 Task: Open Card Product End-of-Life Execution in Board Customer Service Chatbot Implementation and Optimization to Workspace Audio Editing Software and add a team member Softage.2@softage.net, a label Purple, a checklist Early Childhood Education, an attachment from your onedrive, a color Purple and finally, add a card description 'Develop and launch new email marketing campaign for customer engagement' and a comment 'This task presents an opportunity to build strong relationships with our stakeholders and earn their trust.'. Add a start date 'Jan 06, 1900' with a due date 'Jan 13, 1900'
Action: Mouse moved to (106, 465)
Screenshot: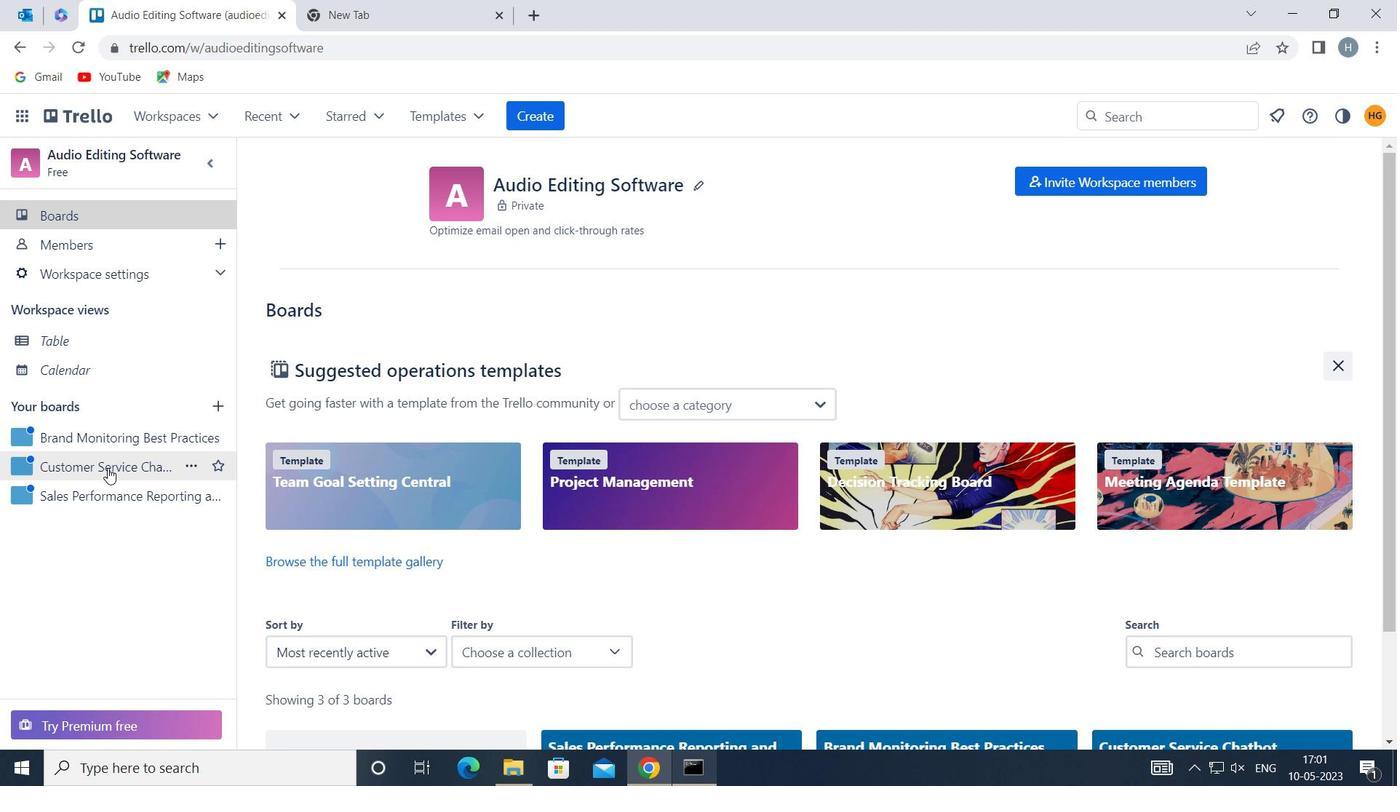 
Action: Mouse pressed left at (106, 465)
Screenshot: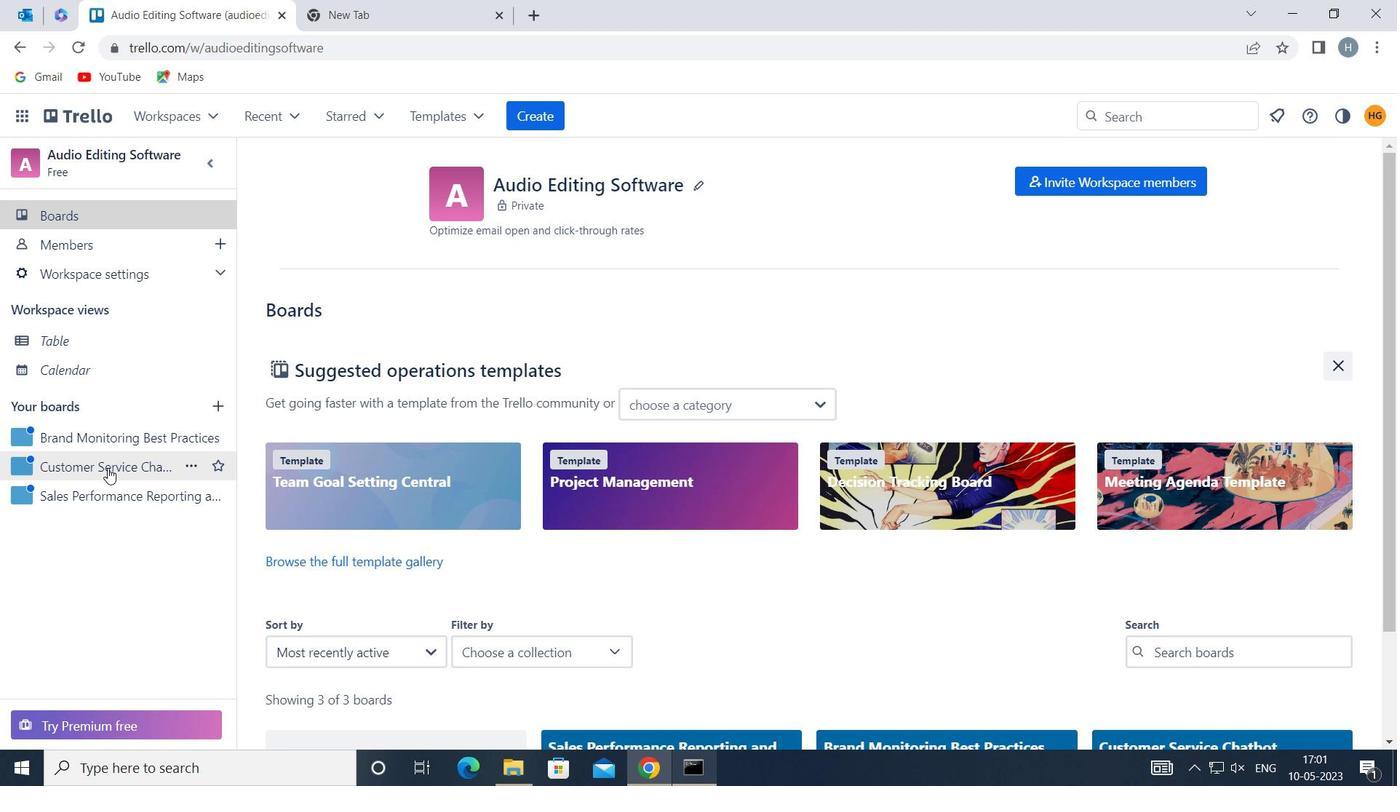 
Action: Mouse moved to (631, 257)
Screenshot: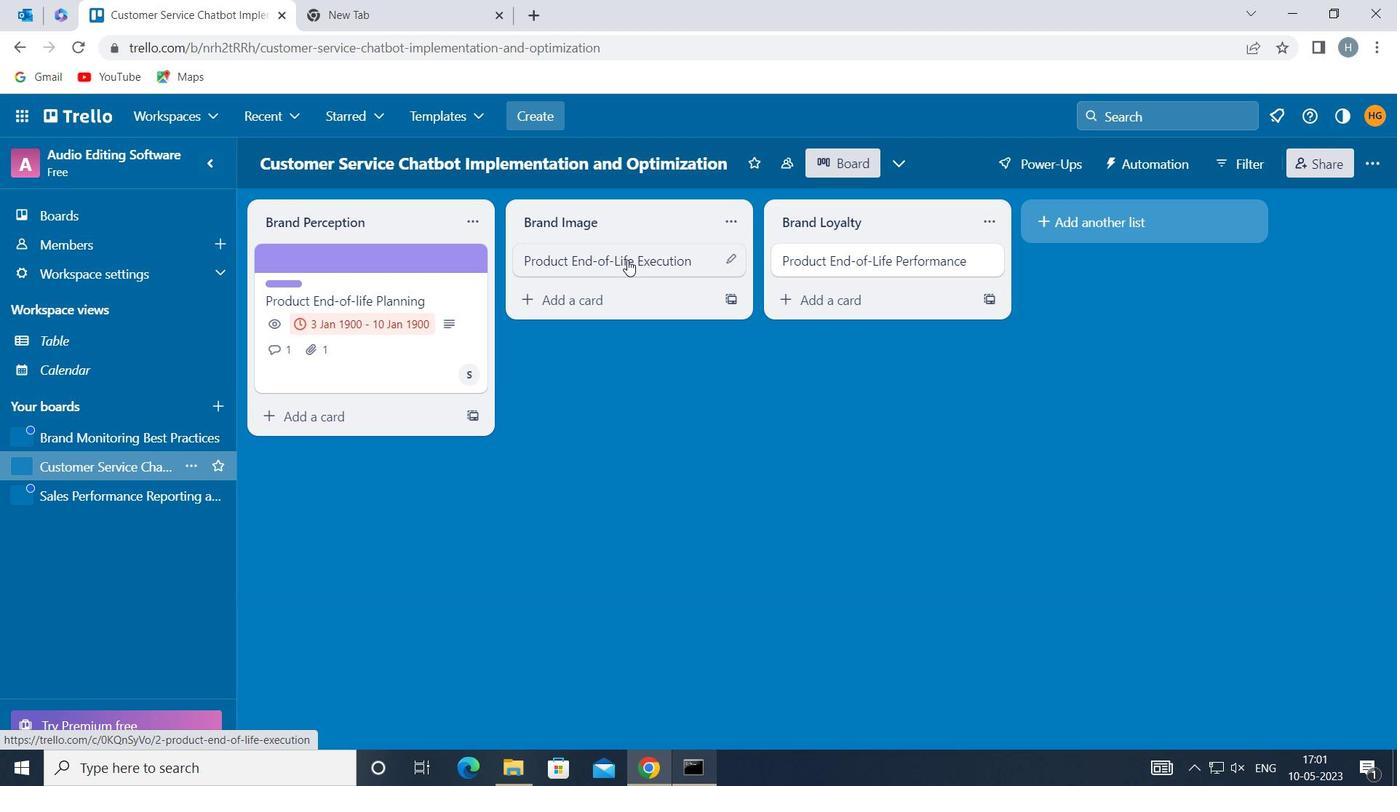 
Action: Mouse pressed left at (631, 257)
Screenshot: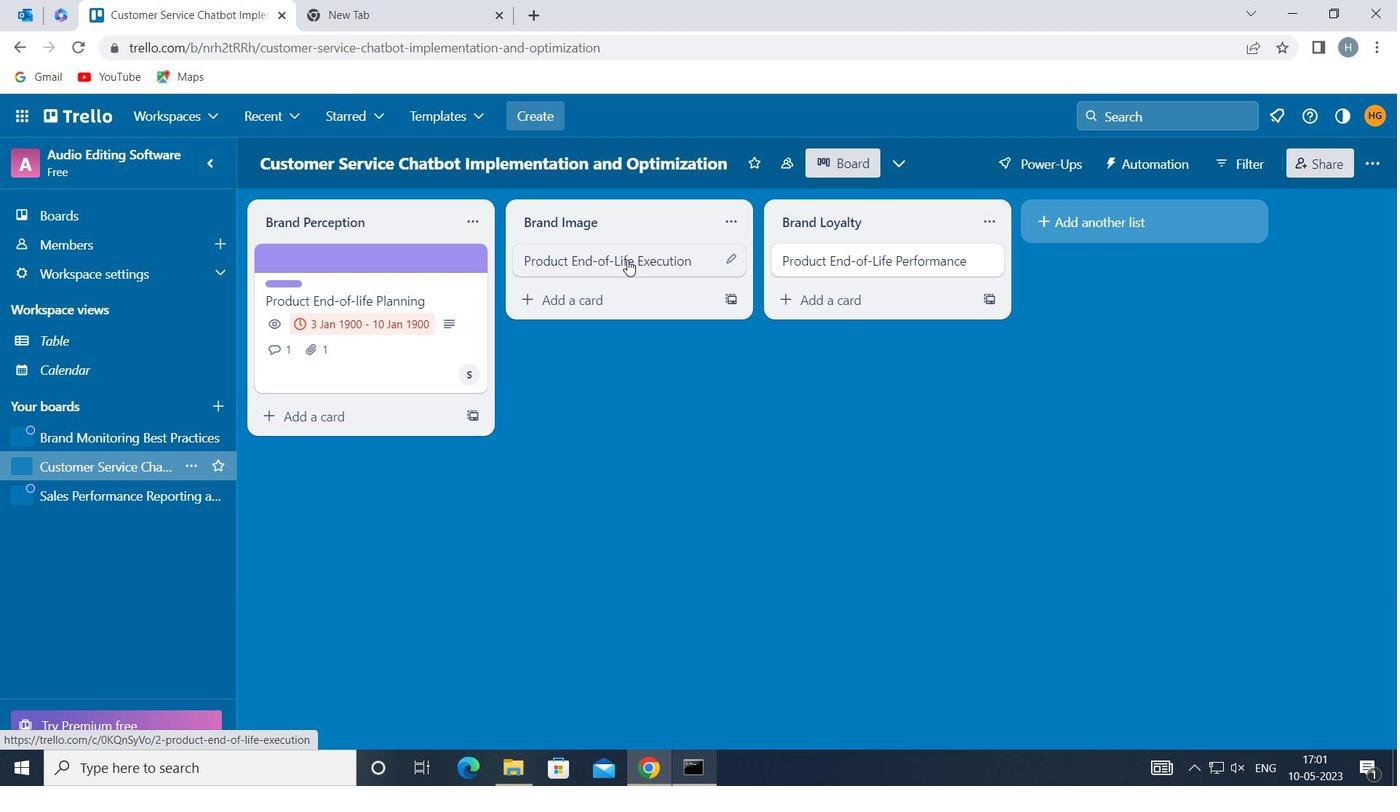 
Action: Mouse moved to (941, 323)
Screenshot: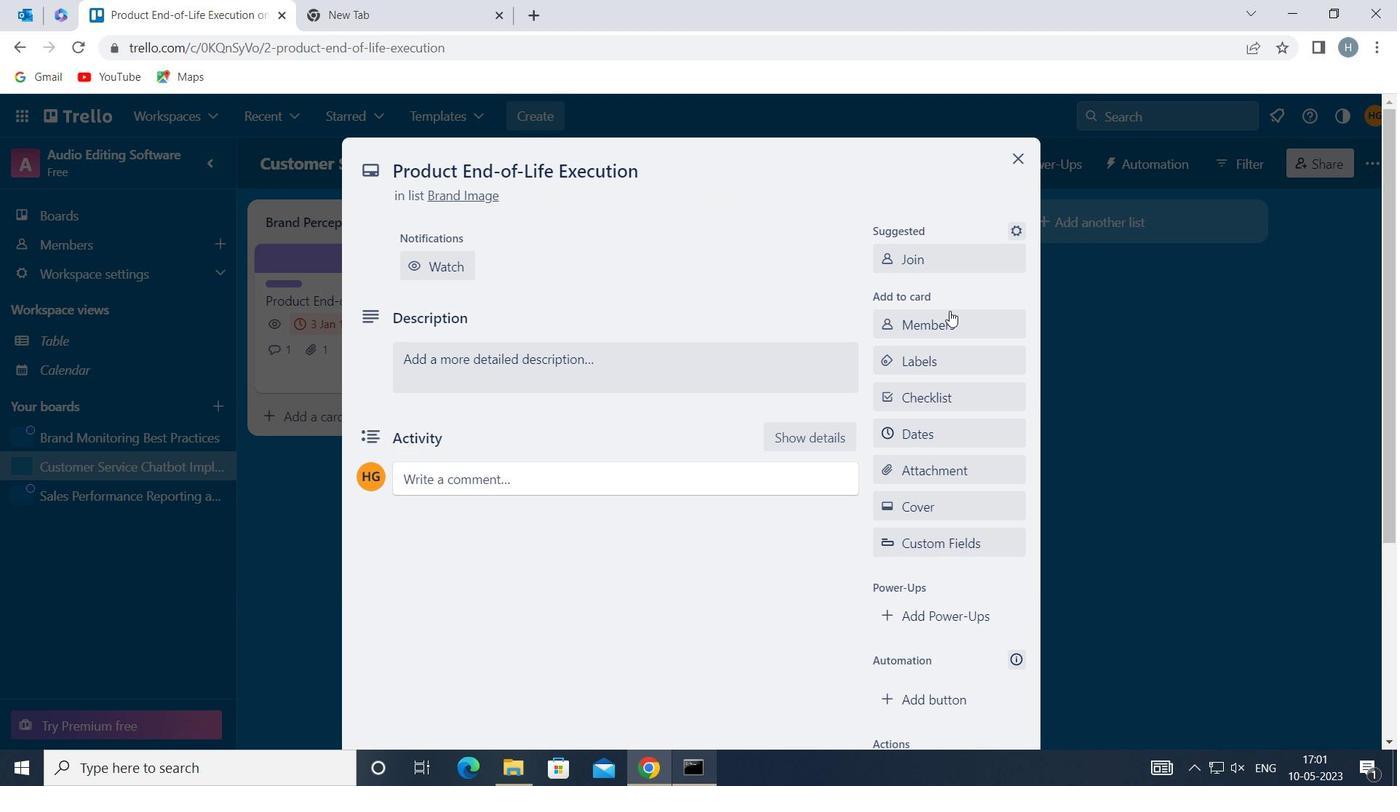 
Action: Mouse pressed left at (941, 323)
Screenshot: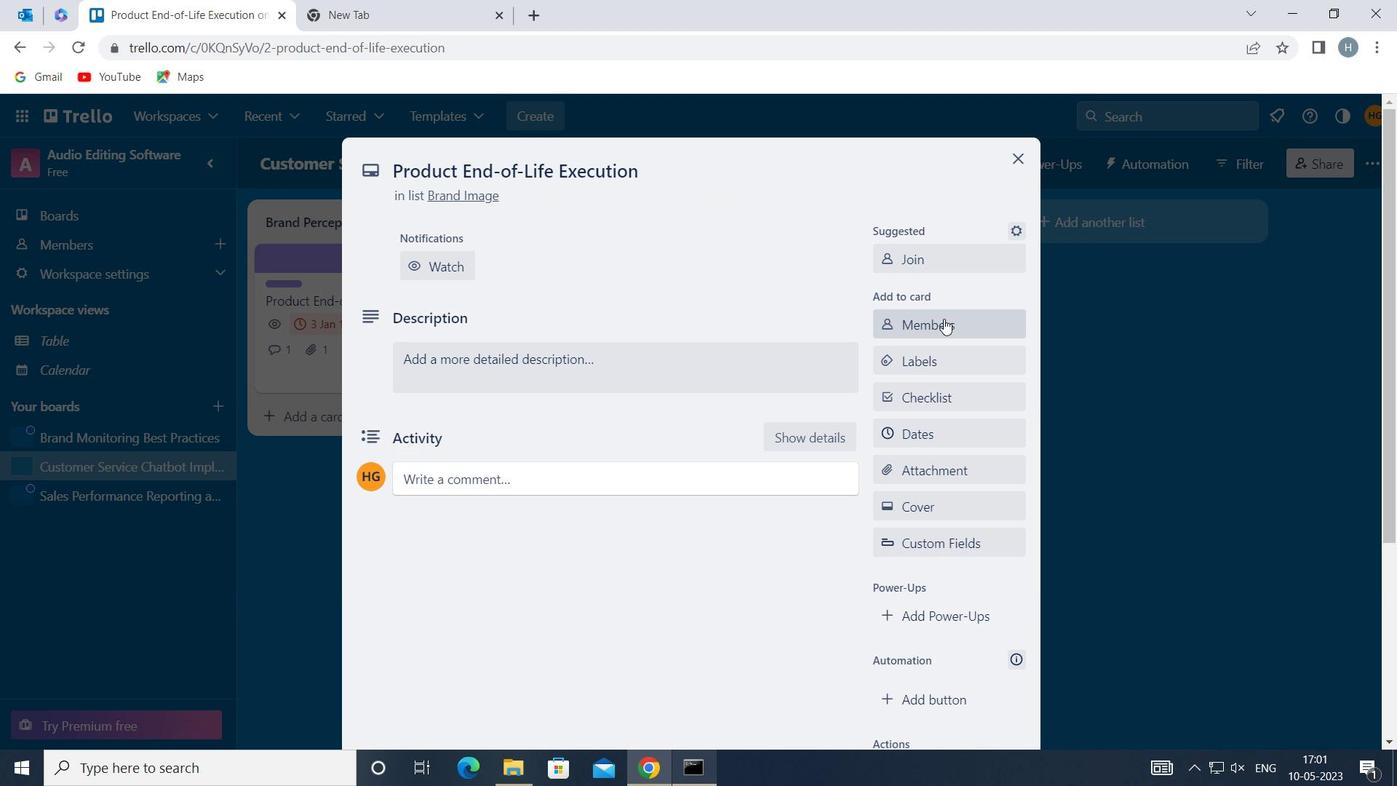 
Action: Key pressed sof
Screenshot: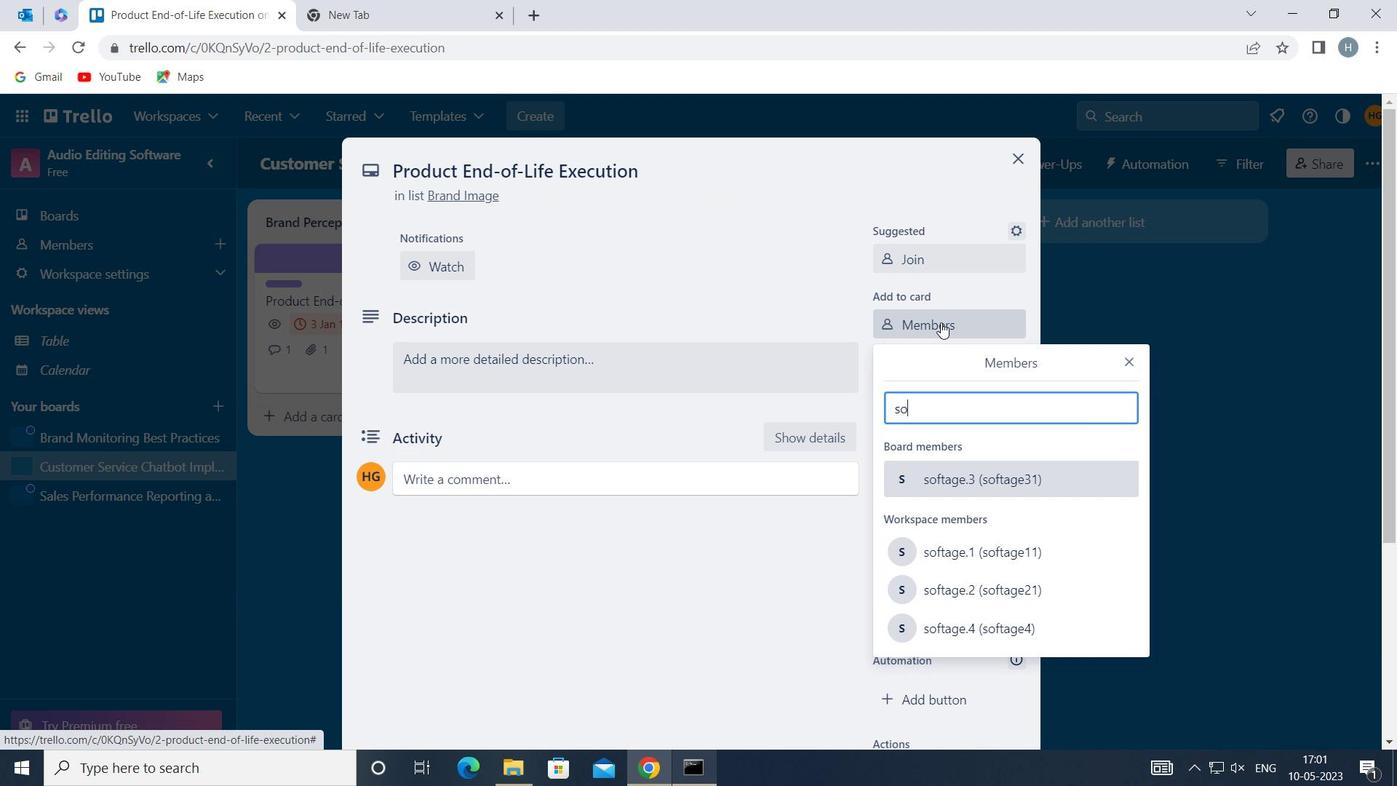 
Action: Mouse moved to (981, 585)
Screenshot: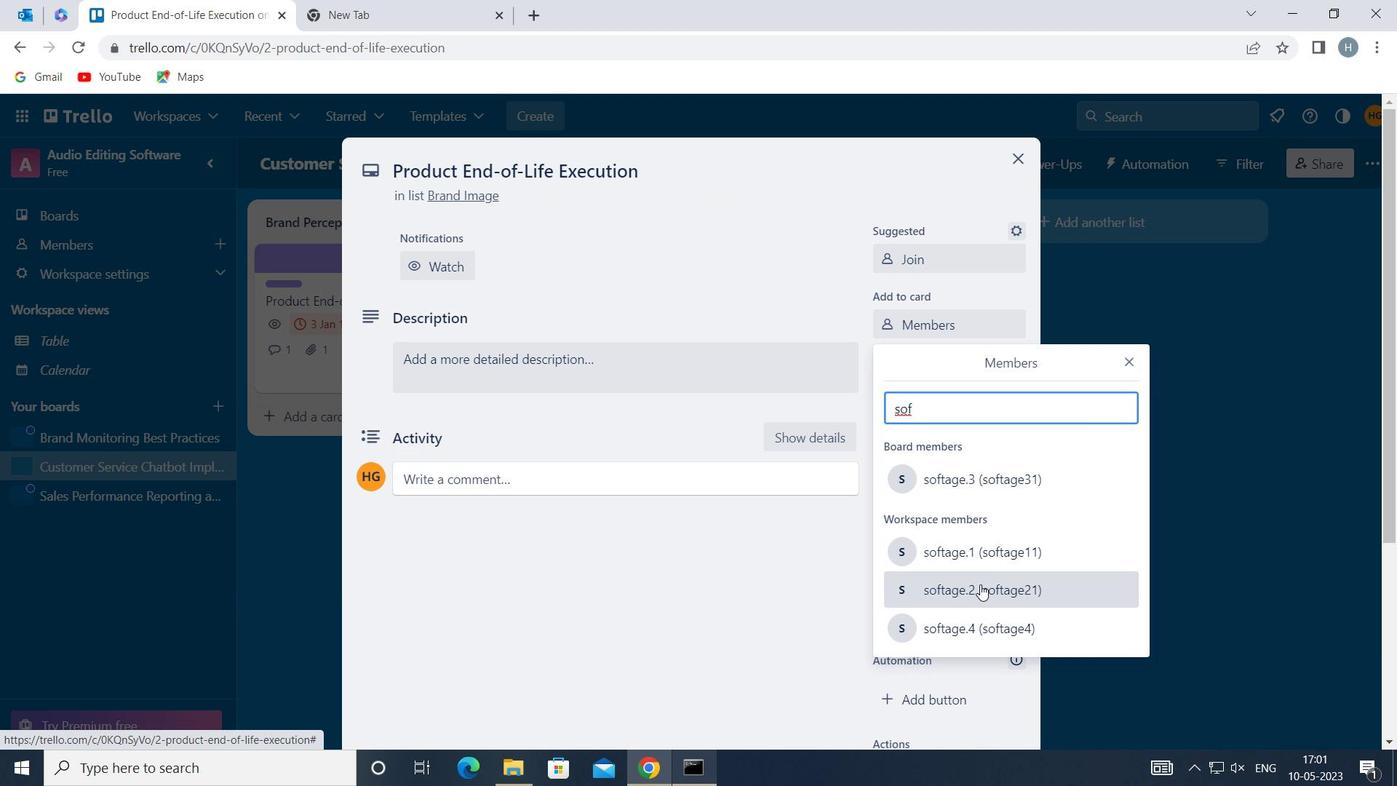 
Action: Mouse pressed left at (981, 585)
Screenshot: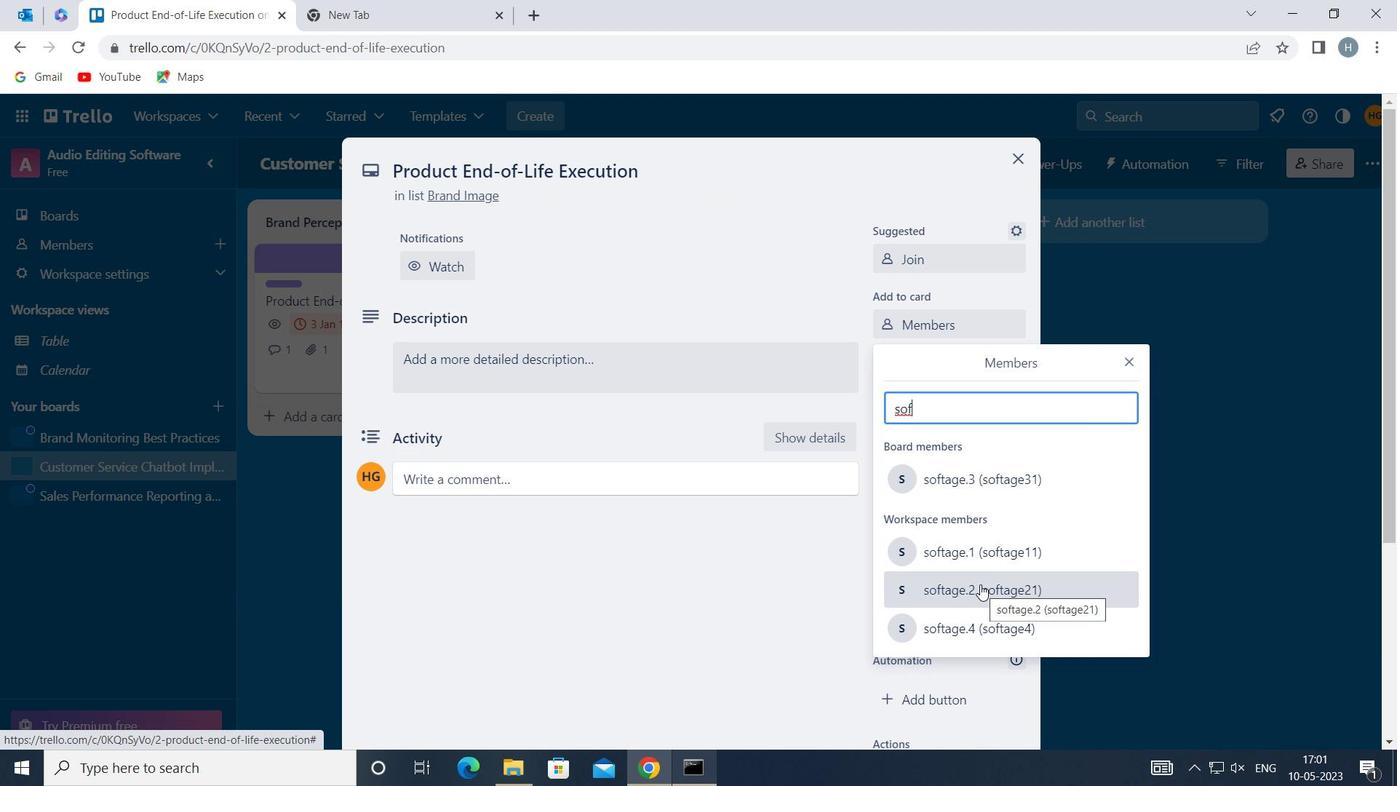 
Action: Mouse moved to (1131, 359)
Screenshot: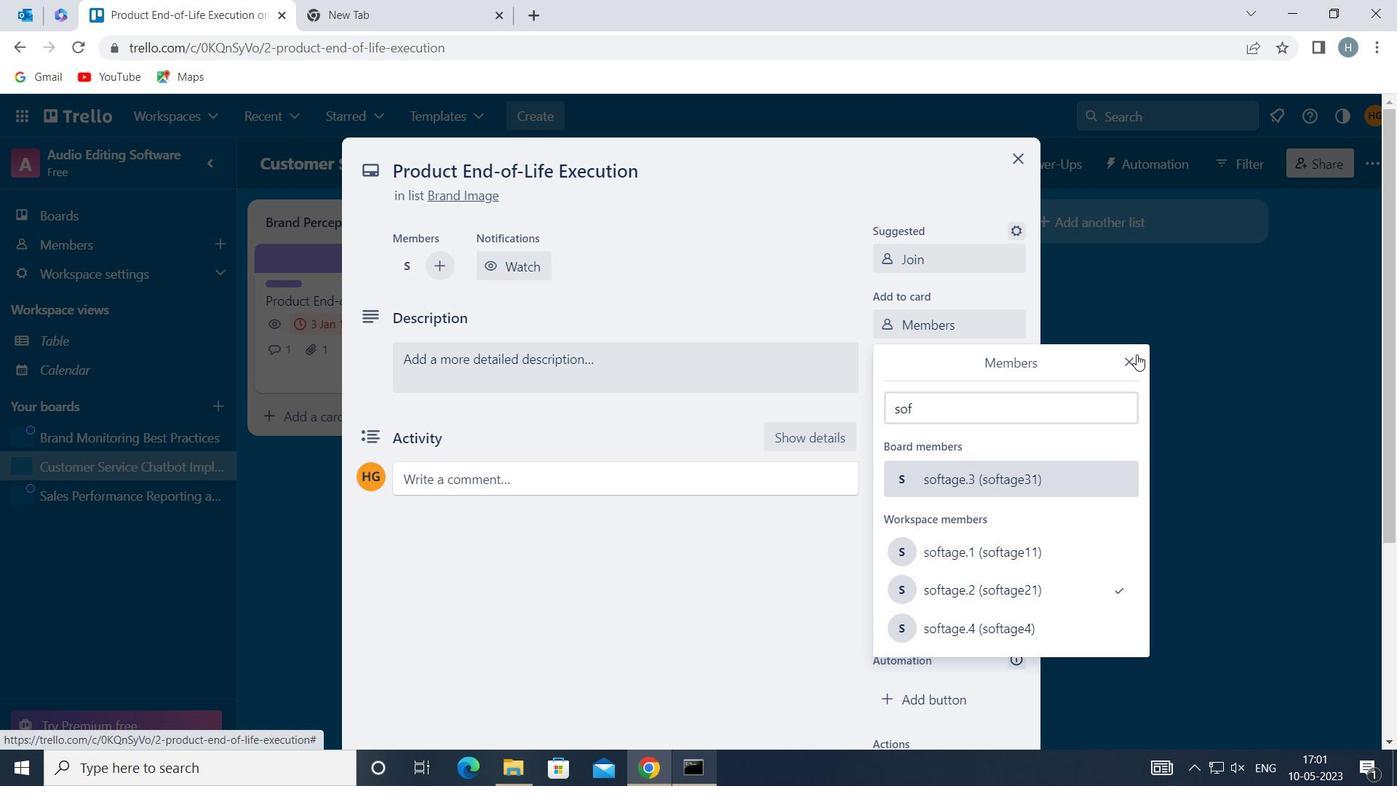 
Action: Mouse pressed left at (1131, 359)
Screenshot: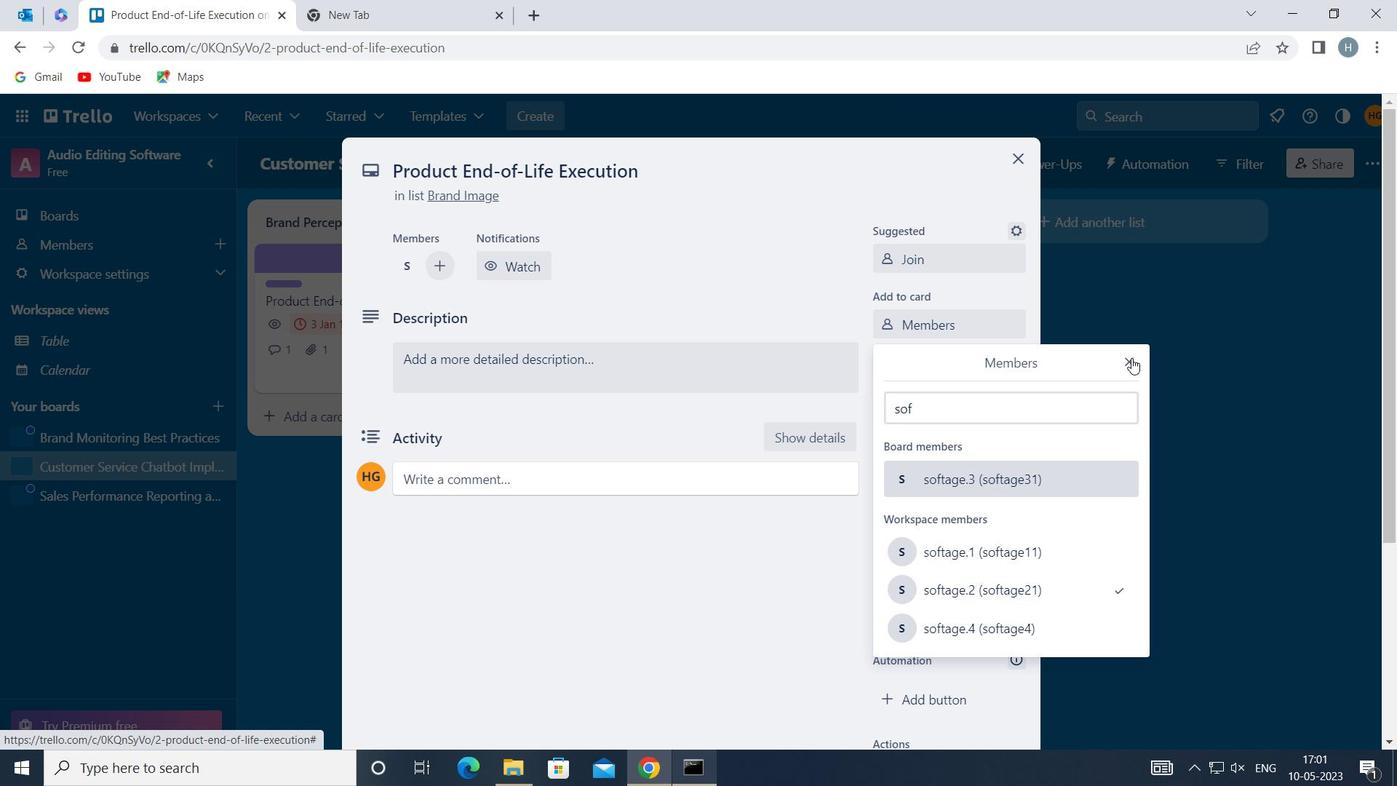
Action: Mouse moved to (982, 362)
Screenshot: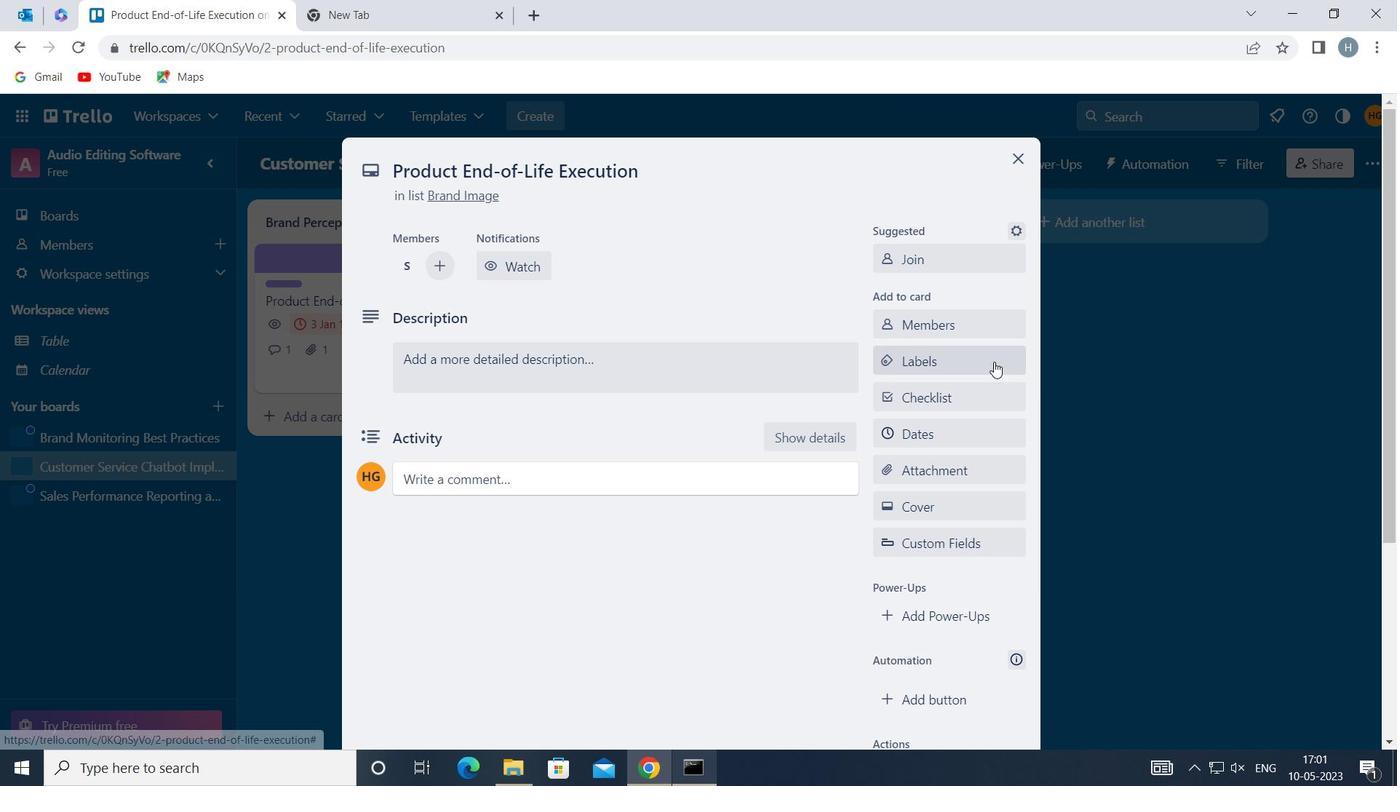 
Action: Mouse pressed left at (982, 362)
Screenshot: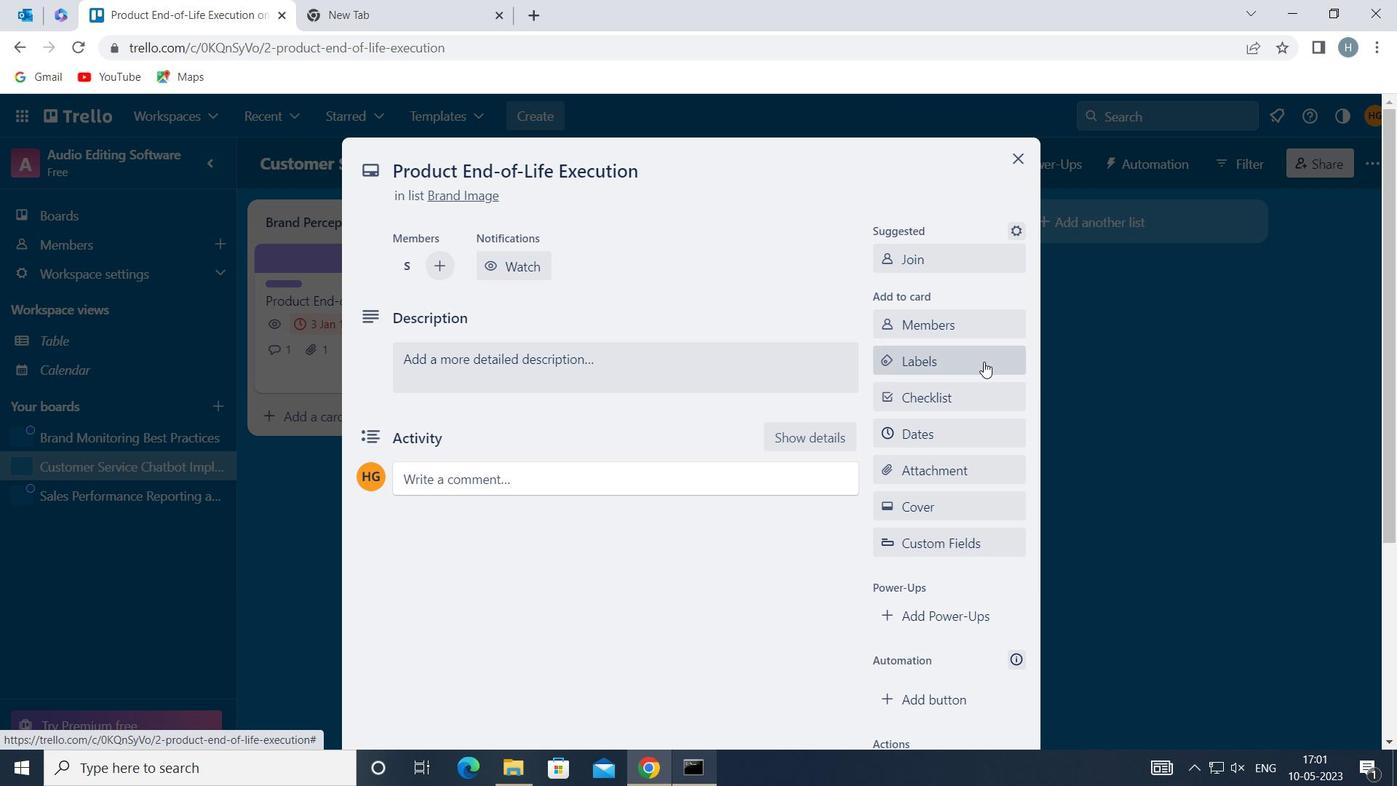 
Action: Mouse moved to (992, 389)
Screenshot: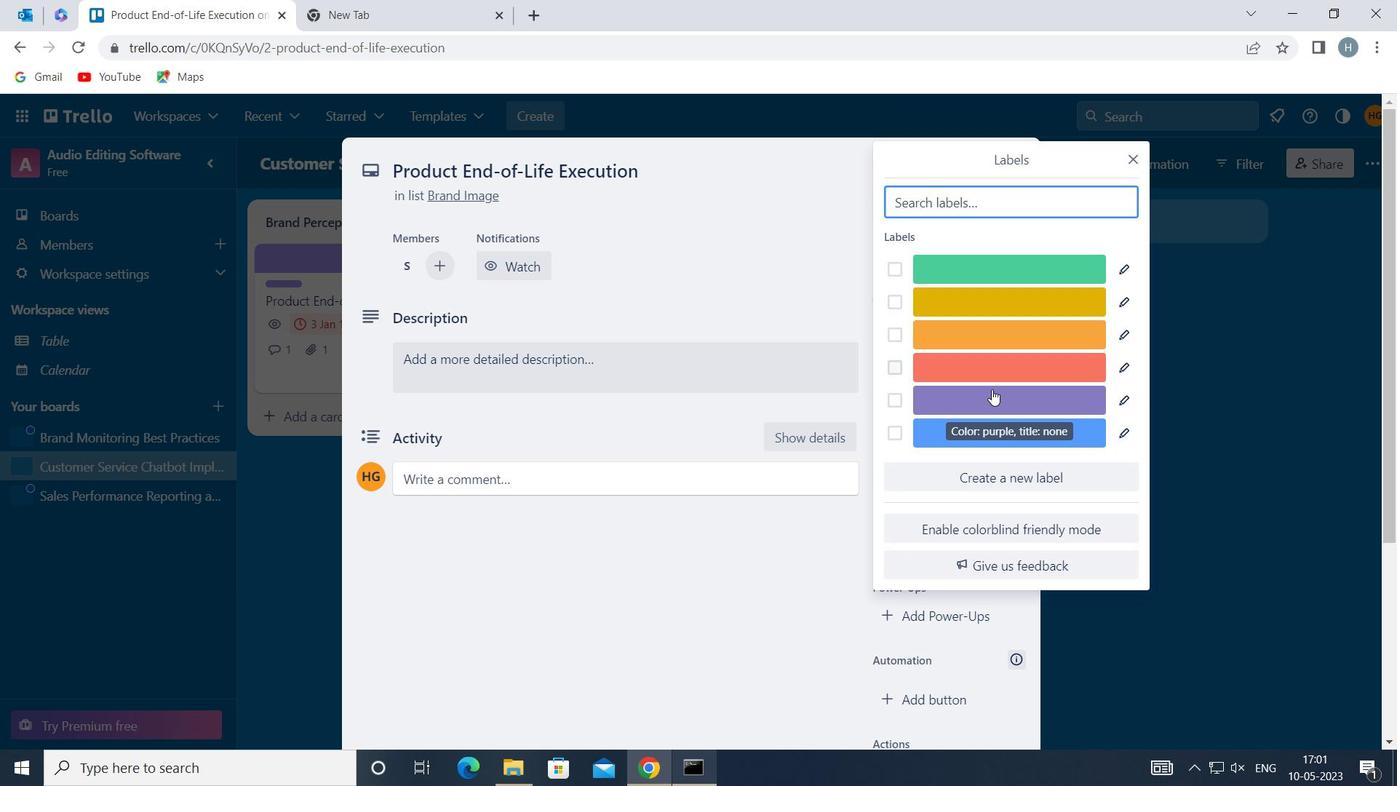 
Action: Mouse pressed left at (992, 389)
Screenshot: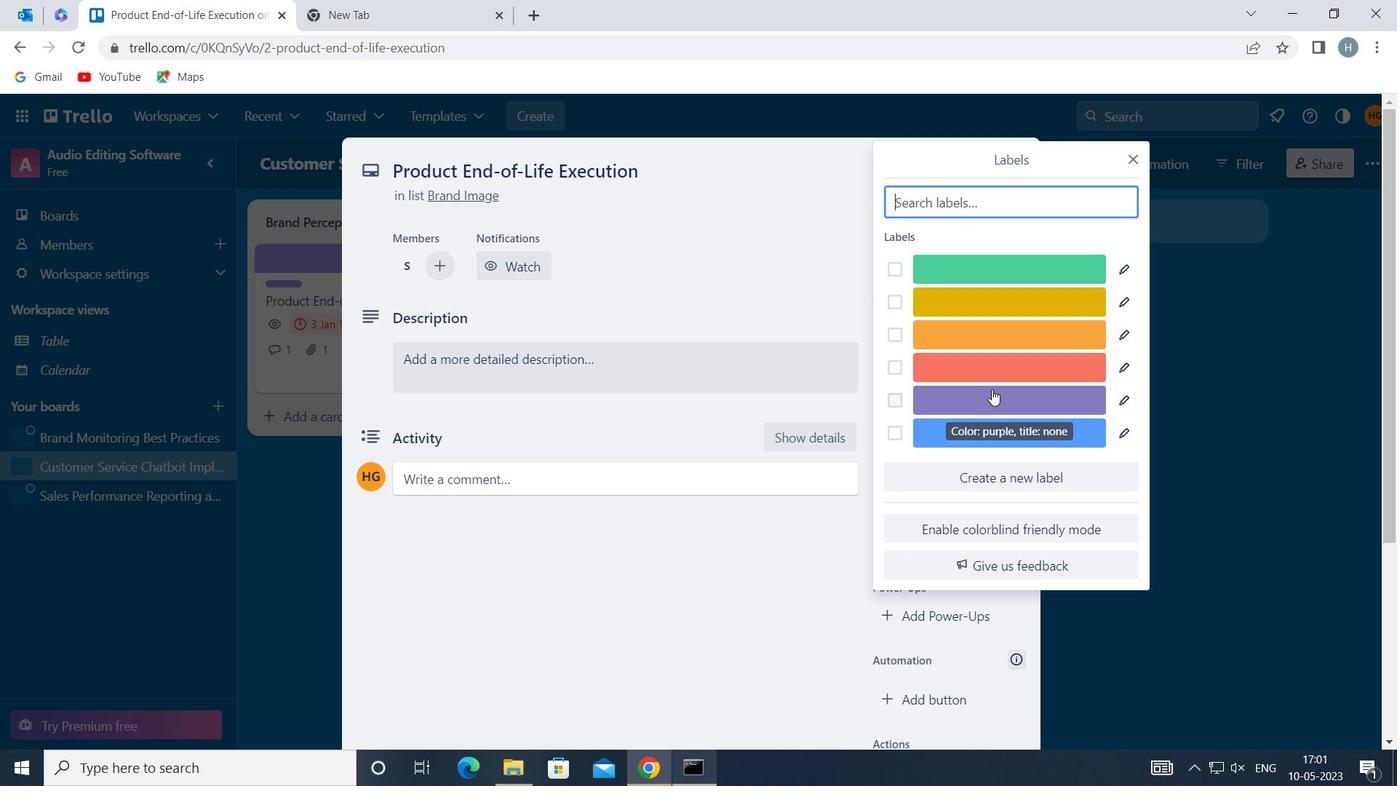 
Action: Mouse moved to (1135, 152)
Screenshot: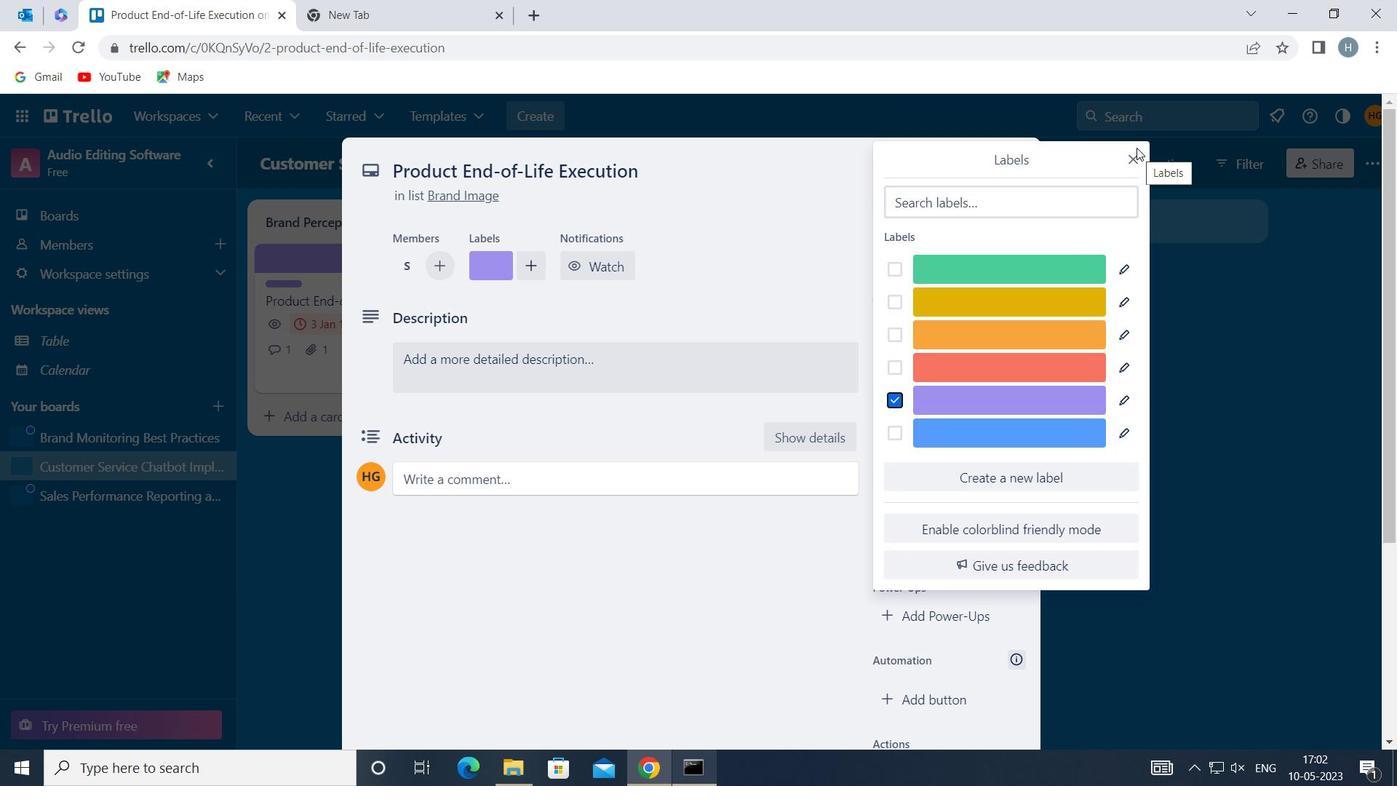 
Action: Mouse pressed left at (1135, 152)
Screenshot: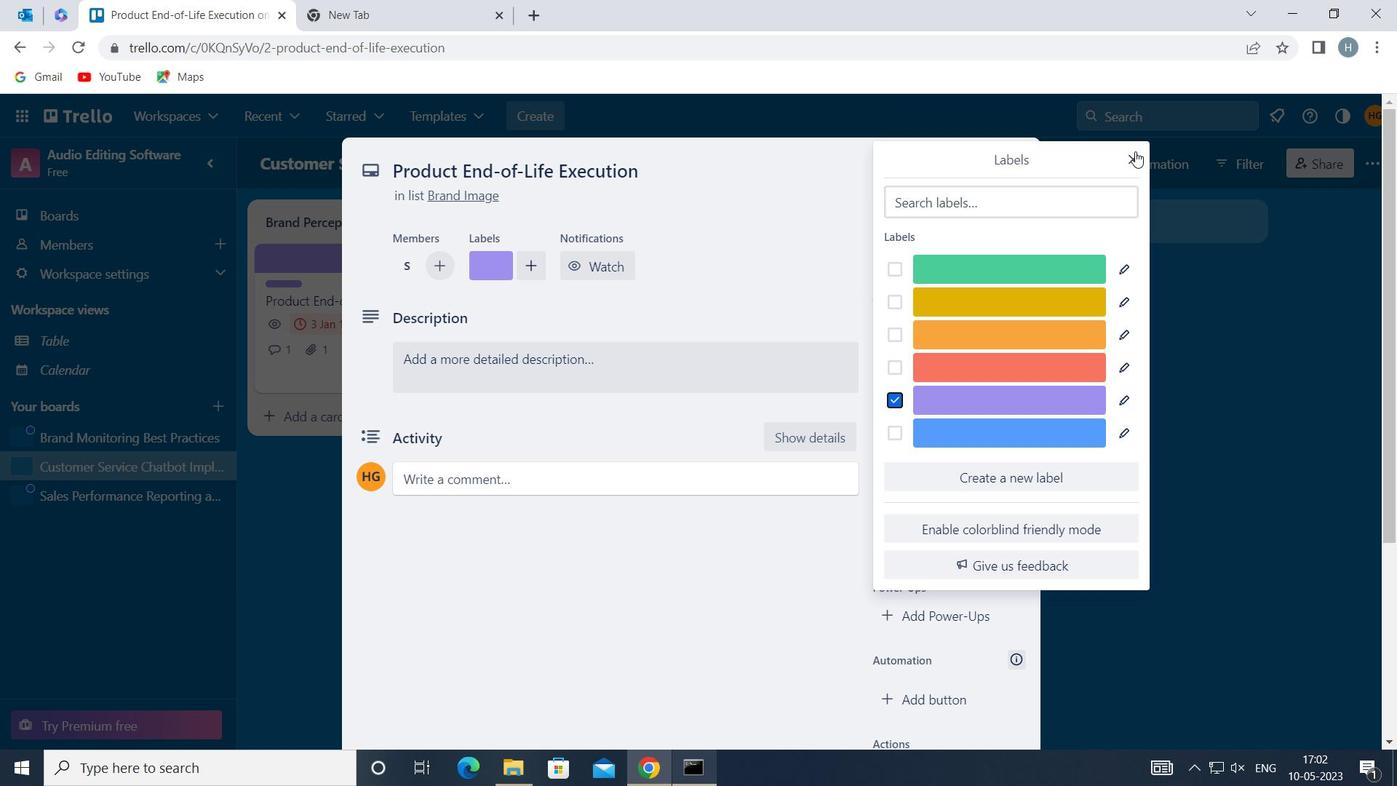 
Action: Mouse moved to (963, 386)
Screenshot: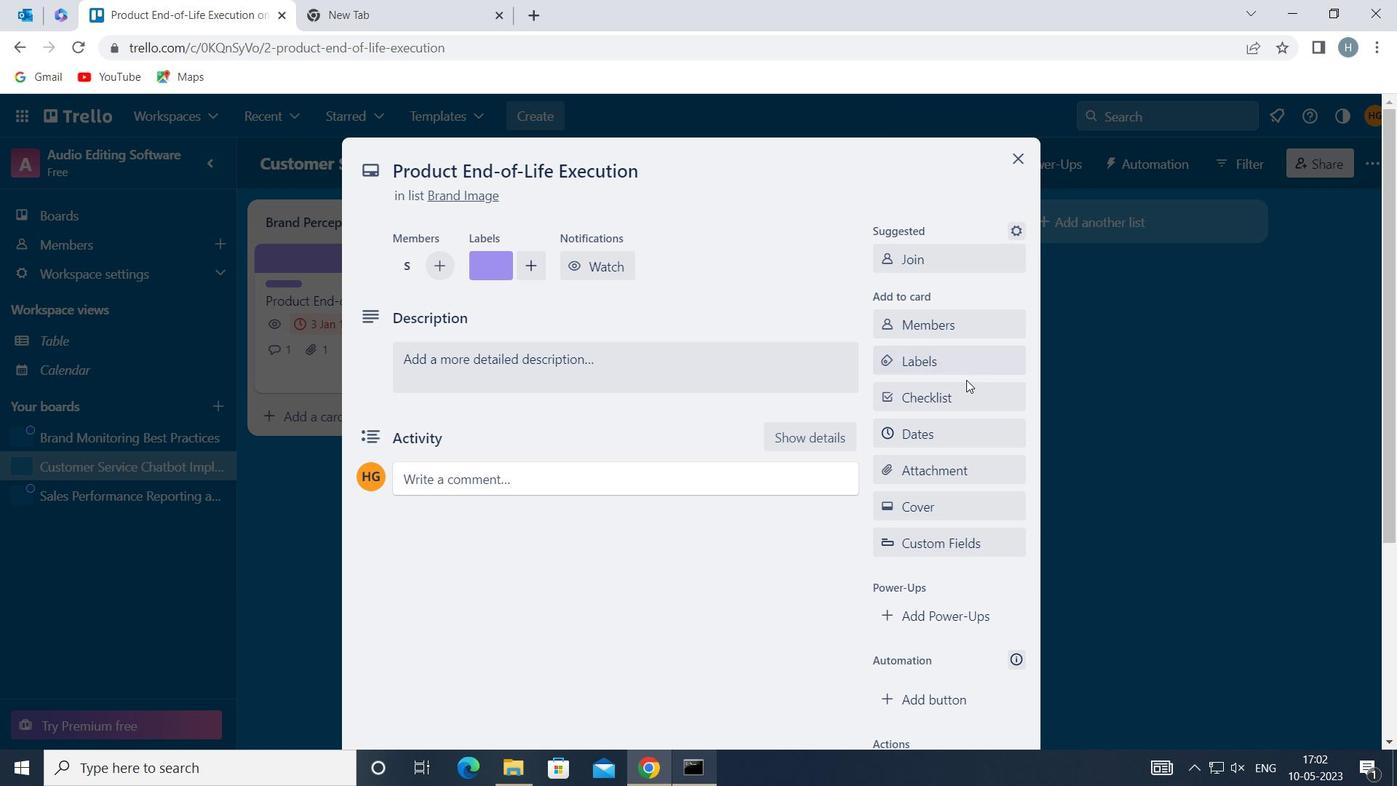 
Action: Mouse pressed left at (963, 386)
Screenshot: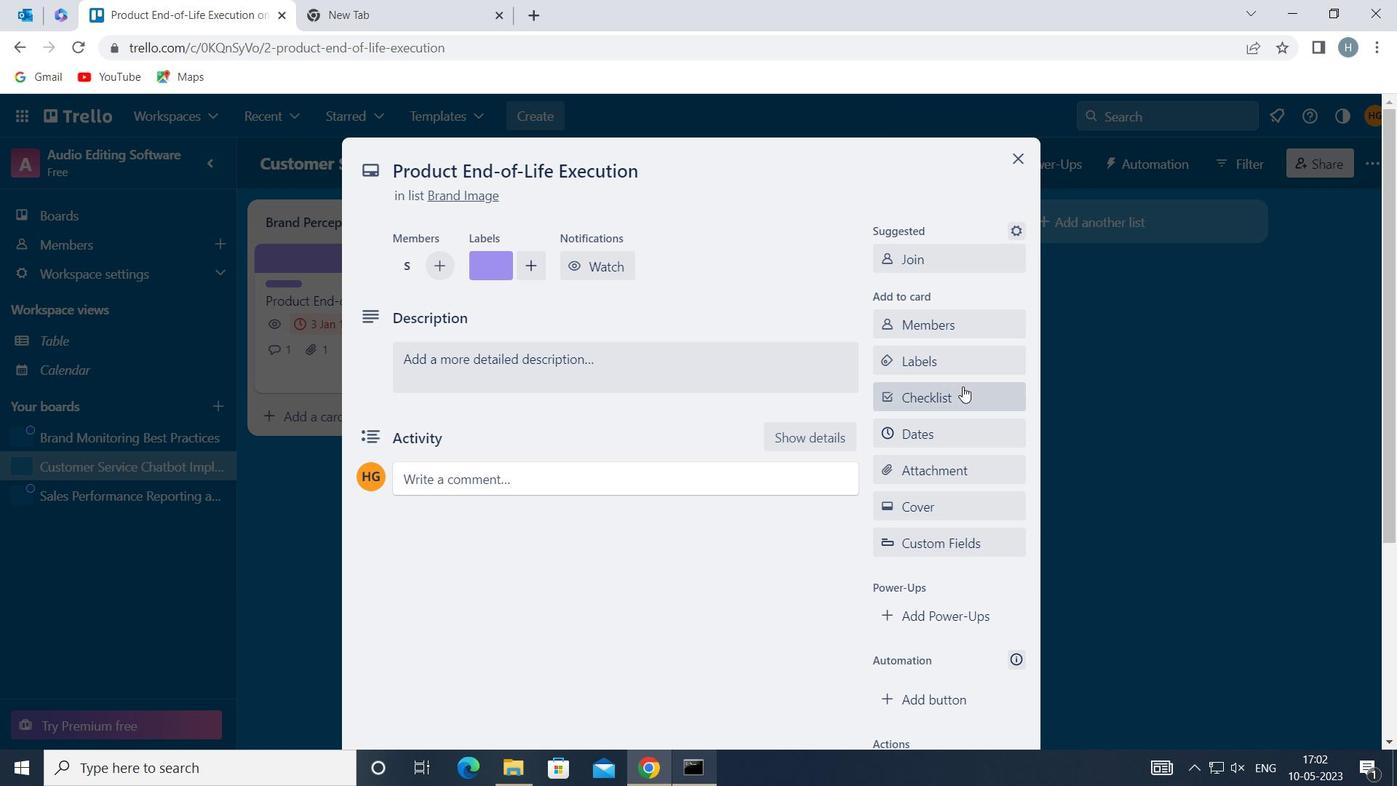 
Action: Key pressed <Key.shift>EAR
Screenshot: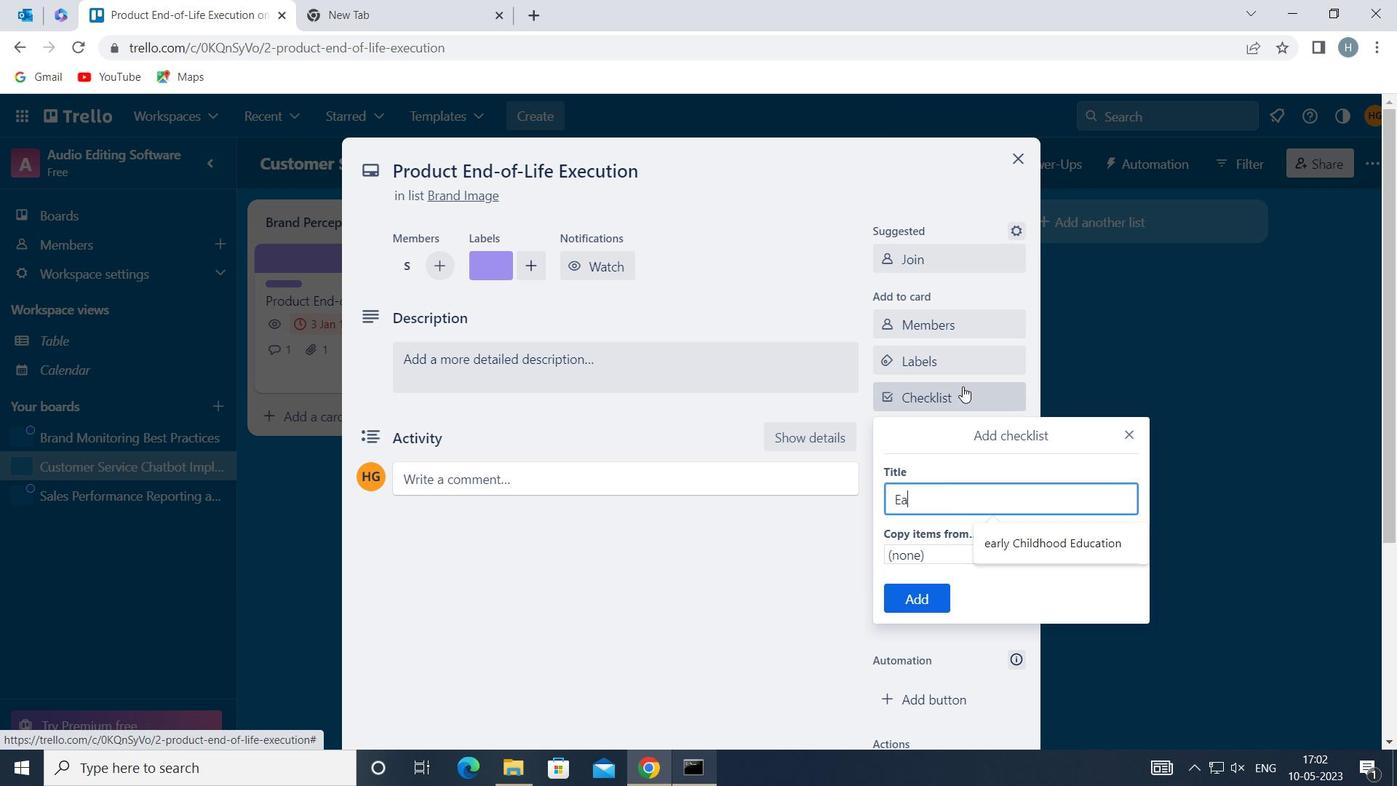 
Action: Mouse moved to (1024, 531)
Screenshot: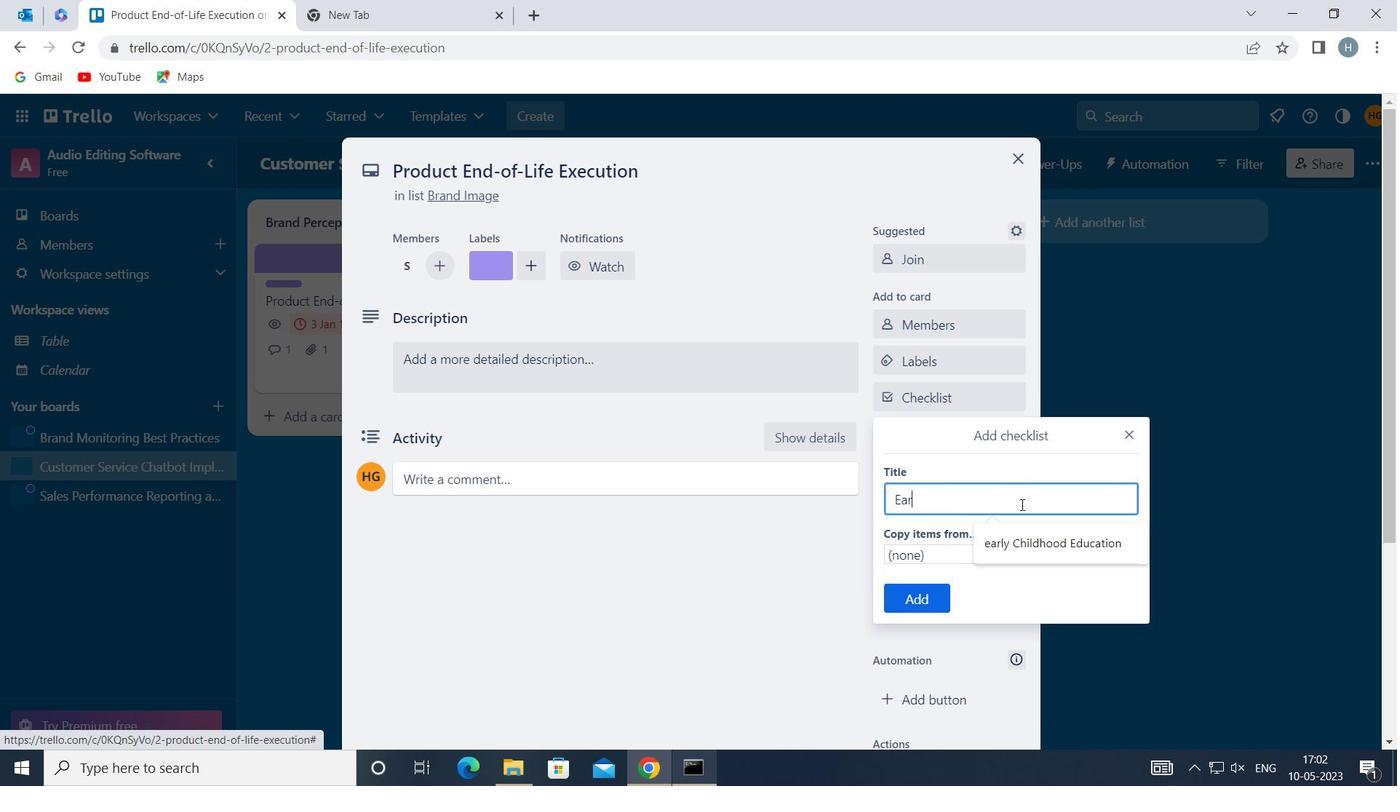 
Action: Mouse pressed left at (1024, 531)
Screenshot: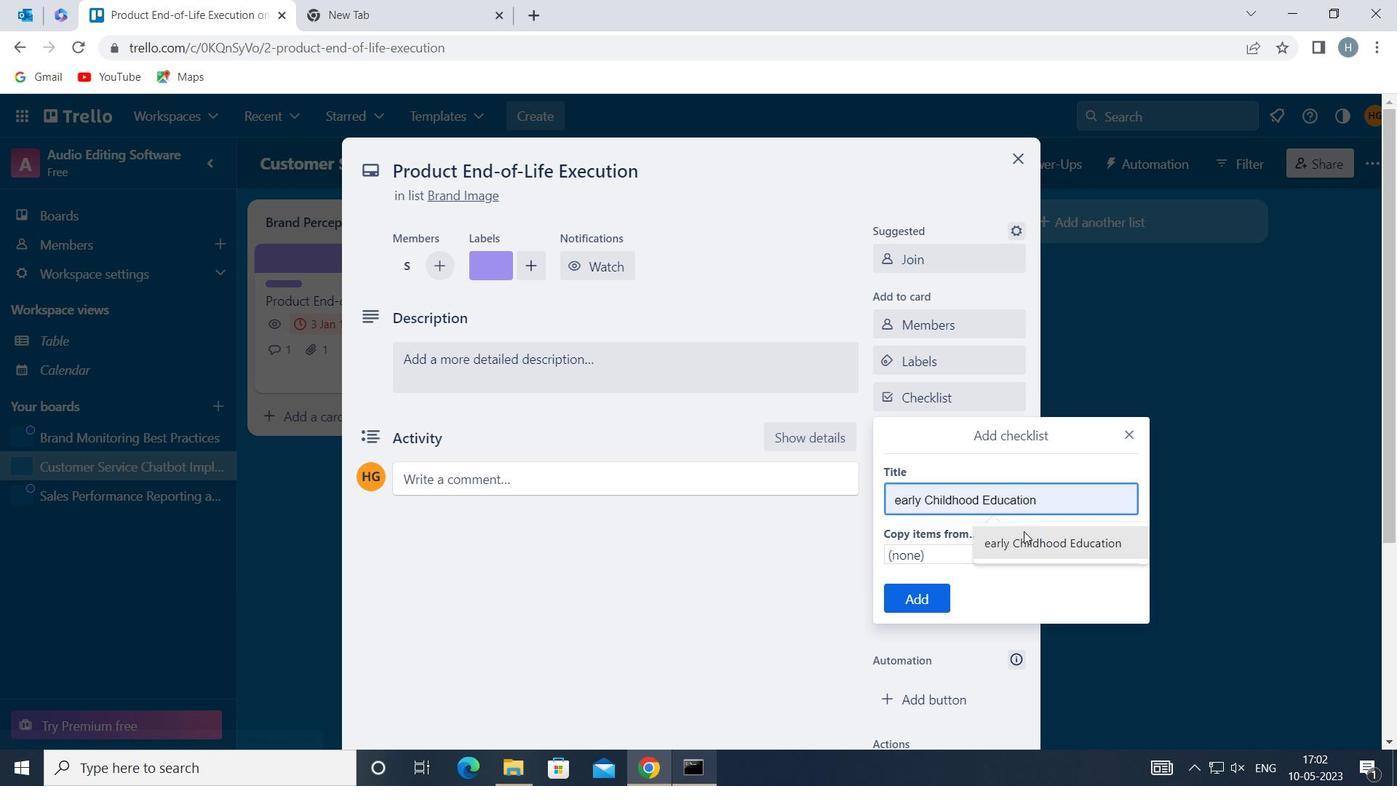 
Action: Mouse moved to (928, 596)
Screenshot: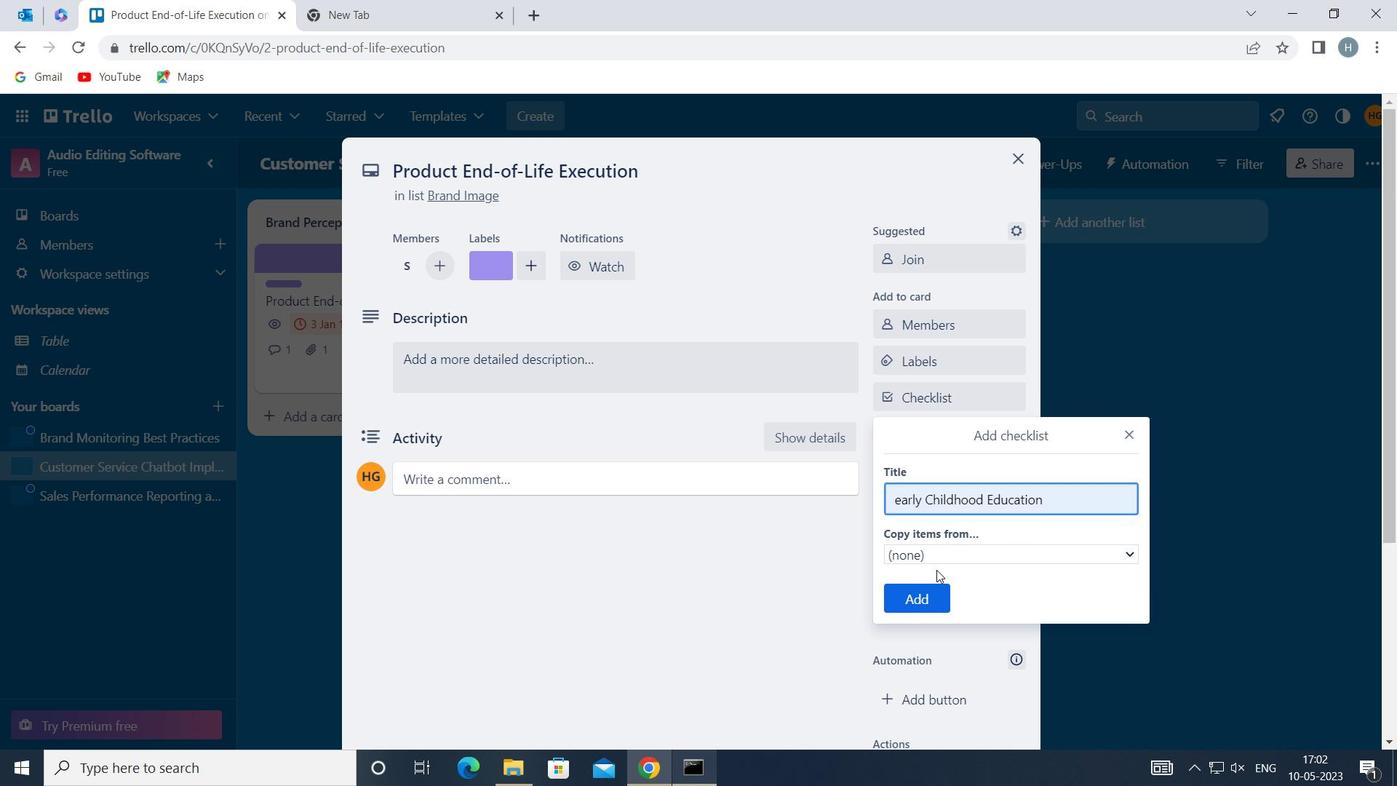 
Action: Mouse pressed left at (928, 596)
Screenshot: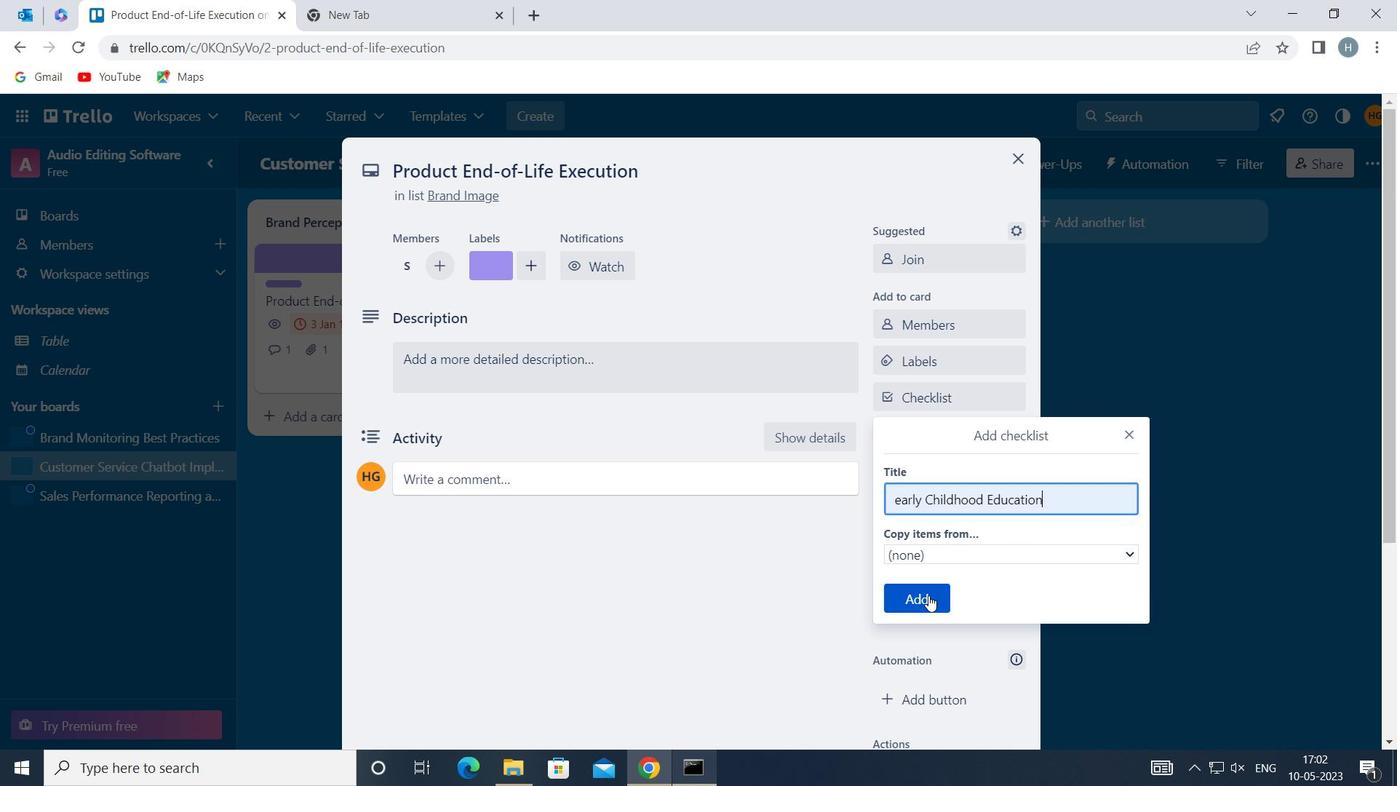 
Action: Mouse moved to (943, 462)
Screenshot: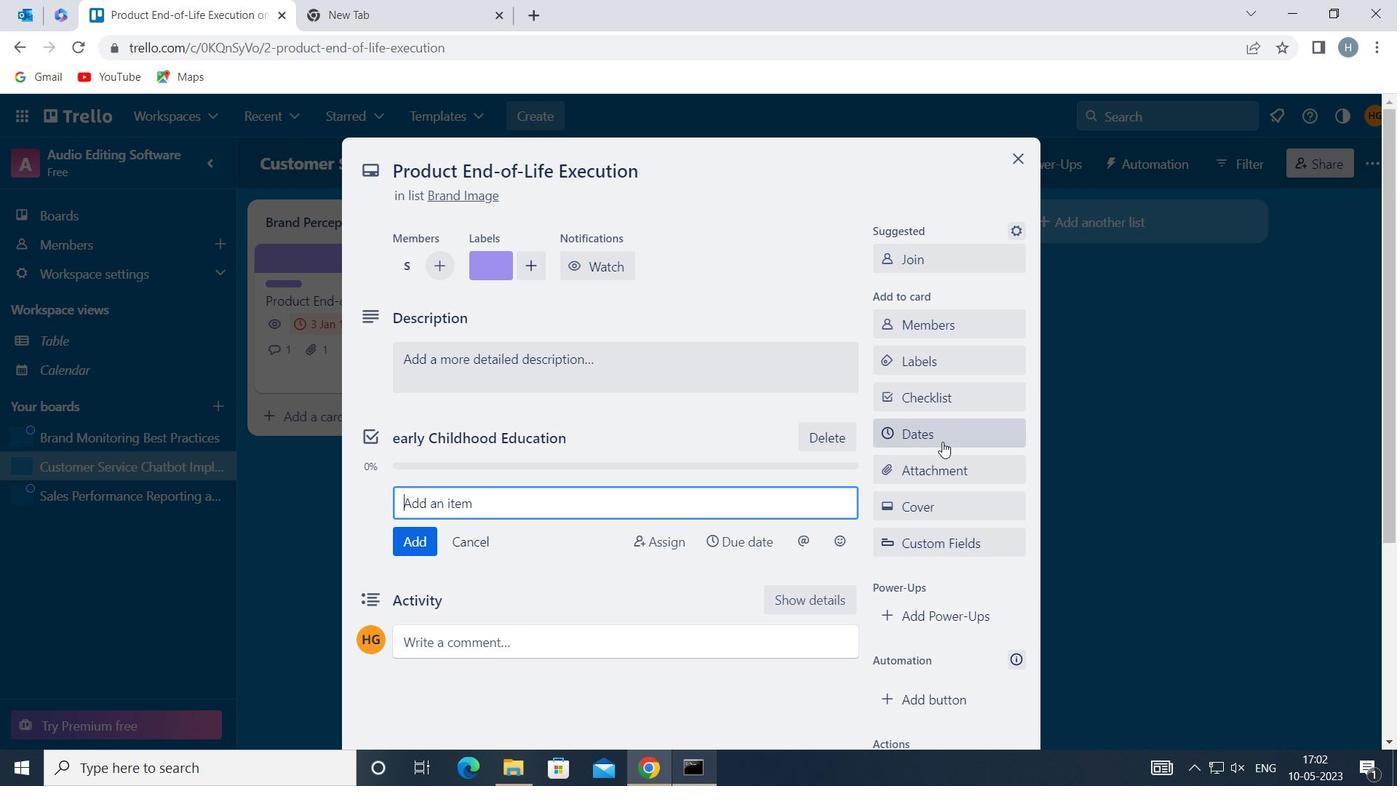 
Action: Mouse pressed left at (943, 462)
Screenshot: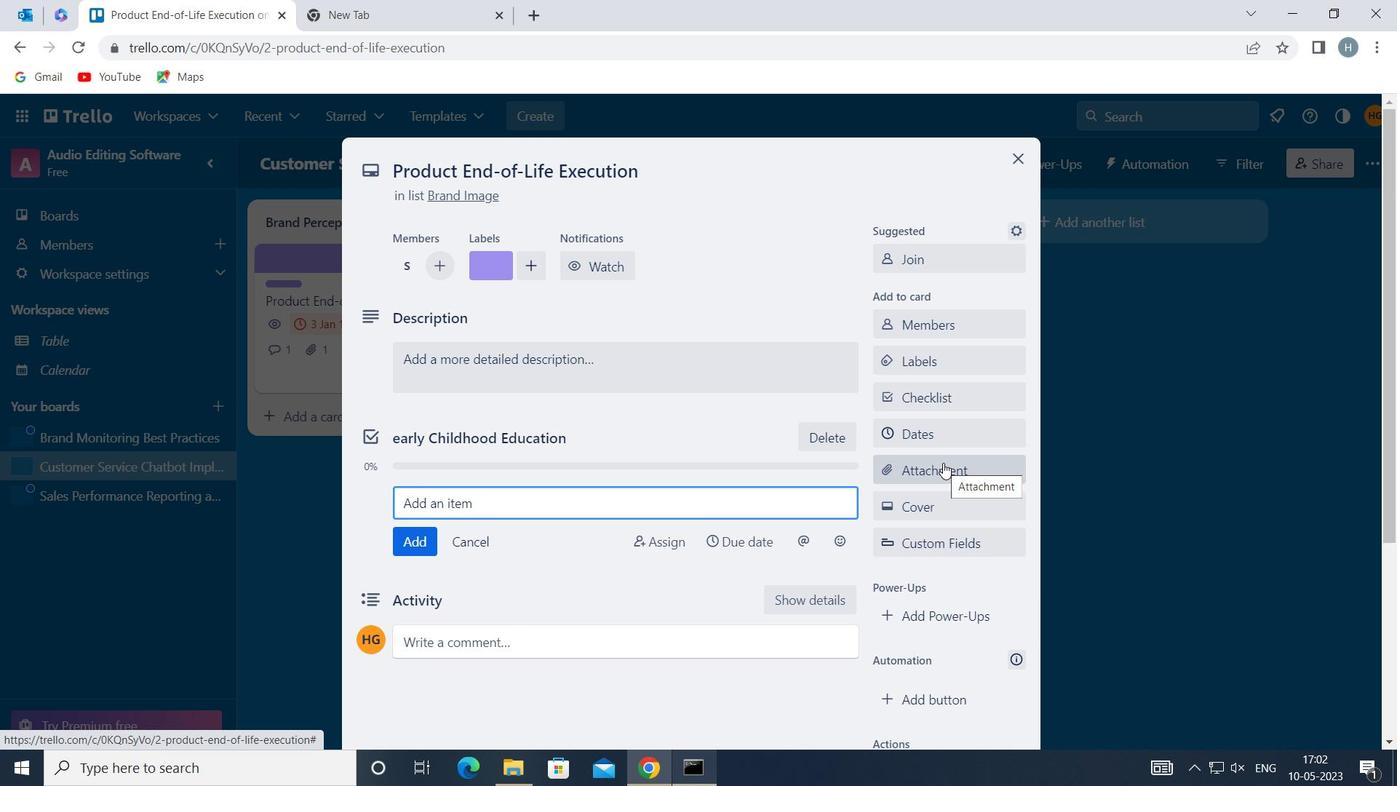 
Action: Mouse moved to (964, 338)
Screenshot: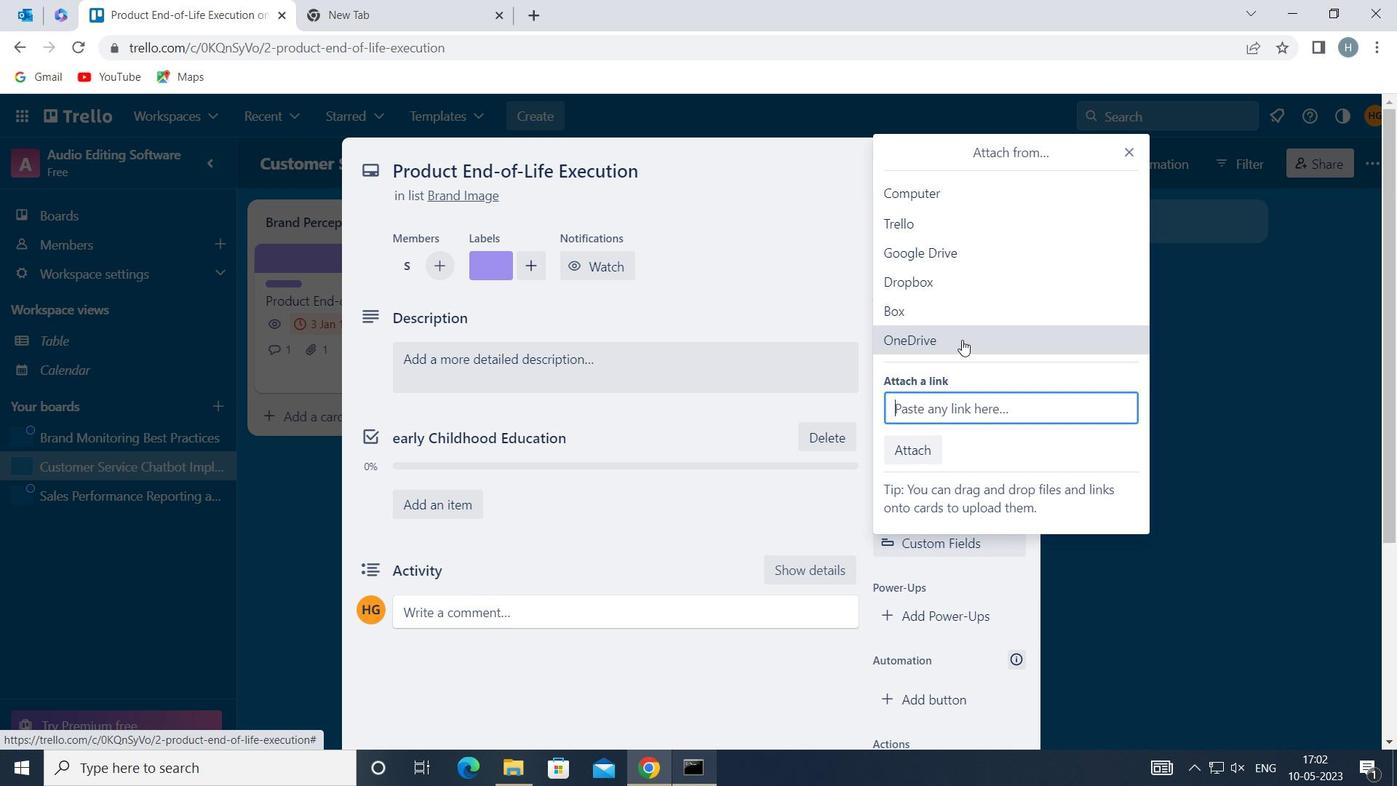 
Action: Mouse pressed left at (964, 338)
Screenshot: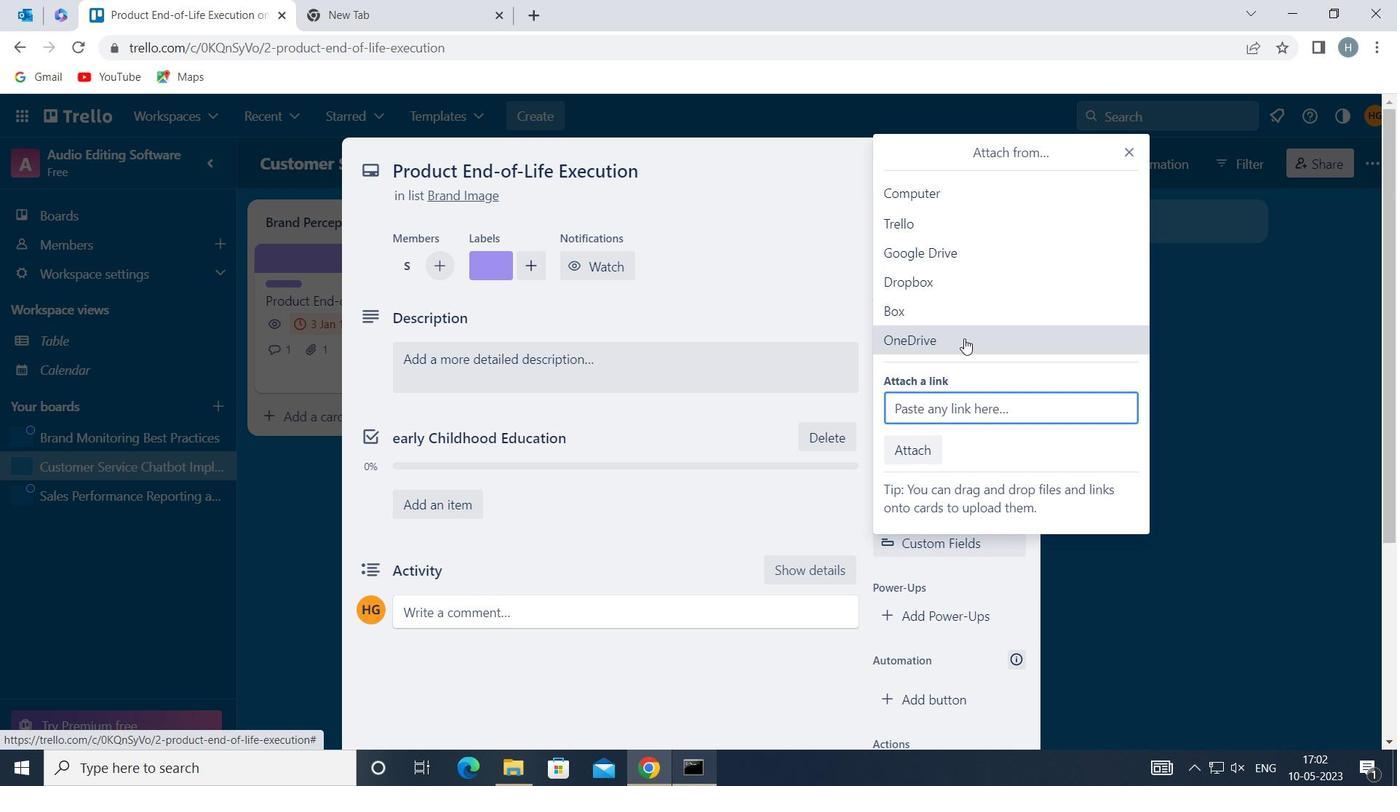 
Action: Mouse moved to (813, 259)
Screenshot: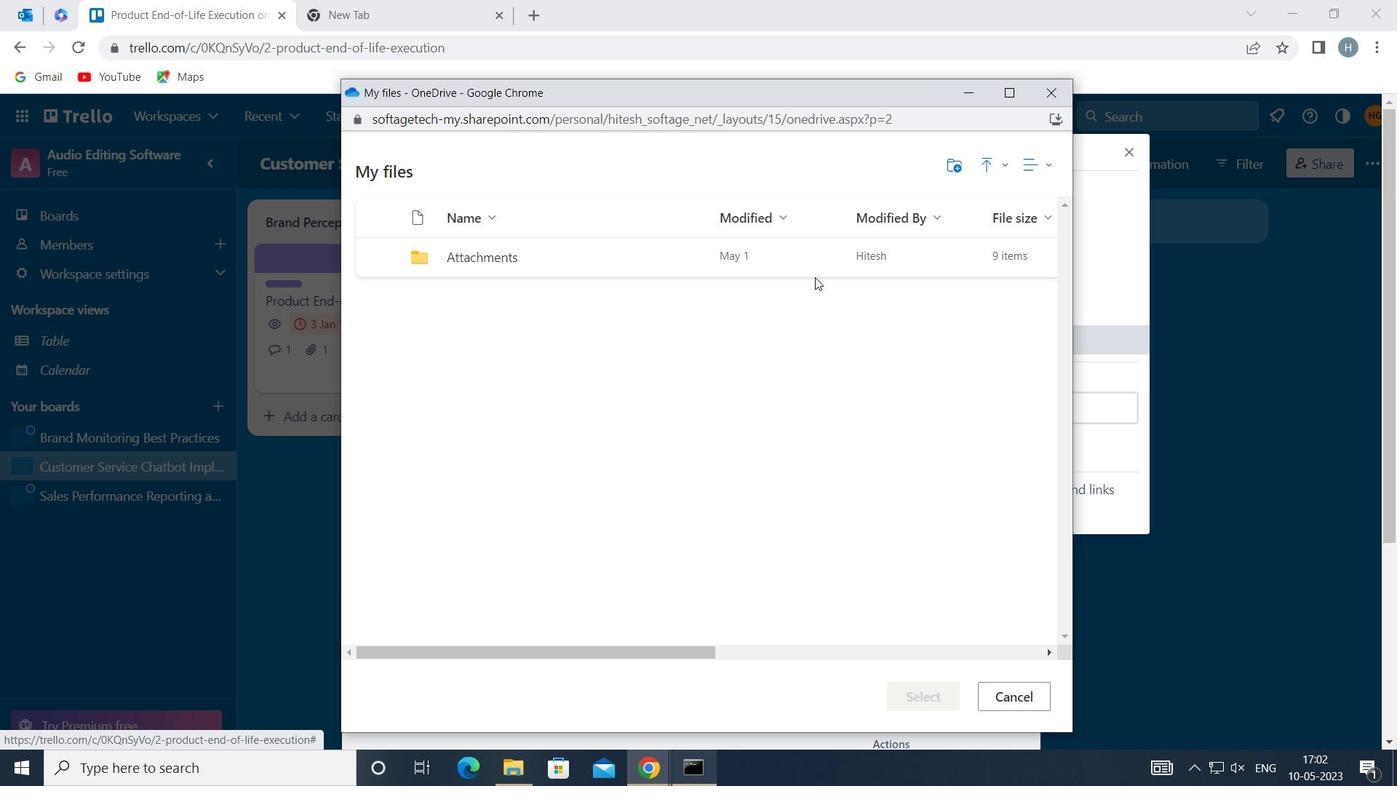 
Action: Mouse pressed left at (813, 259)
Screenshot: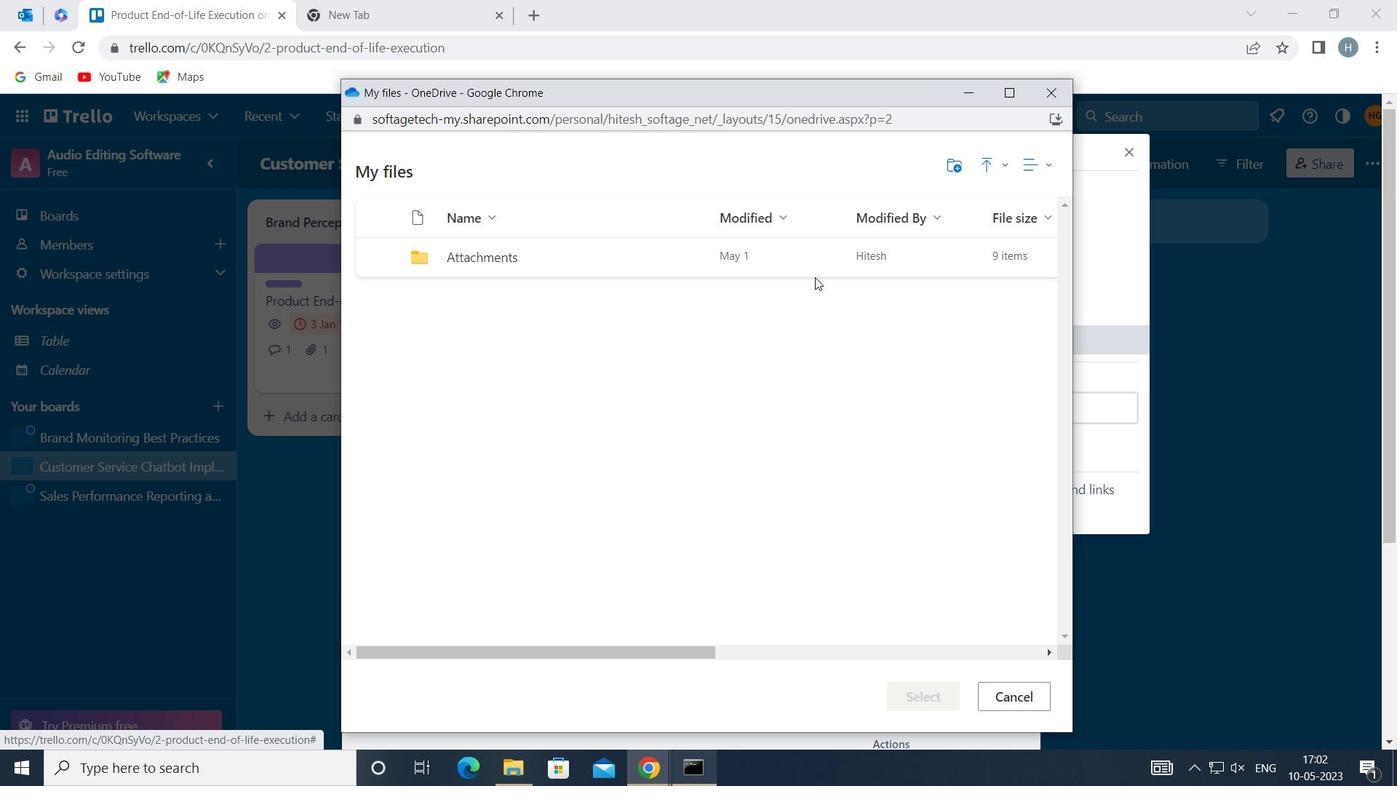 
Action: Mouse pressed left at (813, 259)
Screenshot: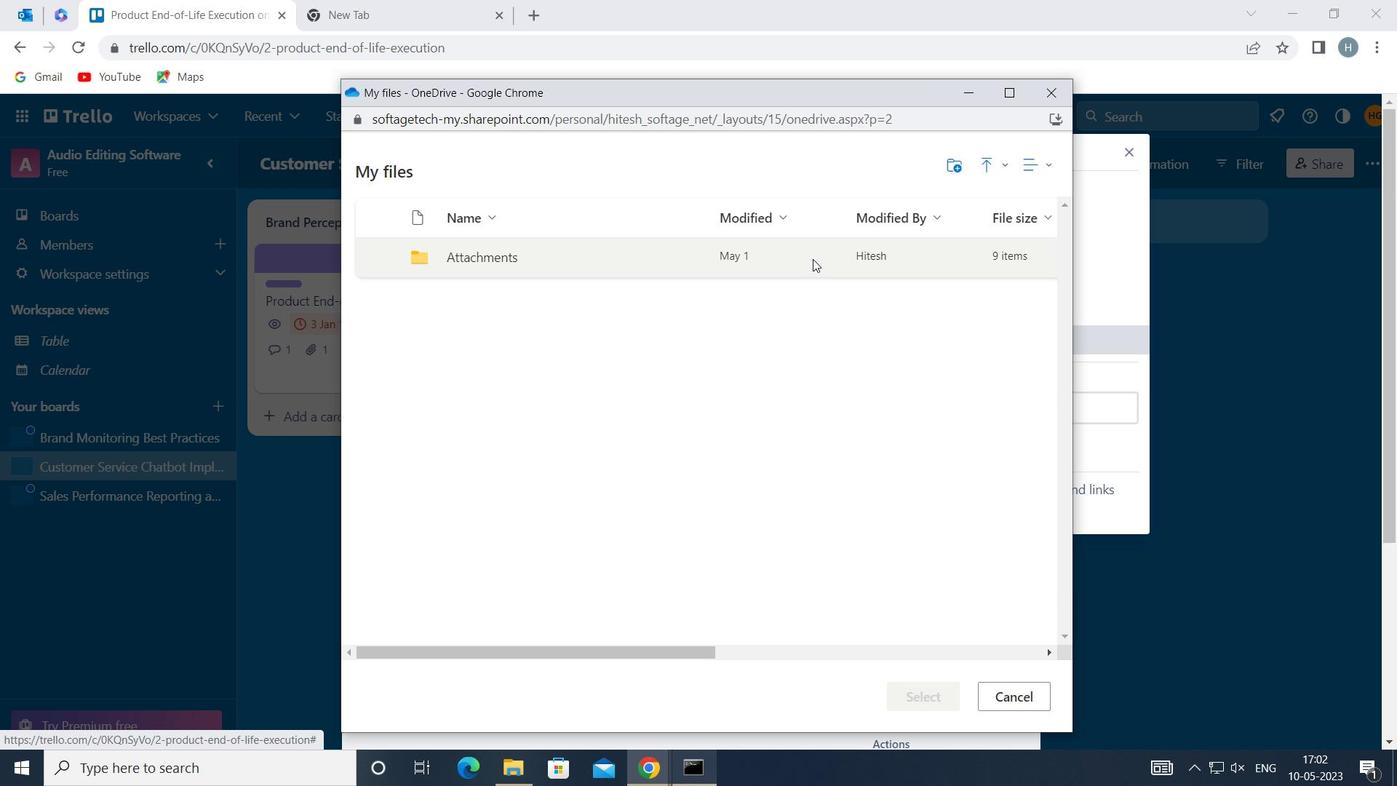 
Action: Mouse moved to (808, 288)
Screenshot: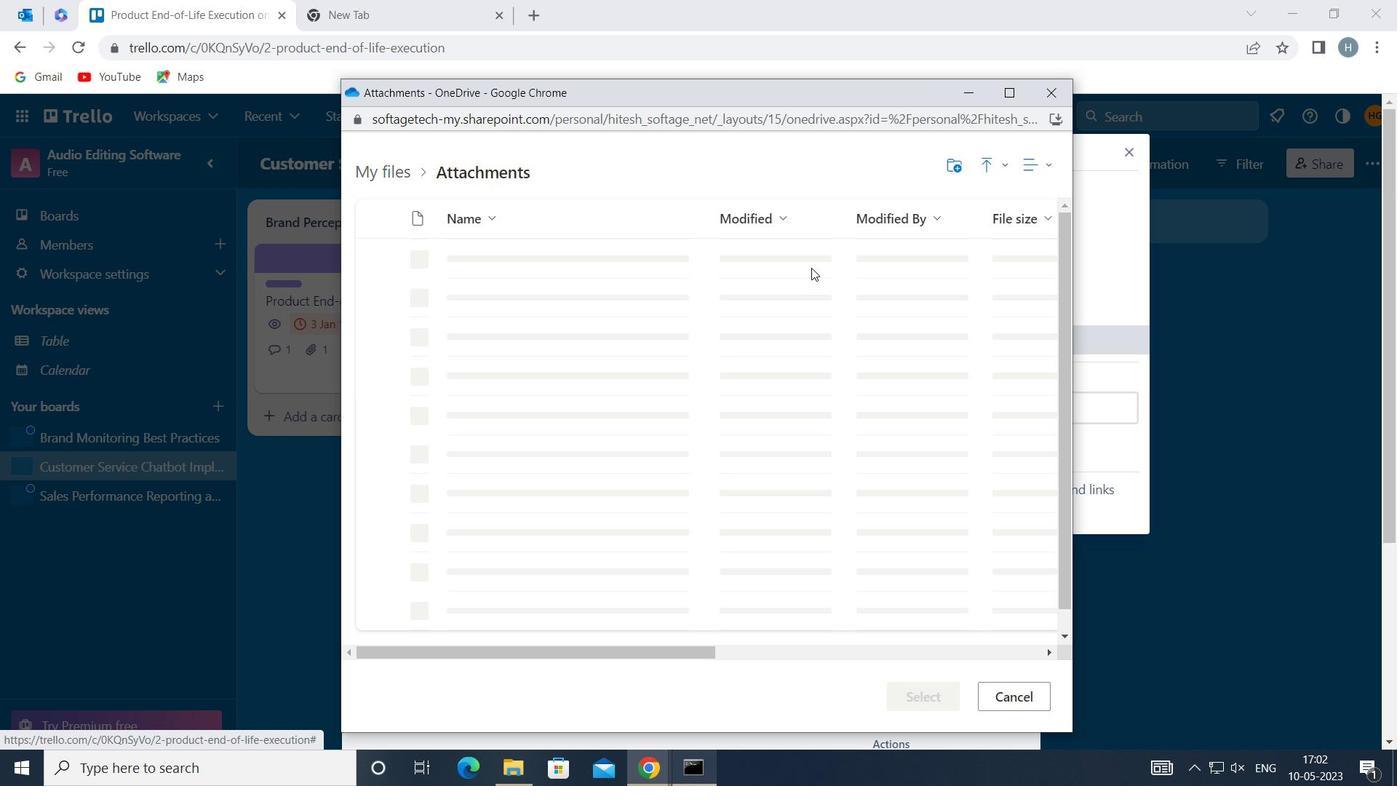
Action: Mouse pressed left at (808, 288)
Screenshot: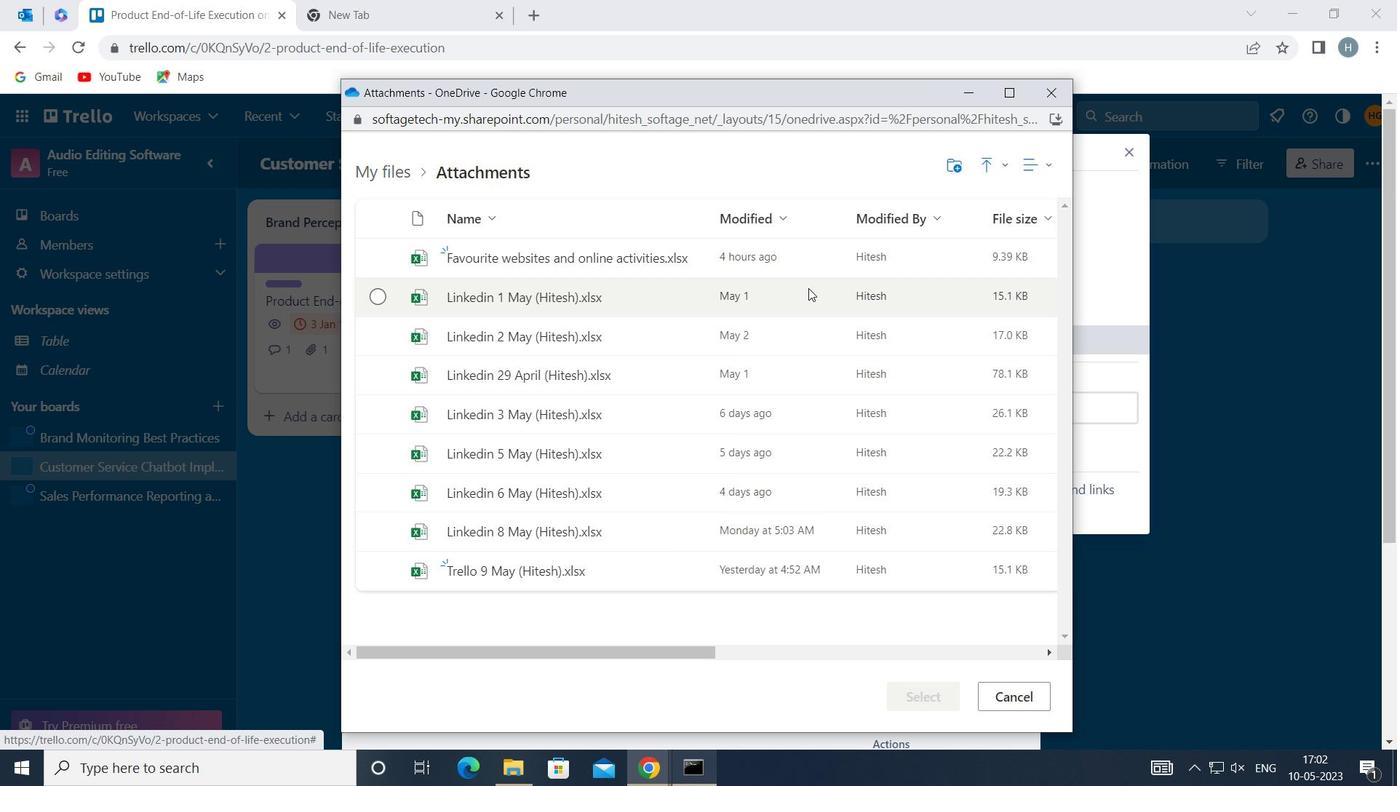 
Action: Mouse moved to (923, 694)
Screenshot: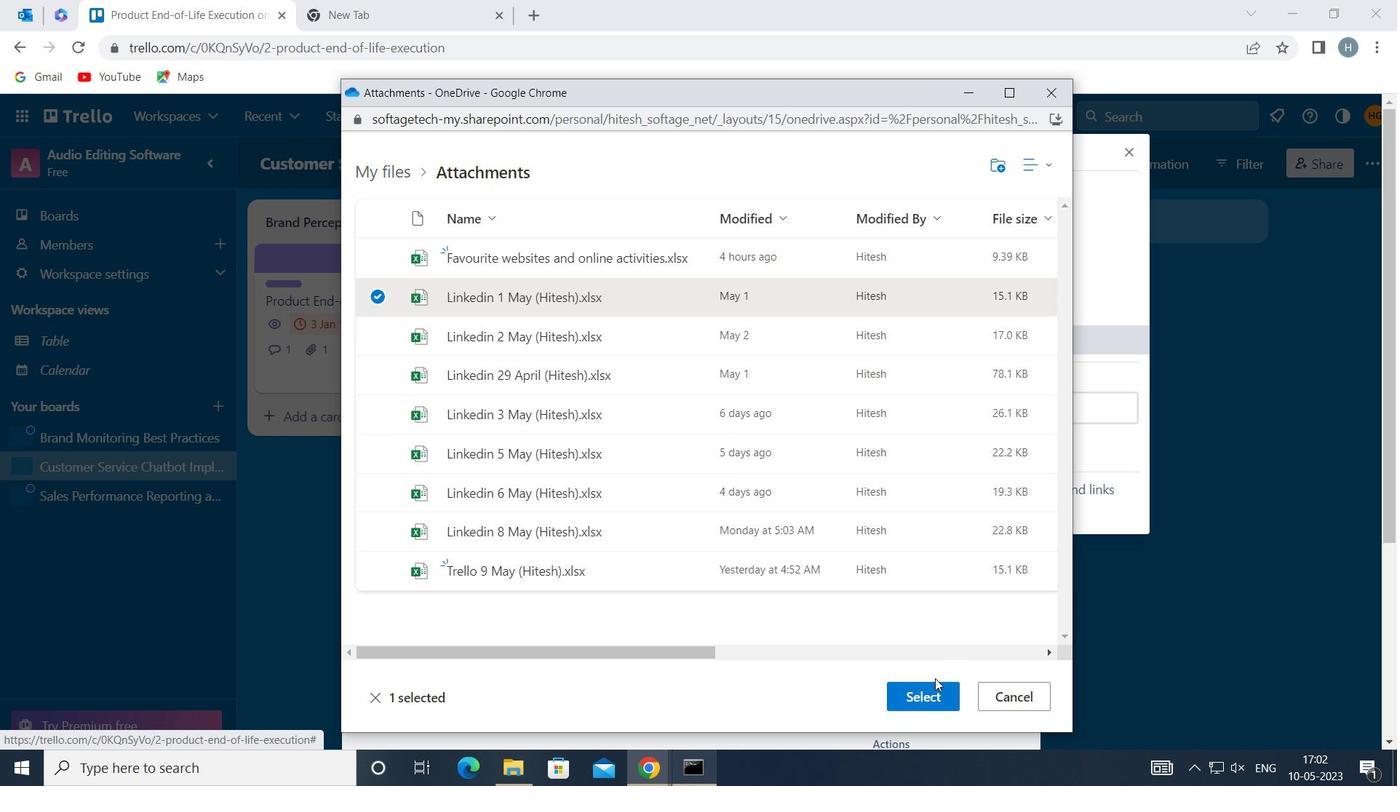 
Action: Mouse pressed left at (923, 694)
Screenshot: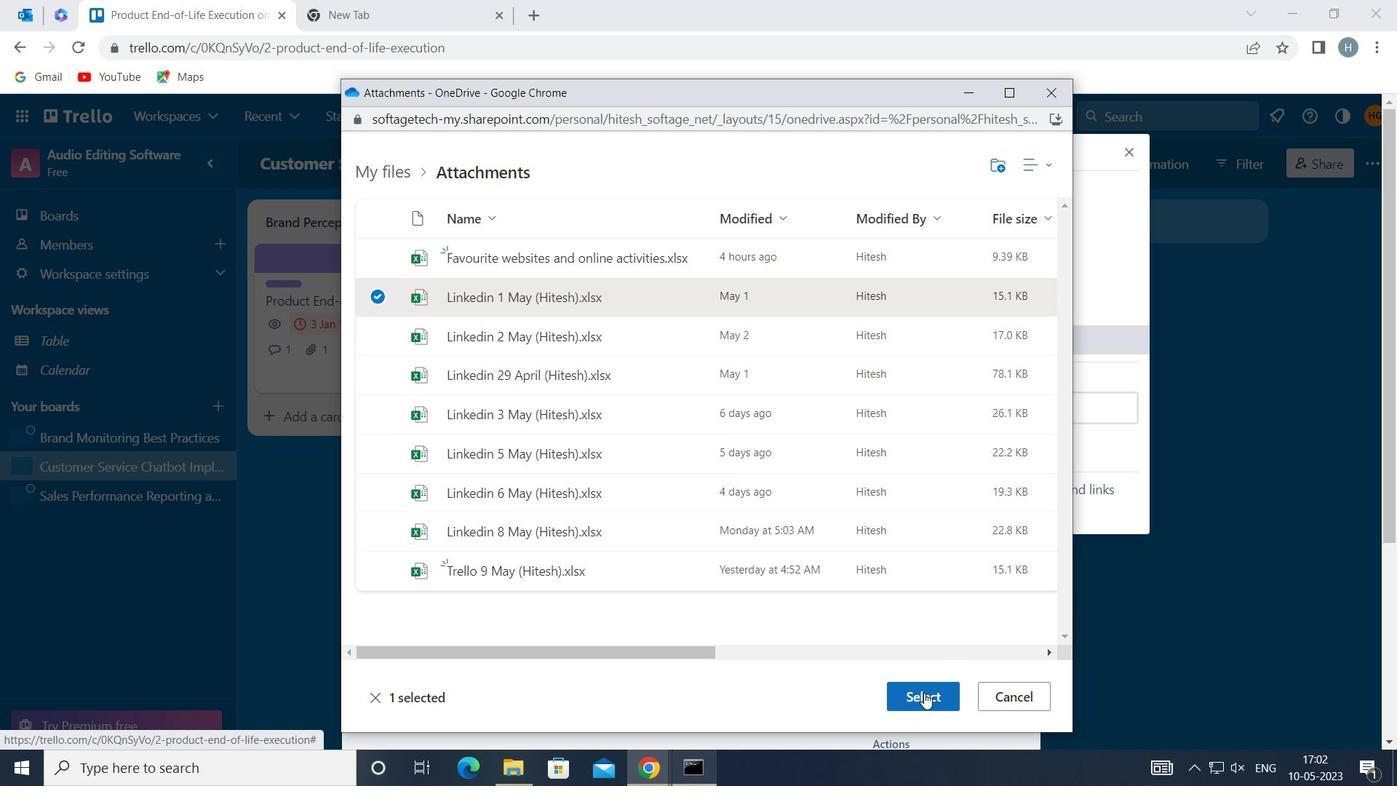 
Action: Mouse moved to (949, 497)
Screenshot: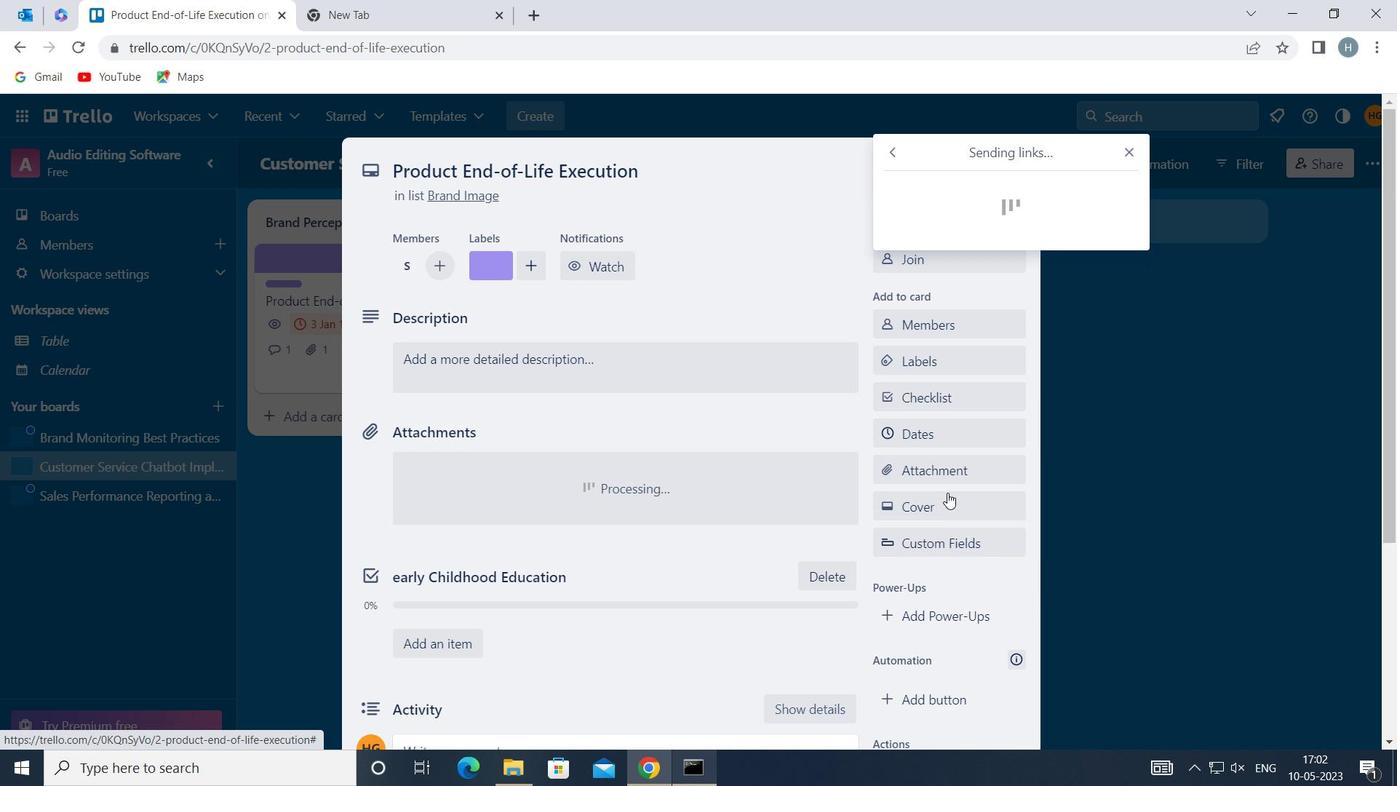 
Action: Mouse pressed left at (949, 497)
Screenshot: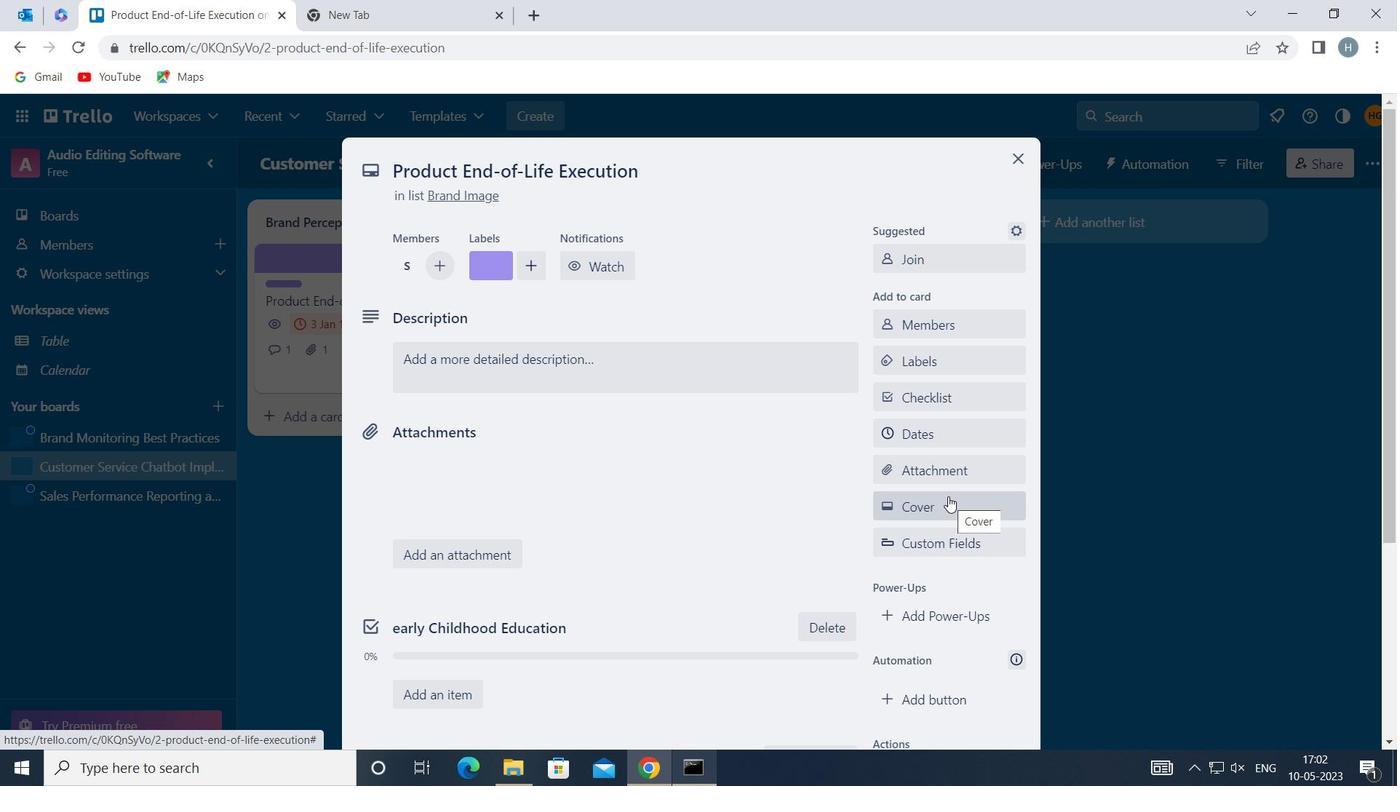 
Action: Mouse moved to (1123, 389)
Screenshot: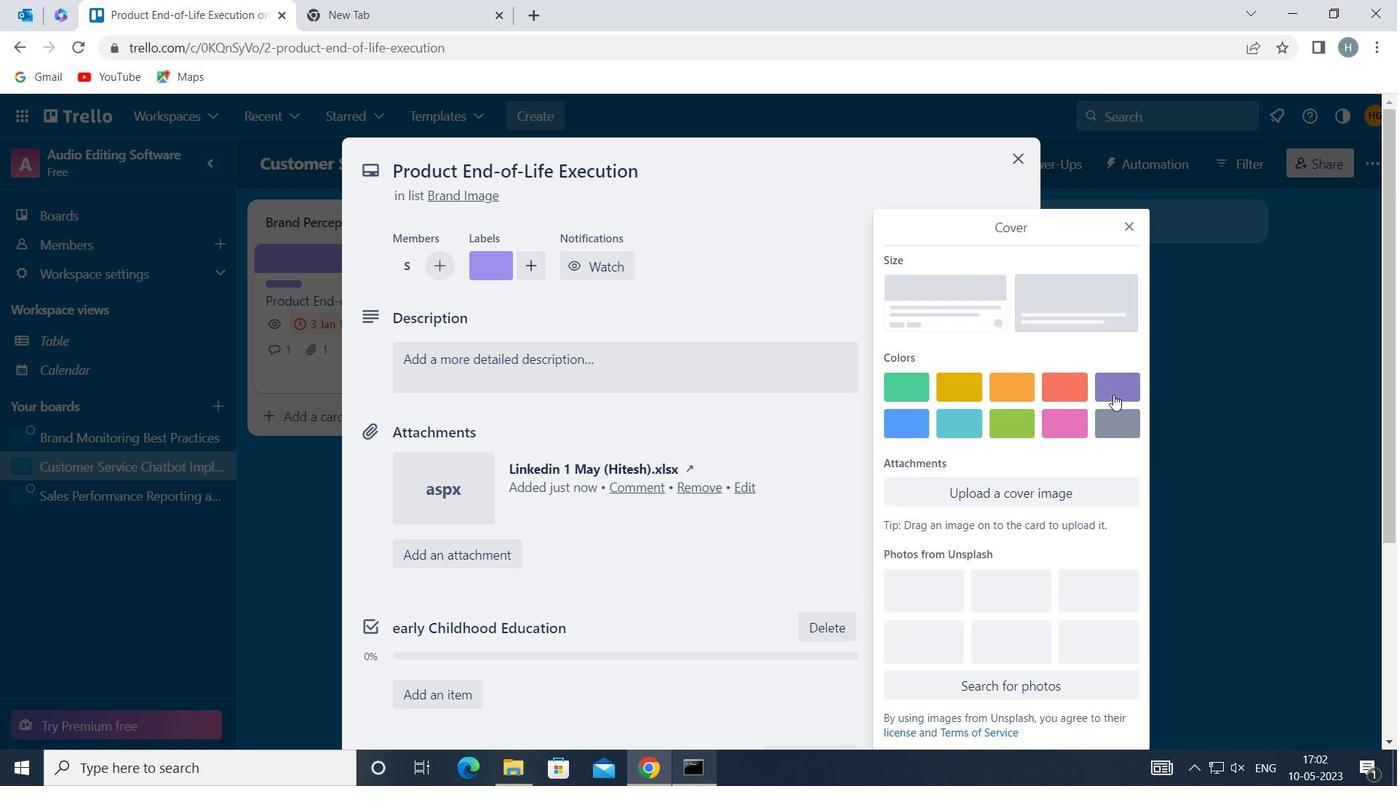 
Action: Mouse pressed left at (1123, 389)
Screenshot: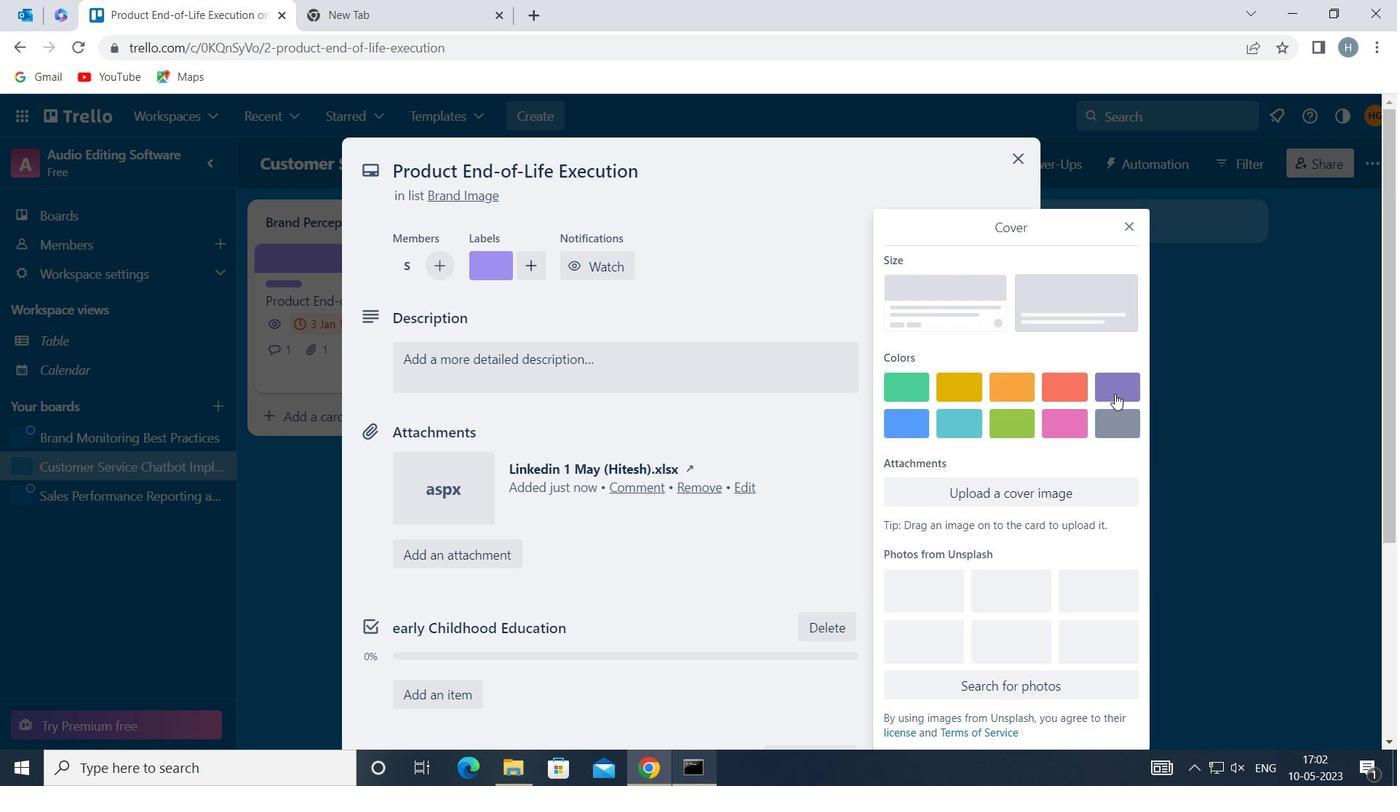 
Action: Mouse moved to (1135, 187)
Screenshot: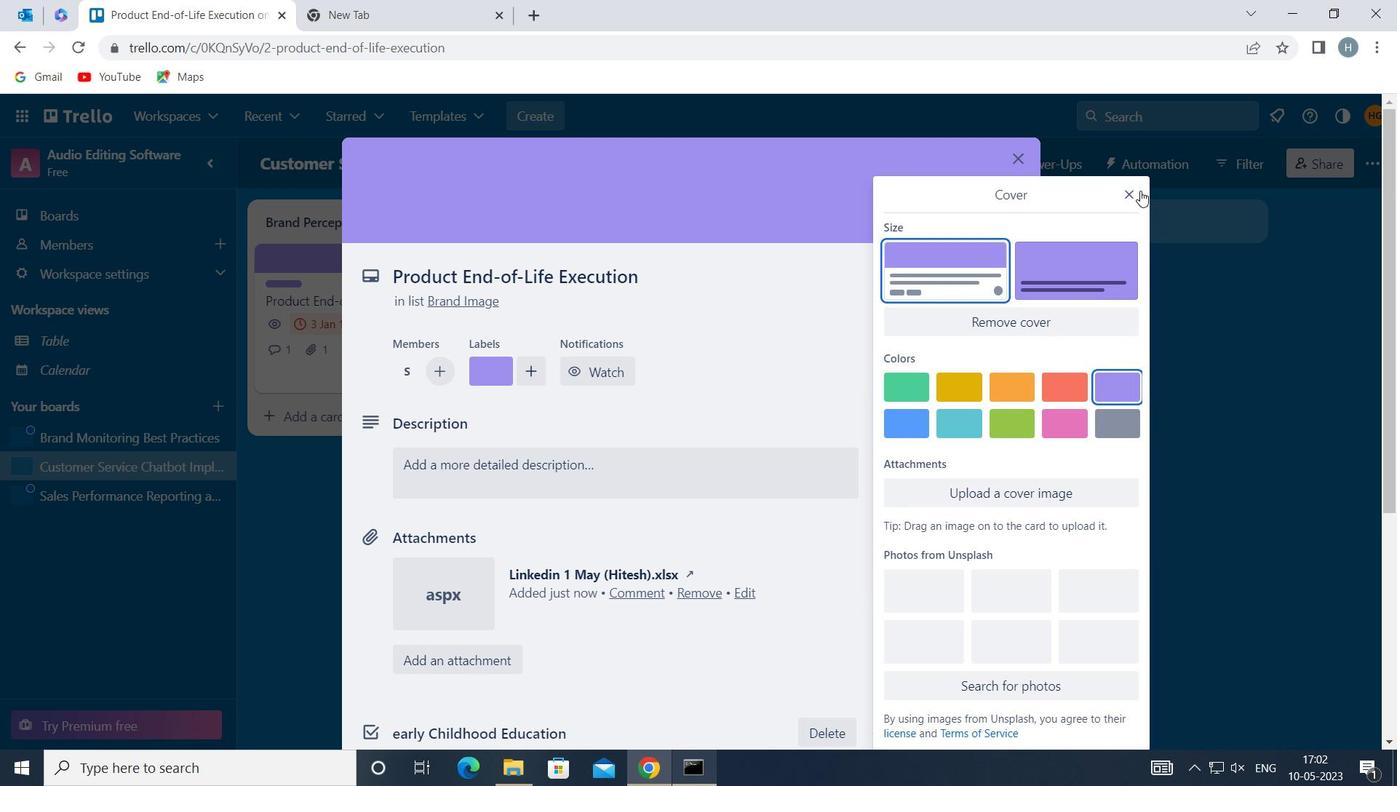 
Action: Mouse pressed left at (1135, 187)
Screenshot: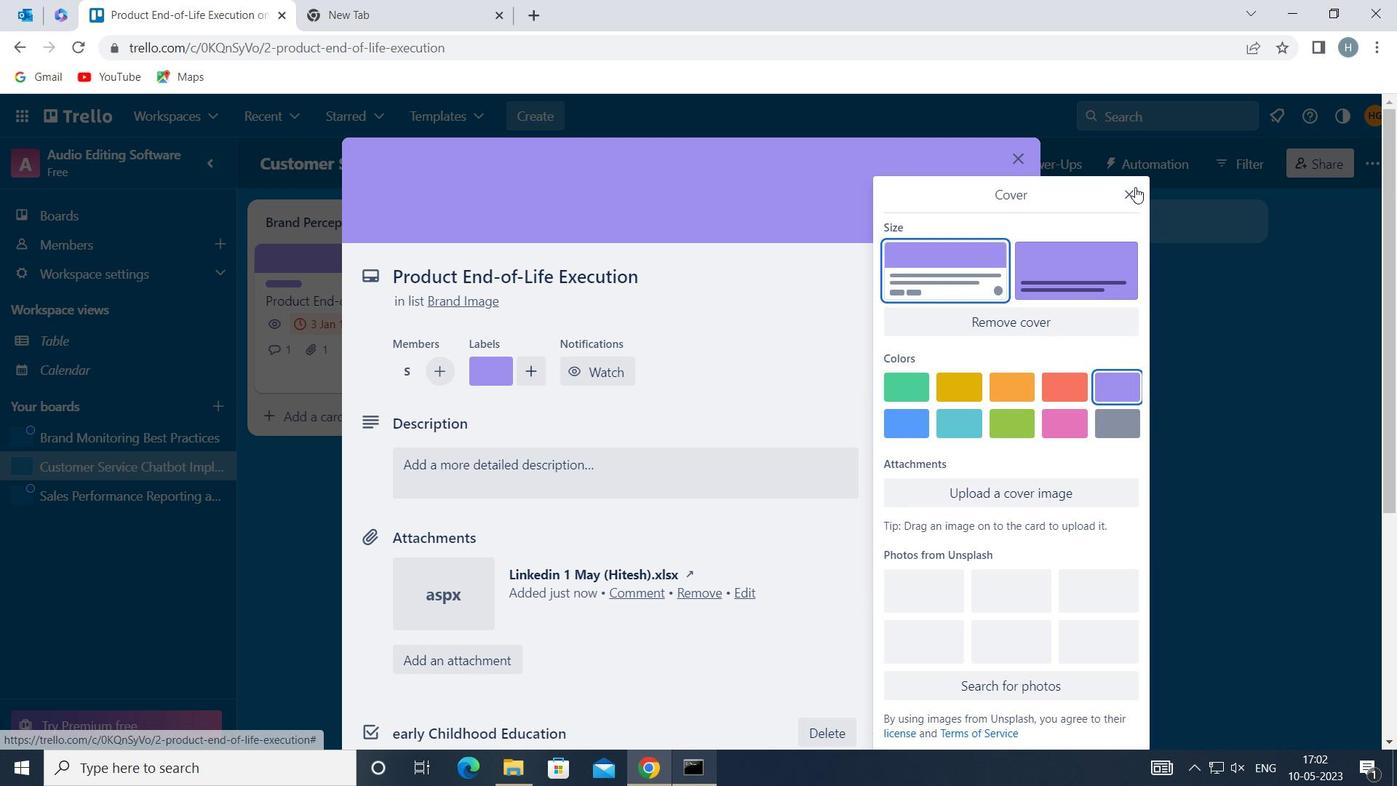 
Action: Mouse moved to (715, 474)
Screenshot: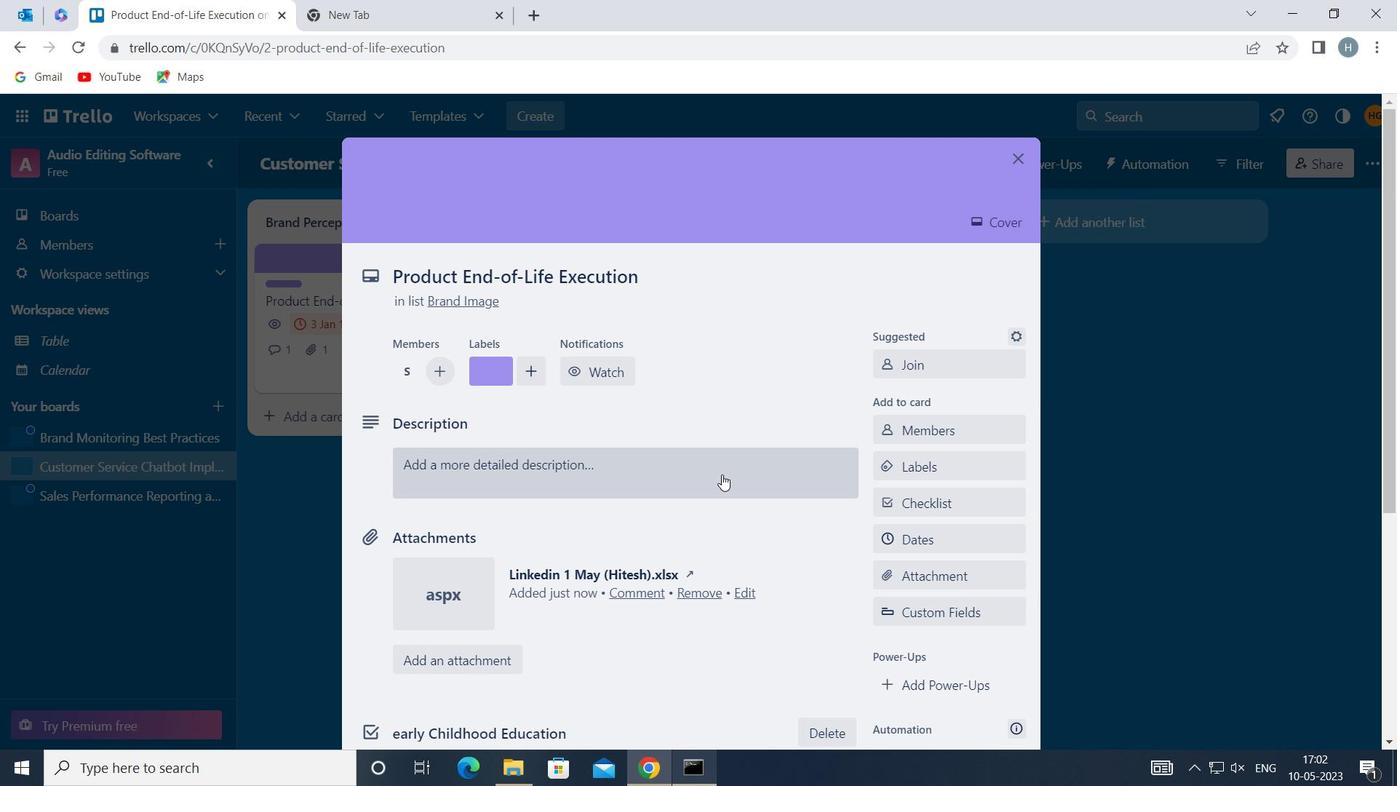 
Action: Mouse pressed left at (715, 474)
Screenshot: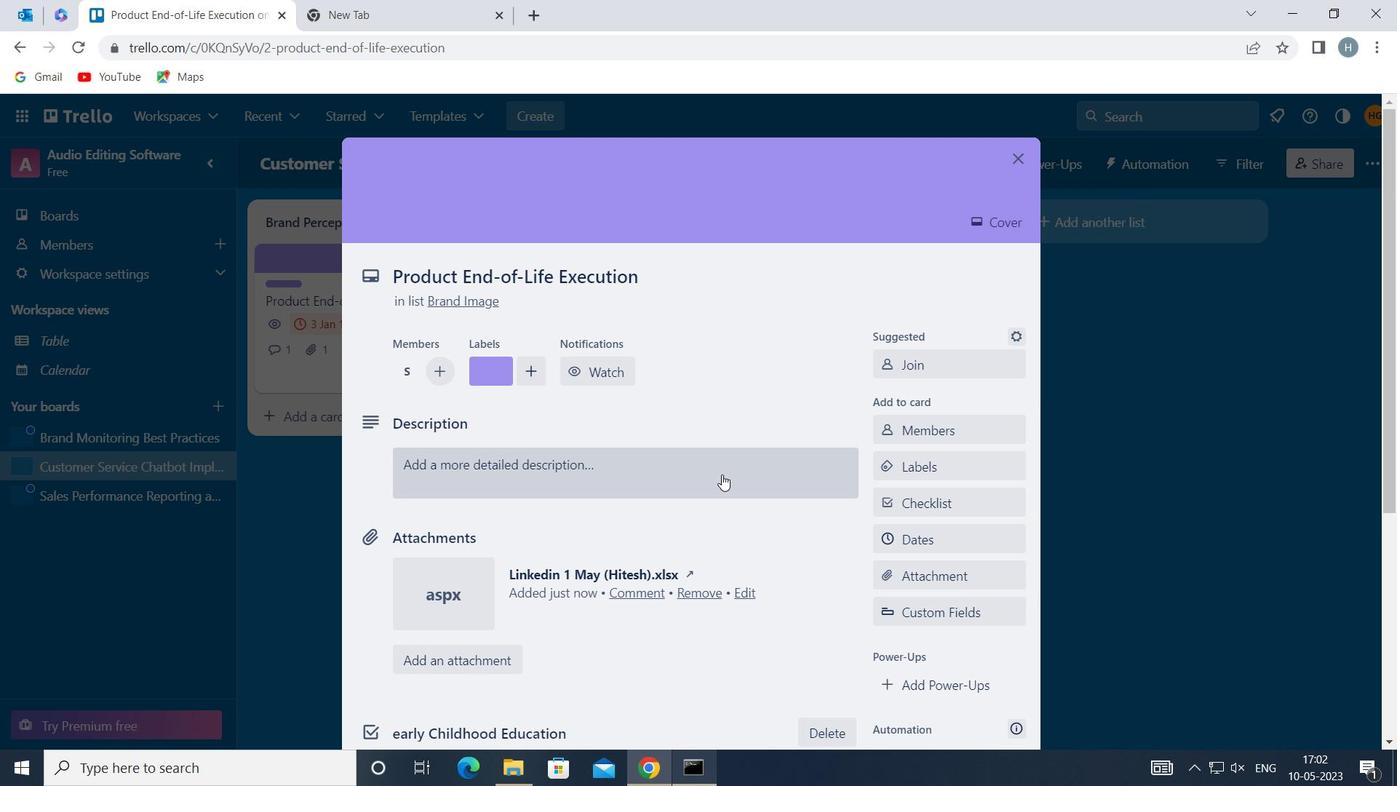 
Action: Mouse moved to (561, 528)
Screenshot: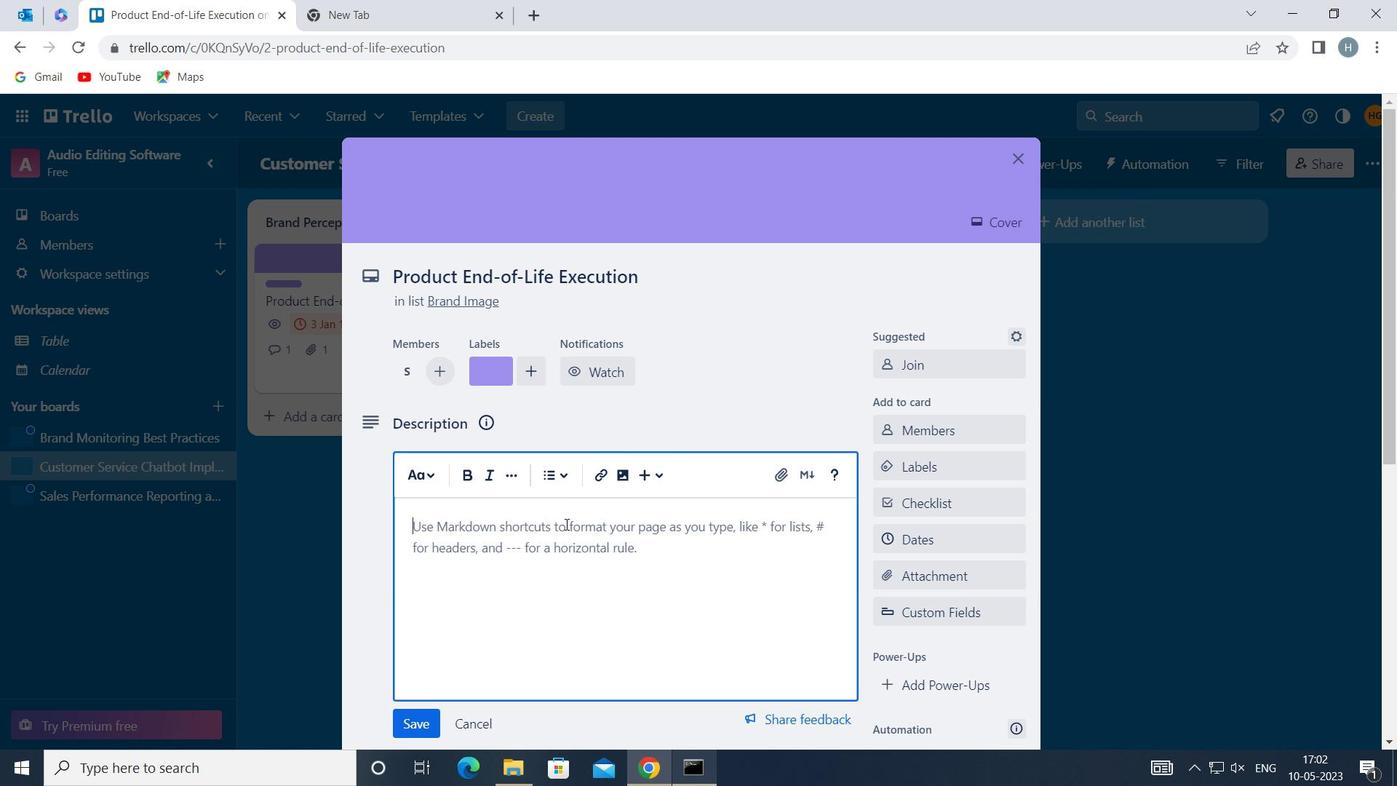 
Action: Mouse pressed left at (561, 528)
Screenshot: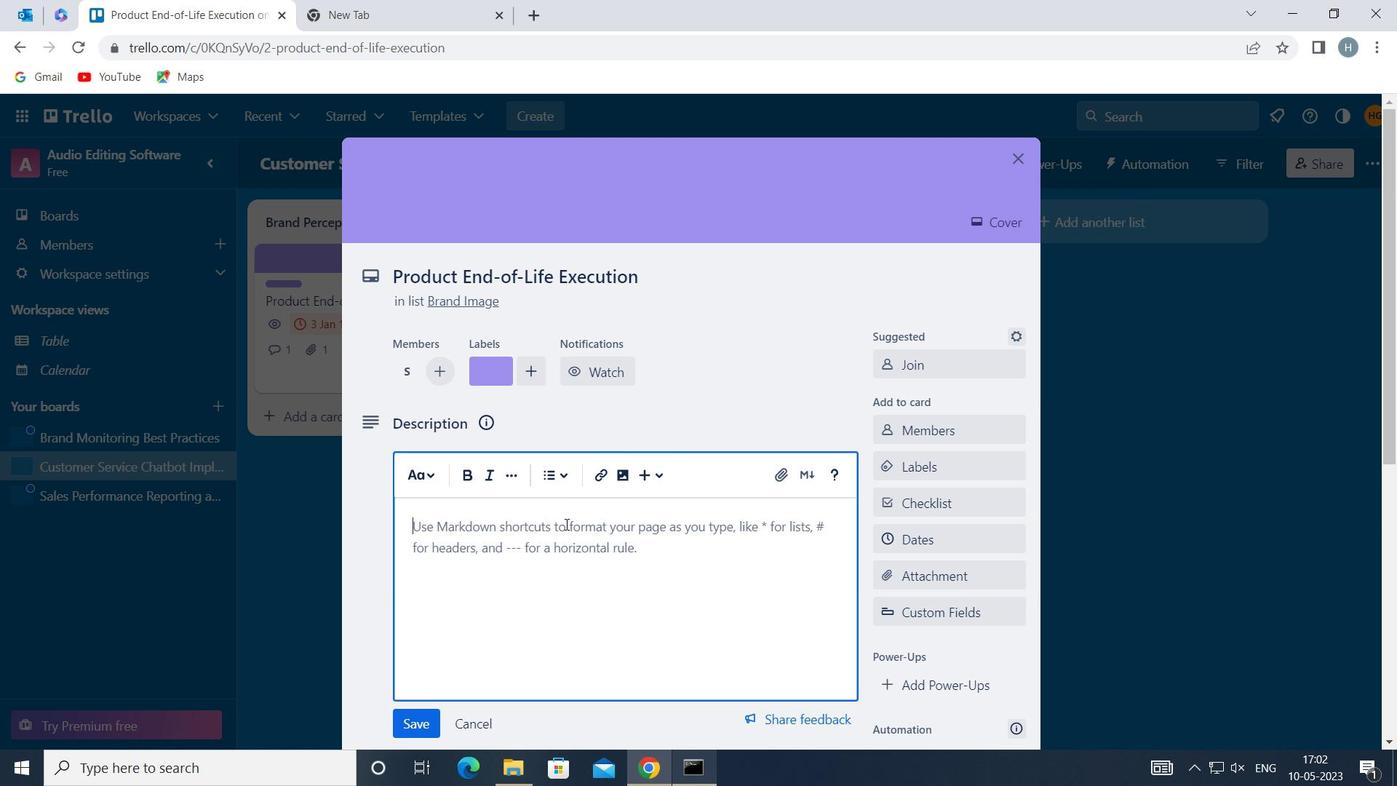 
Action: Mouse moved to (516, 512)
Screenshot: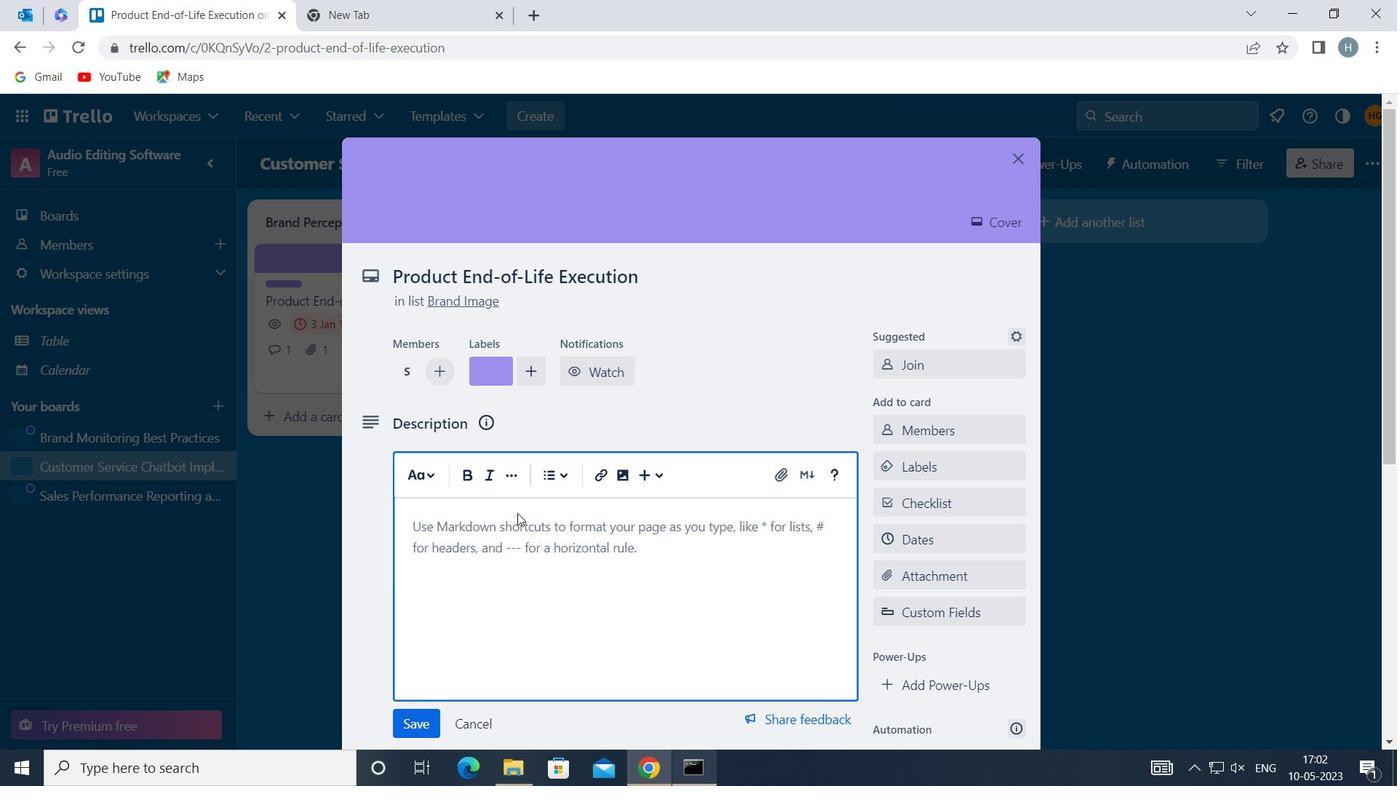 
Action: Mouse pressed left at (516, 512)
Screenshot: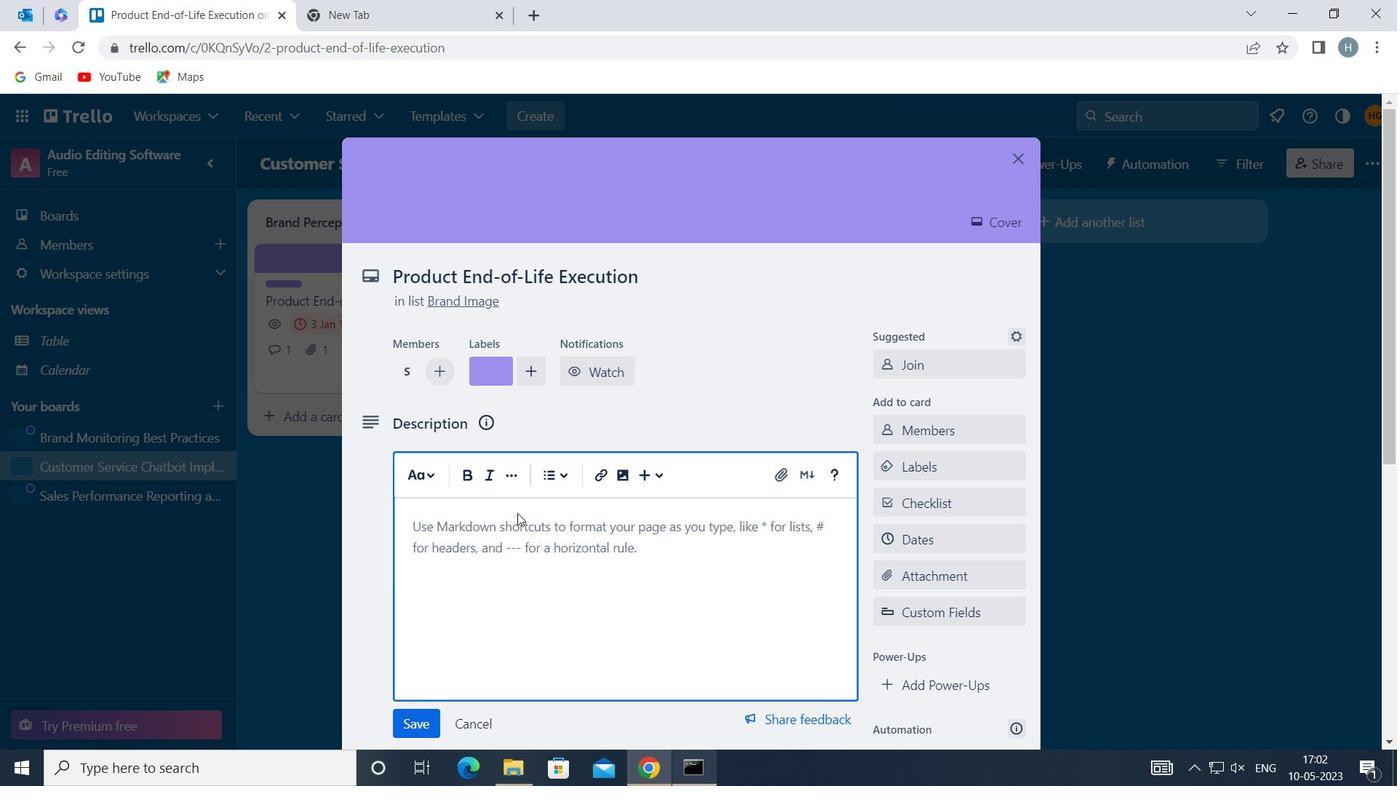 
Action: Mouse moved to (429, 519)
Screenshot: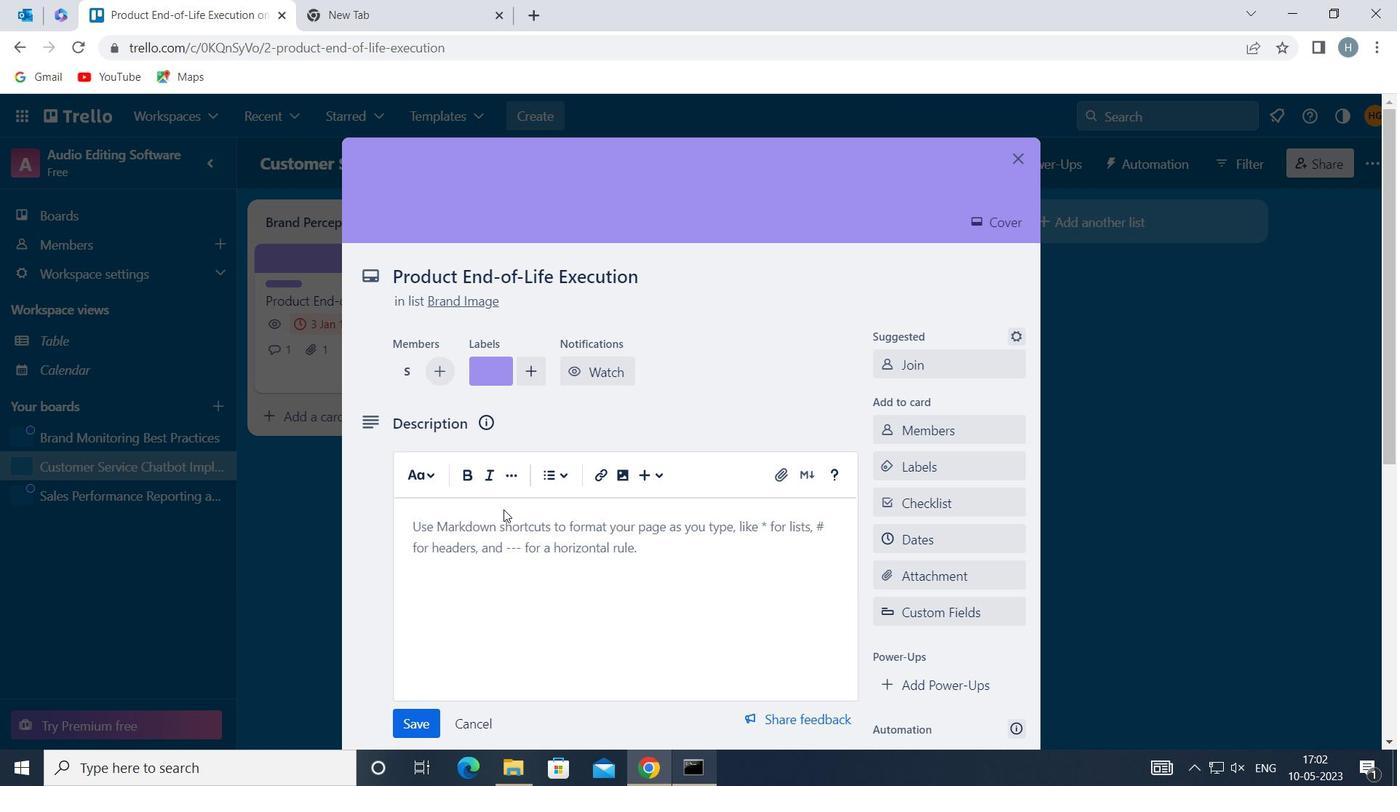 
Action: Key pressed <Key.shift><Key.shift><Key.shift><Key.shift><Key.shift>DEVELOP<Key.space>AND<Key.space>LAUNCH<Key.space>NEW<Key.space>EMAIL<Key.space>MARKETING<Key.space>COMPAIGN<Key.space>FOR<Key.space>CUSTOMER<Key.space>ENGAGEMENT<Key.space>
Screenshot: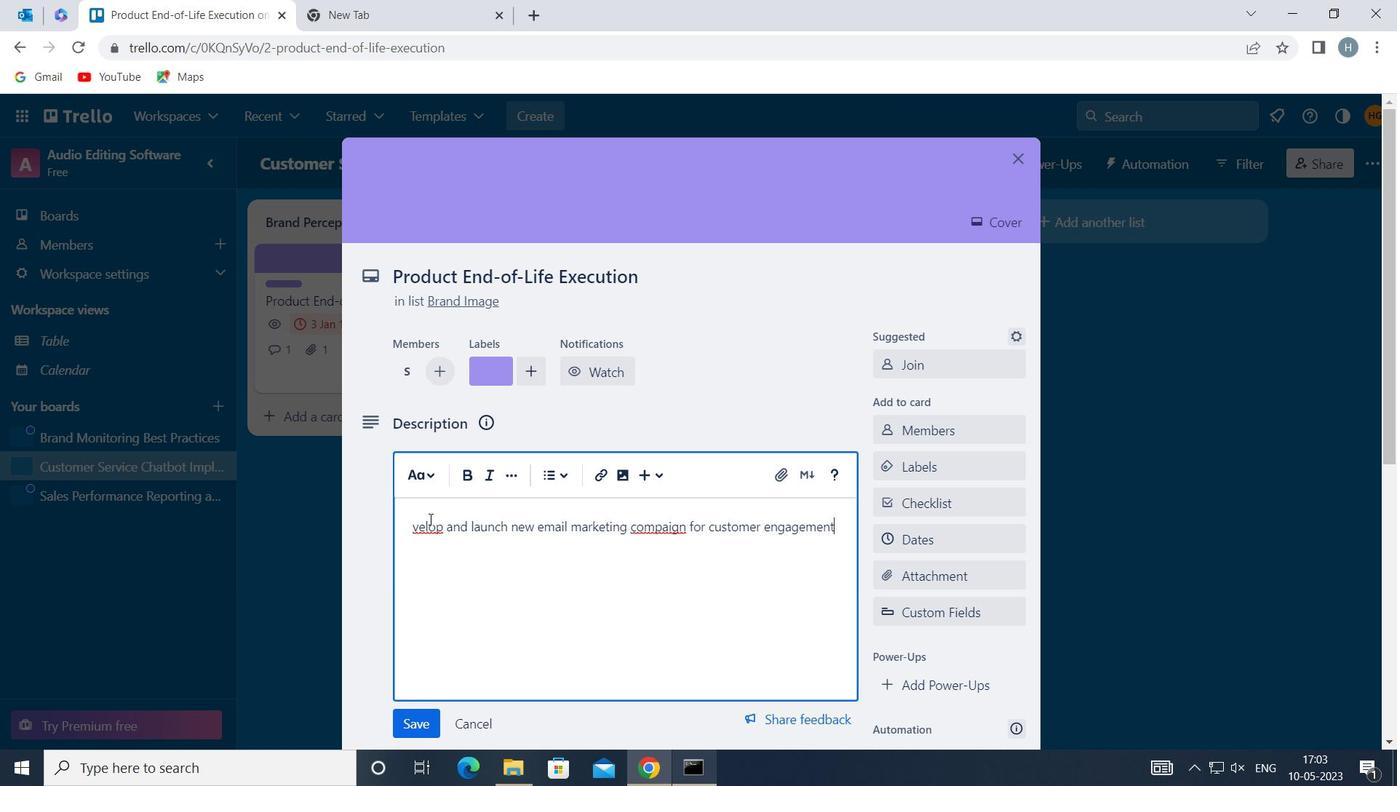 
Action: Mouse moved to (408, 525)
Screenshot: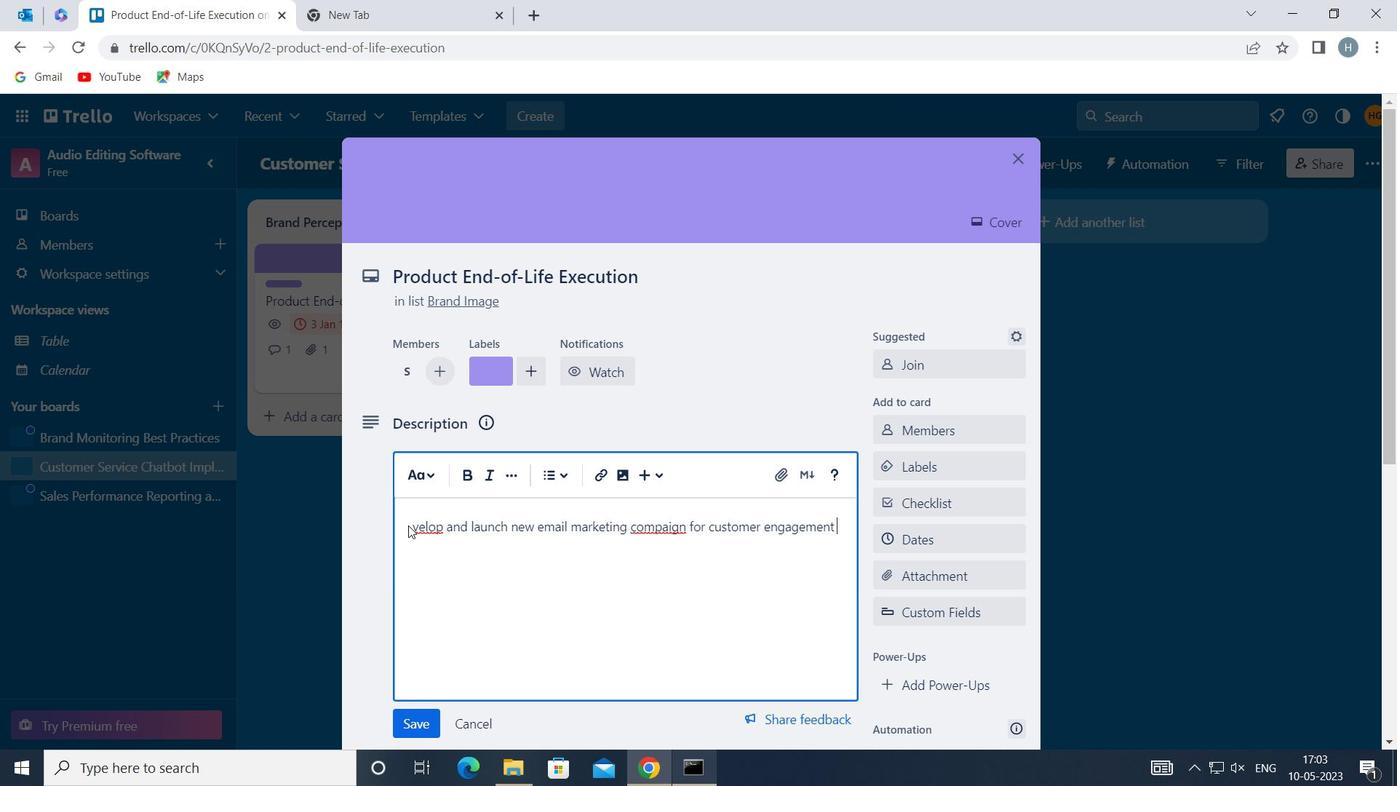 
Action: Mouse pressed left at (408, 525)
Screenshot: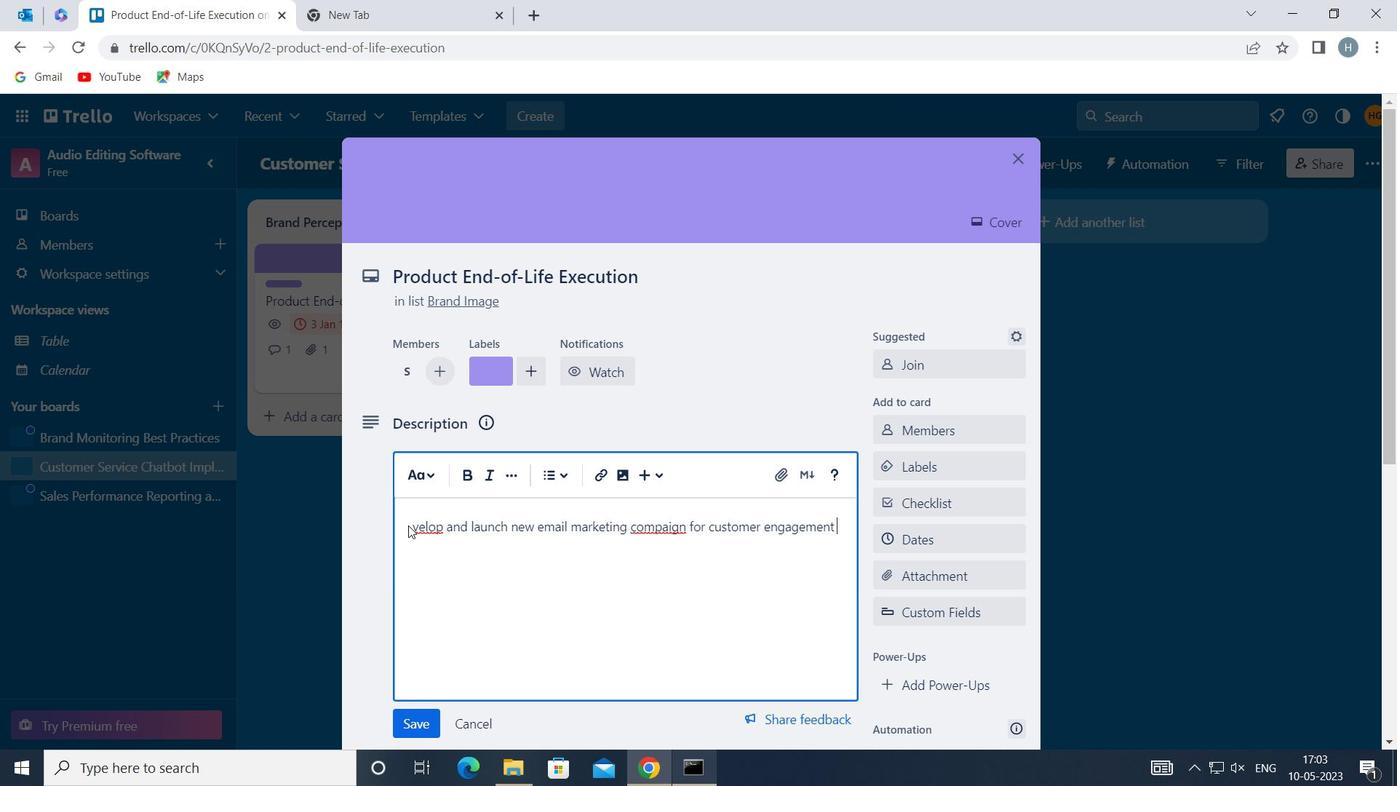
Action: Mouse moved to (422, 522)
Screenshot: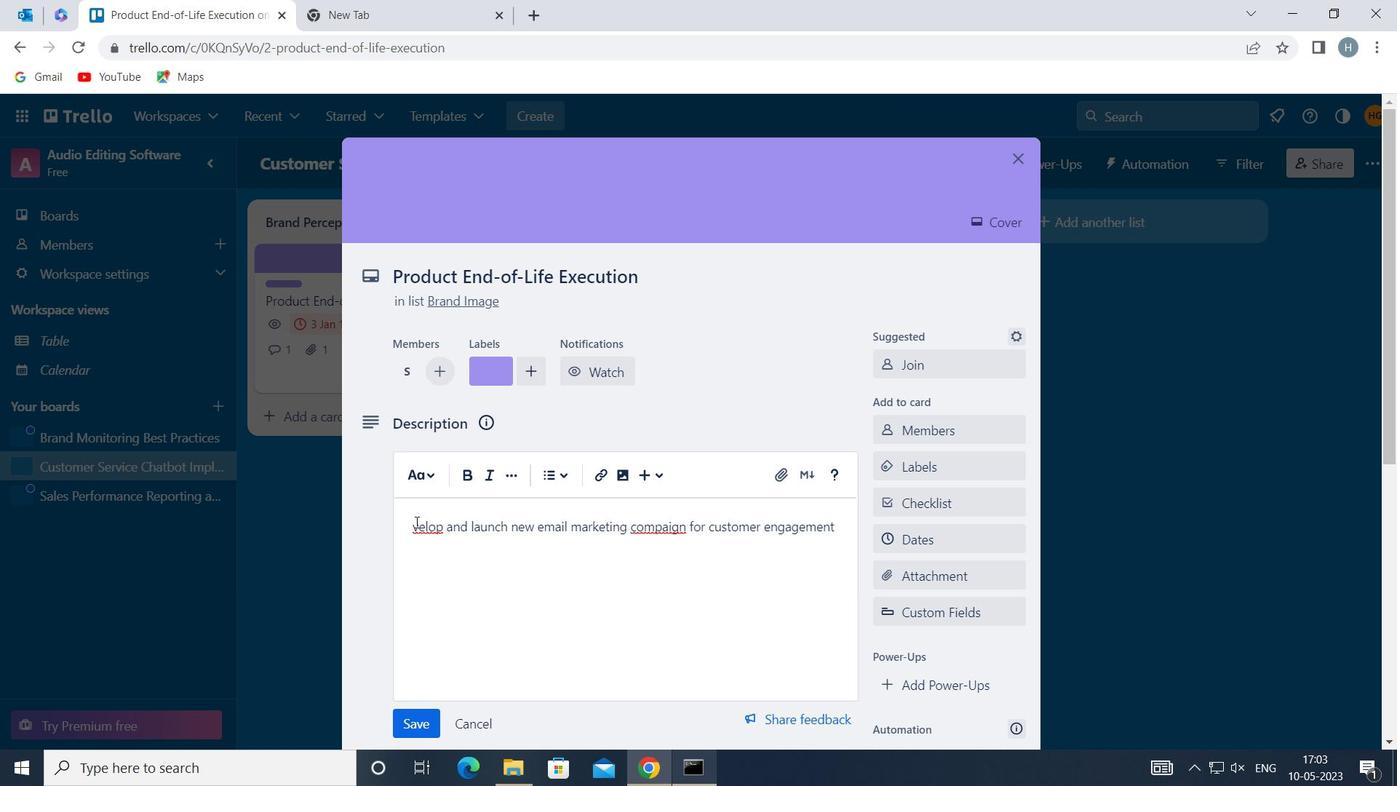 
Action: Mouse pressed left at (422, 522)
Screenshot: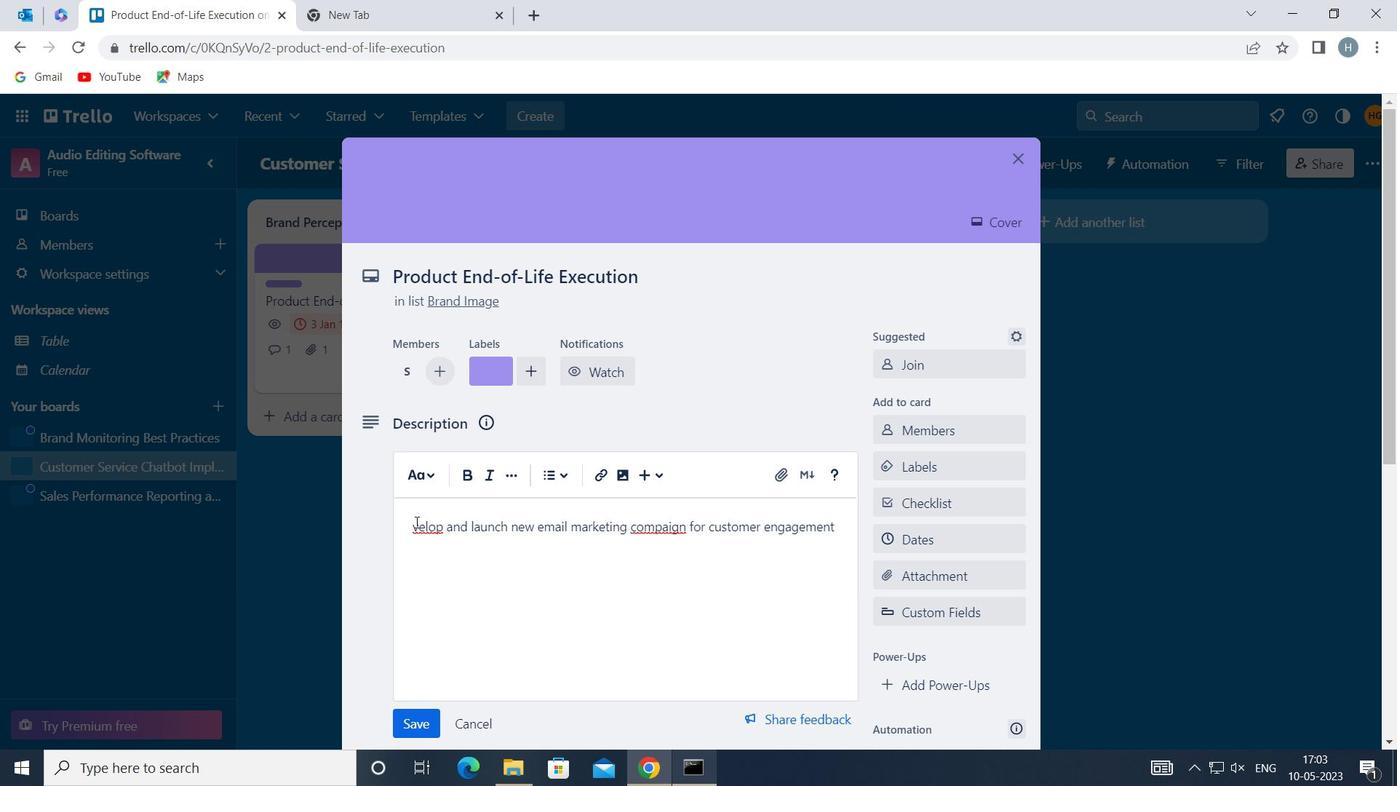 
Action: Mouse moved to (417, 497)
Screenshot: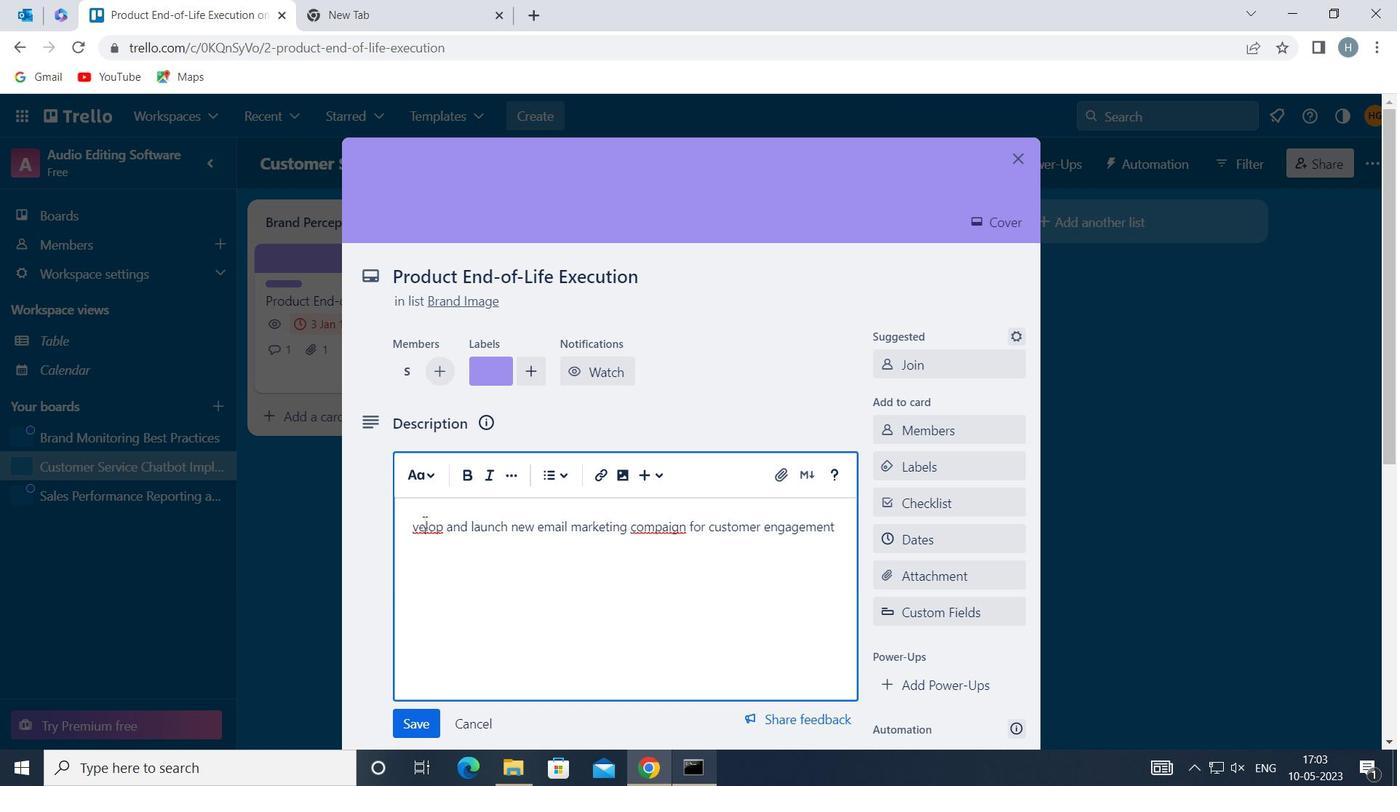 
Action: Key pressed <Key.left><Key.left><Key.left>DE
Screenshot: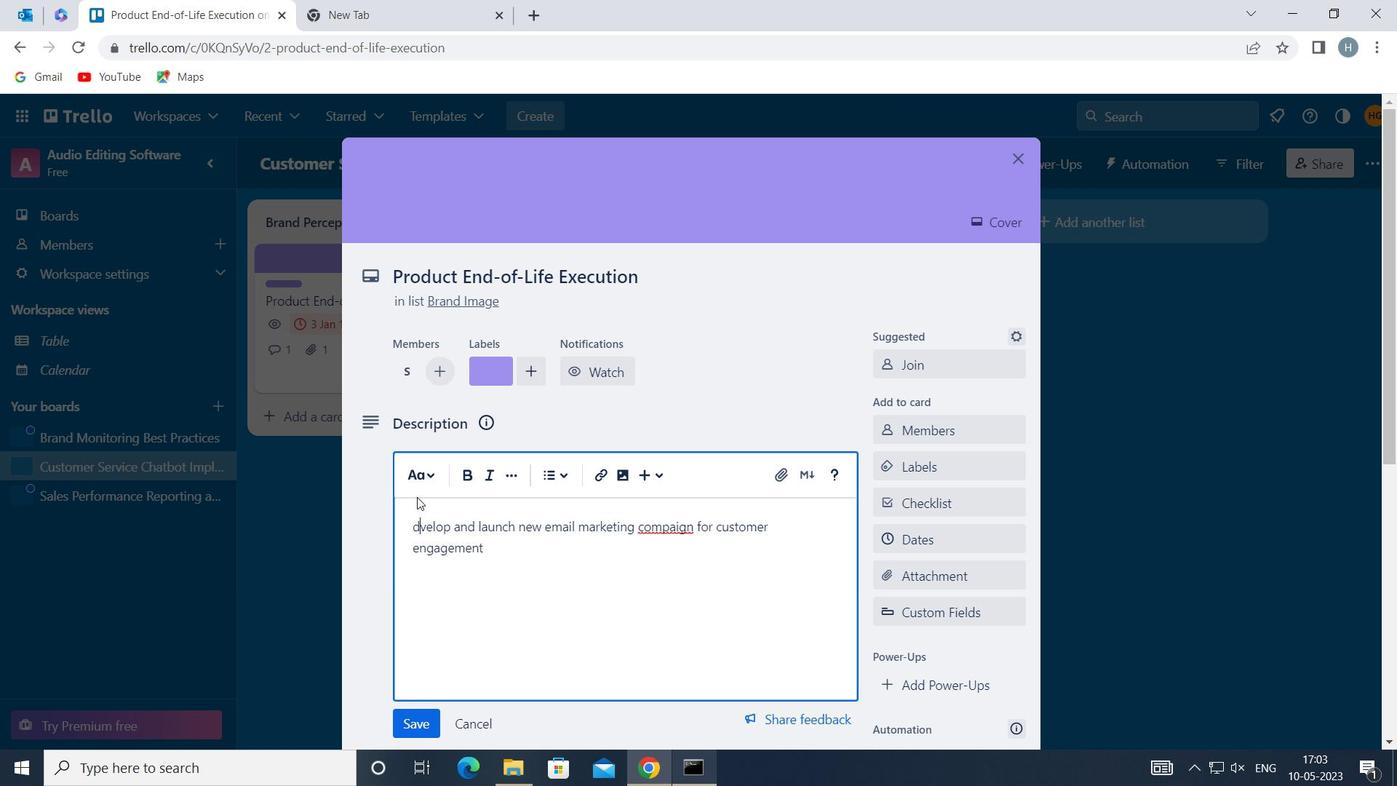 
Action: Mouse moved to (510, 550)
Screenshot: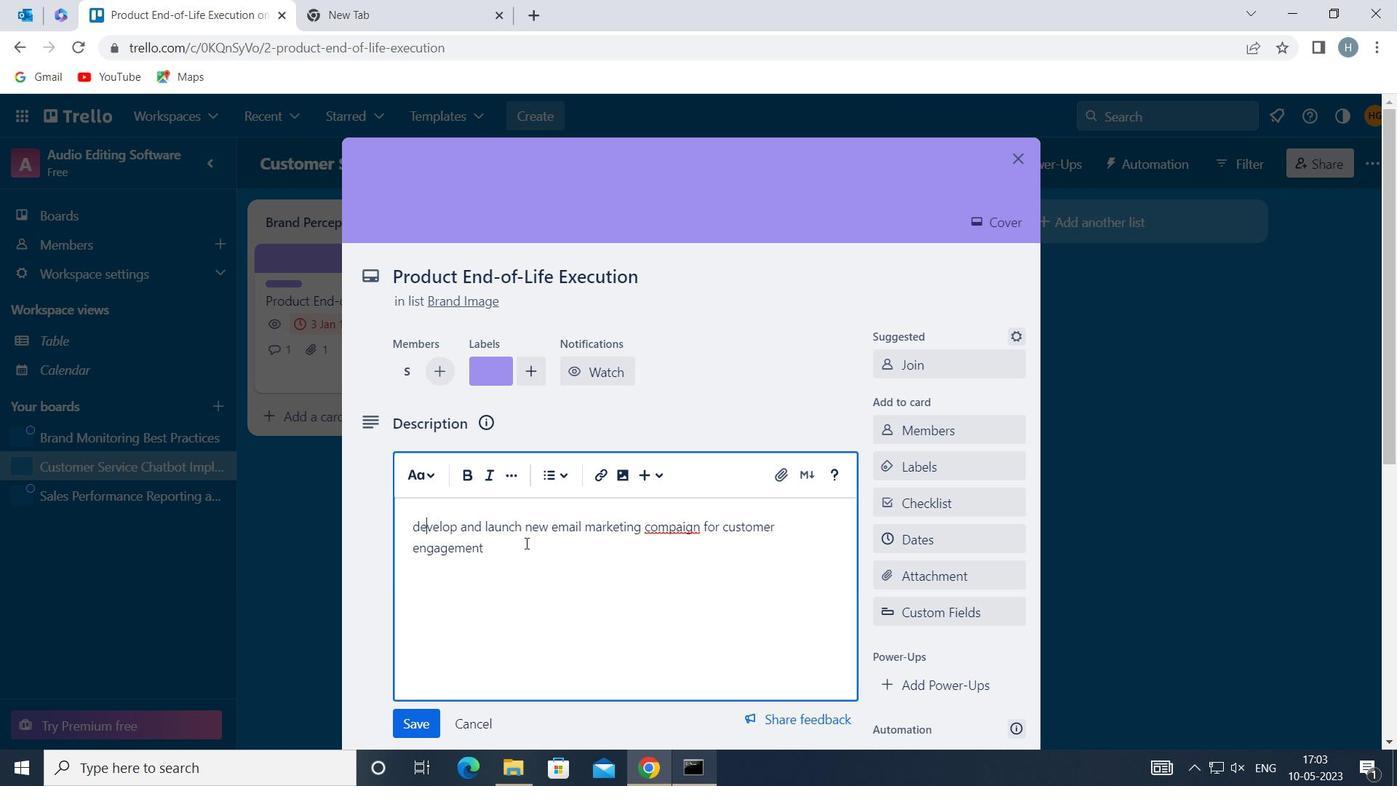 
Action: Mouse pressed left at (510, 550)
Screenshot: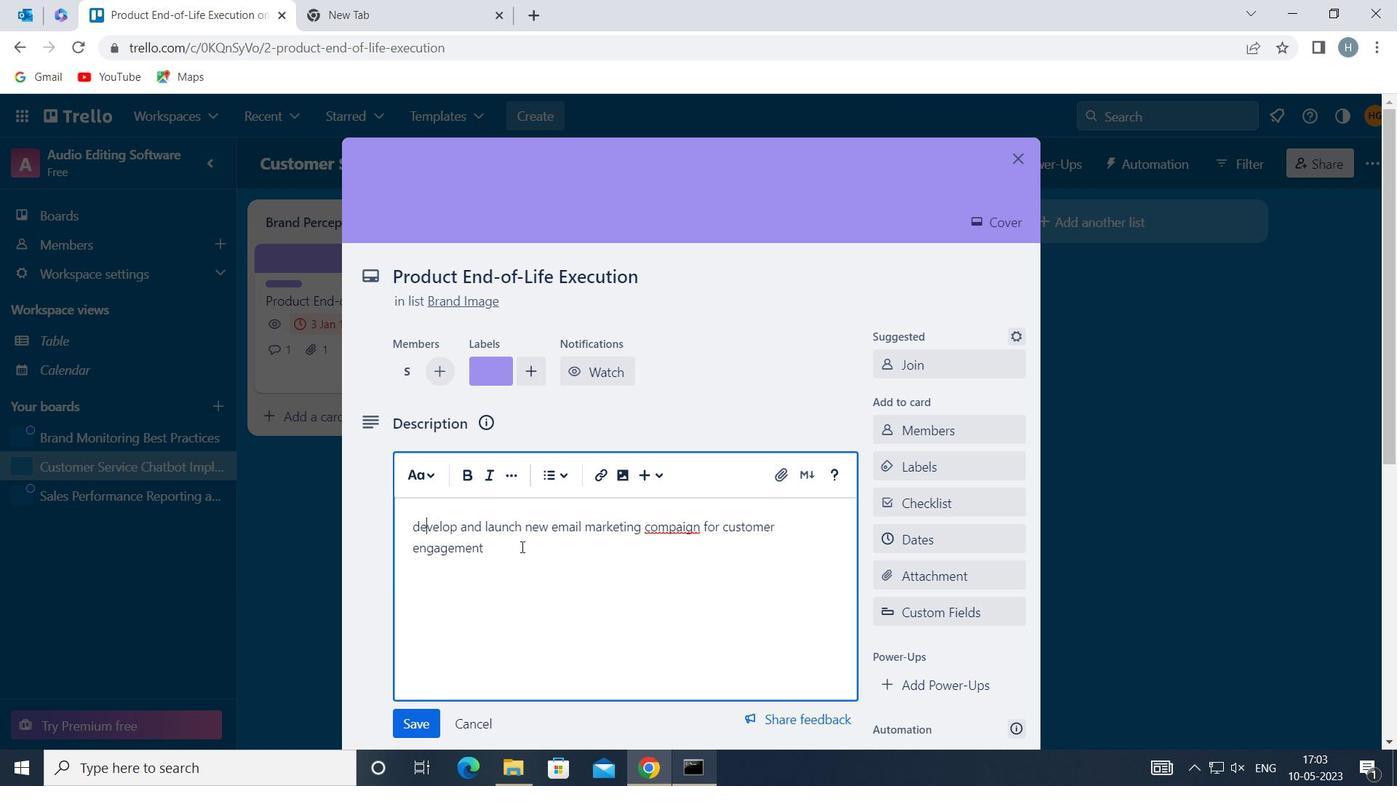 
Action: Mouse moved to (438, 605)
Screenshot: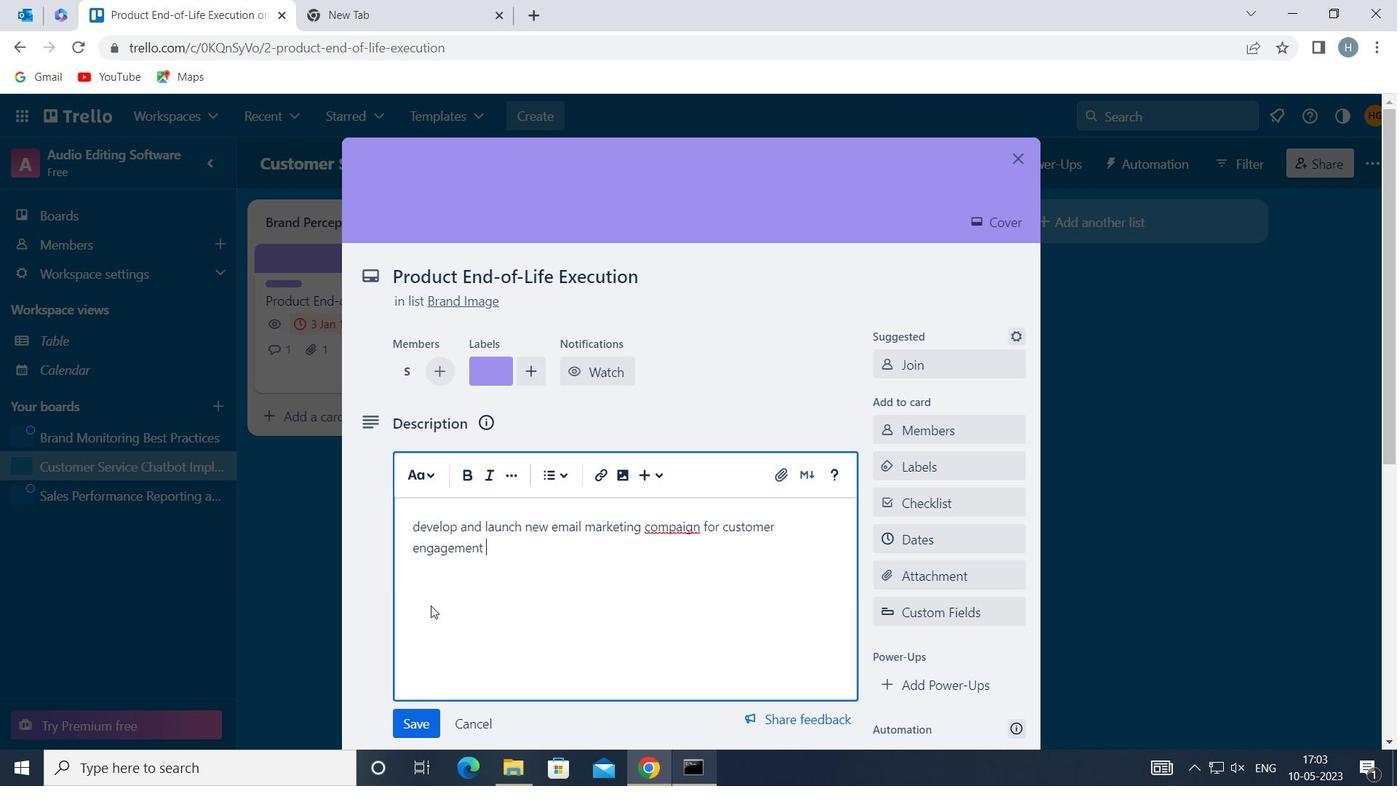 
Action: Mouse scrolled (438, 604) with delta (0, 0)
Screenshot: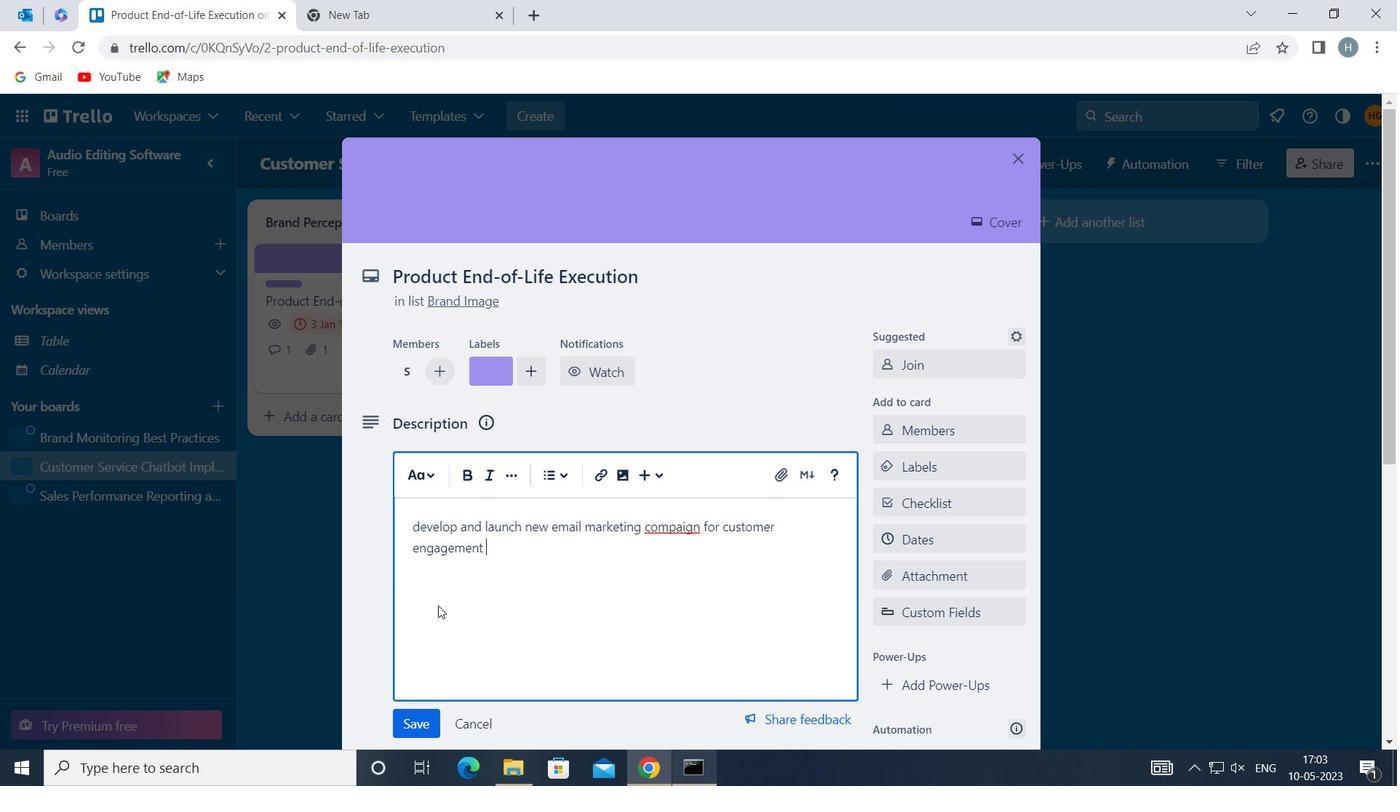 
Action: Mouse scrolled (438, 604) with delta (0, 0)
Screenshot: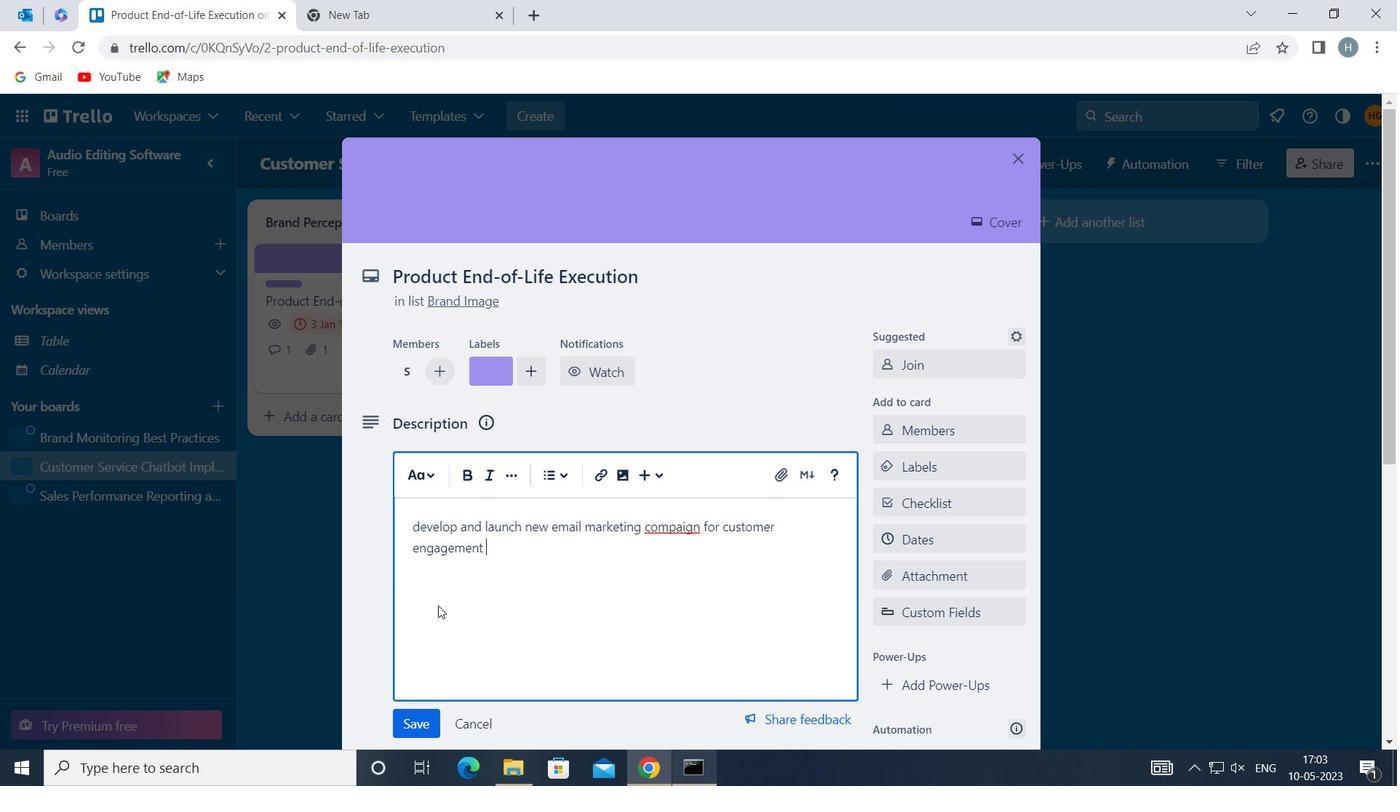 
Action: Mouse scrolled (438, 604) with delta (0, 0)
Screenshot: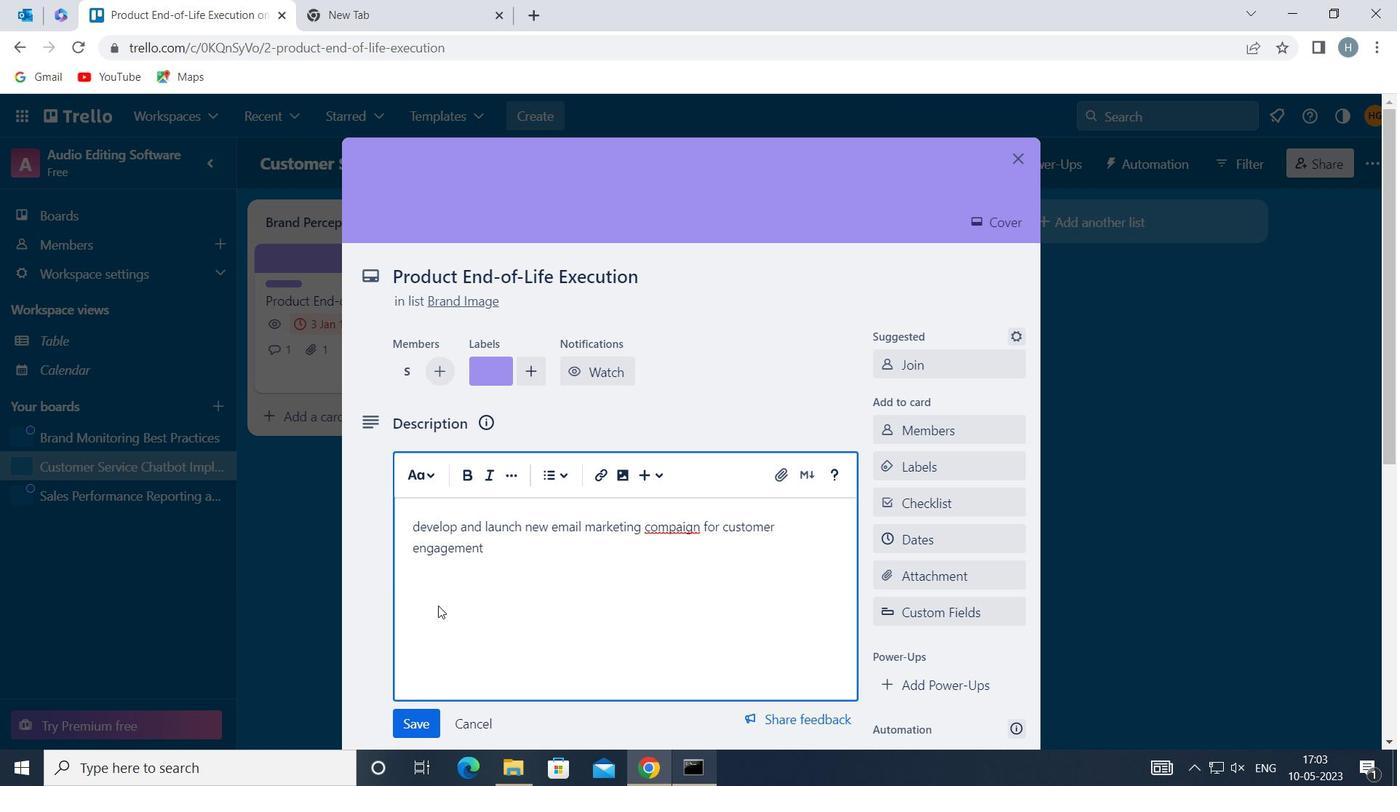 
Action: Mouse moved to (420, 451)
Screenshot: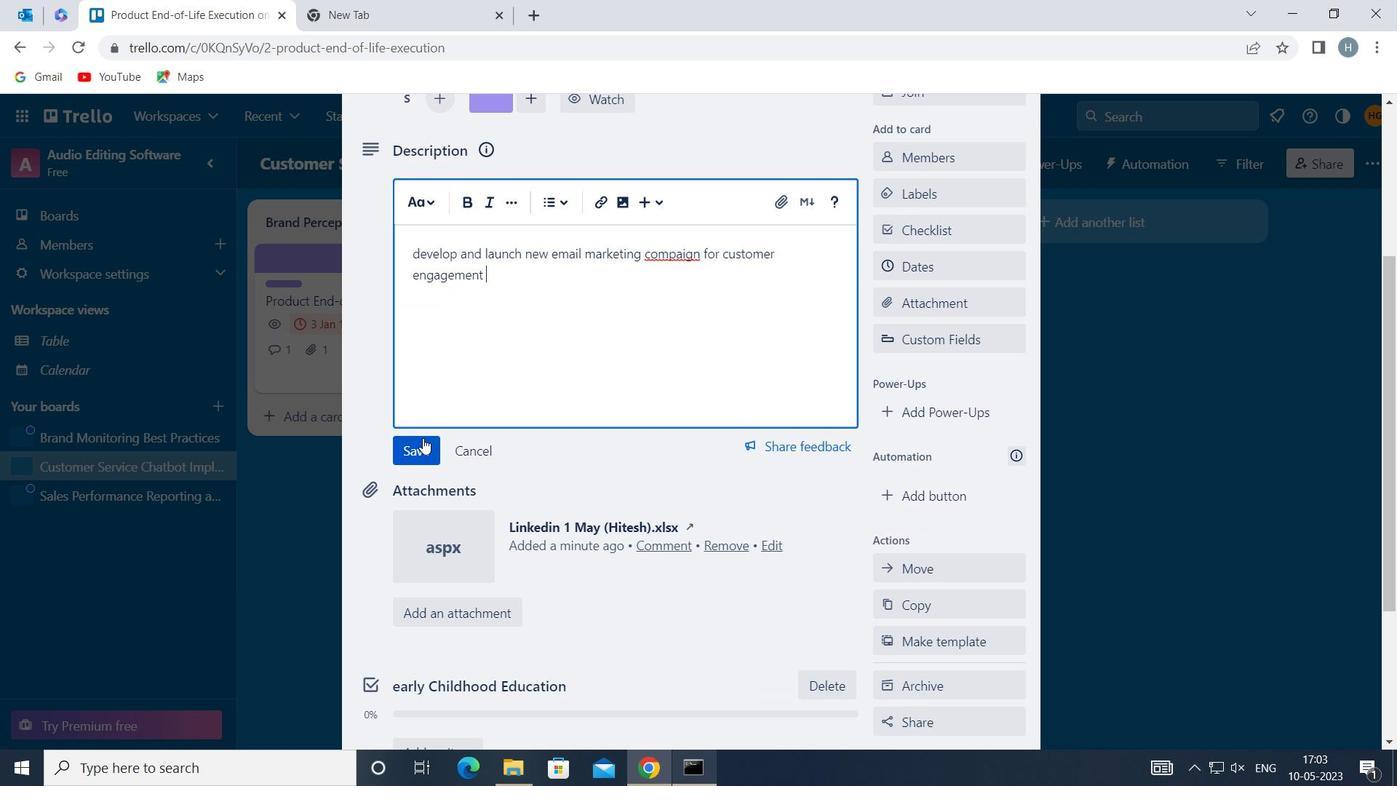 
Action: Mouse pressed left at (420, 451)
Screenshot: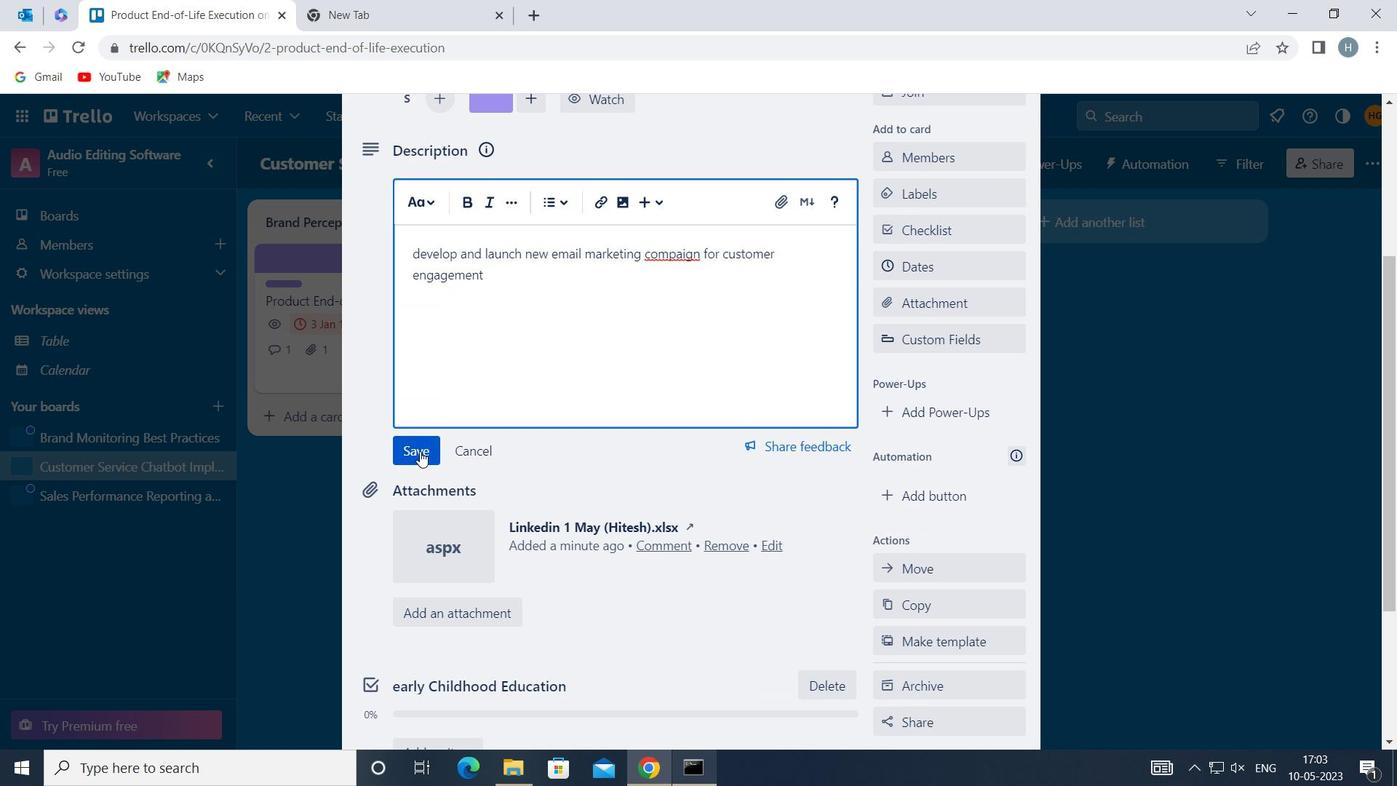 
Action: Mouse moved to (583, 523)
Screenshot: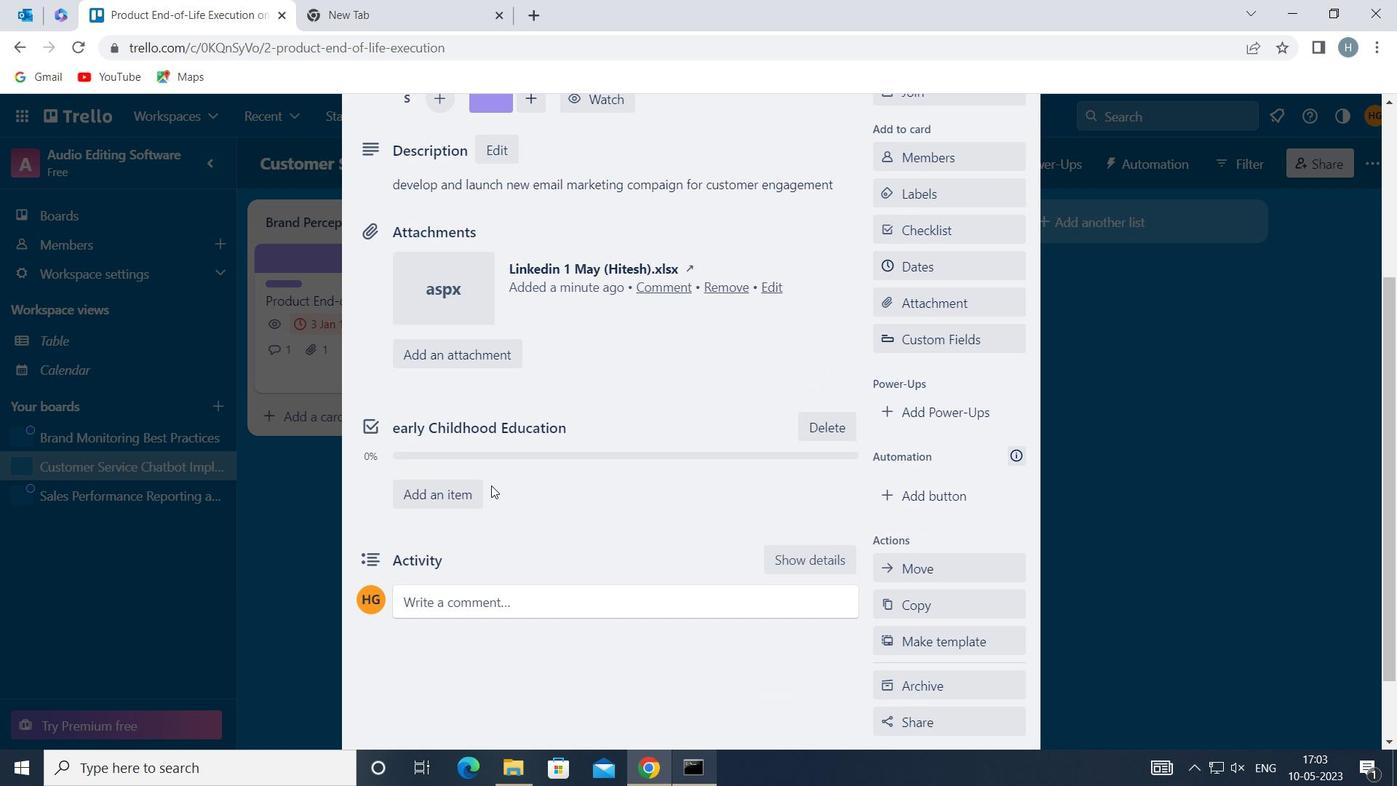 
Action: Mouse scrolled (583, 522) with delta (0, 0)
Screenshot: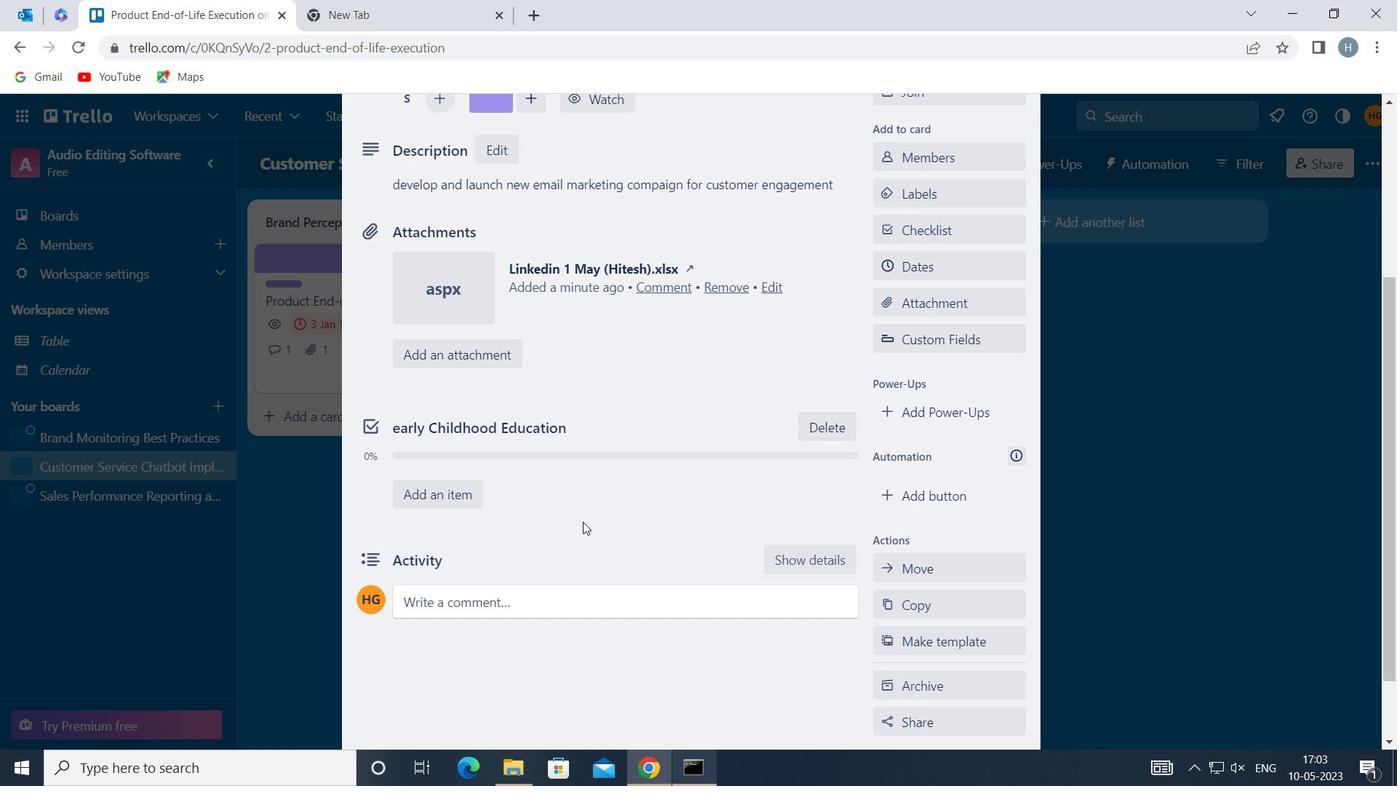 
Action: Mouse moved to (588, 504)
Screenshot: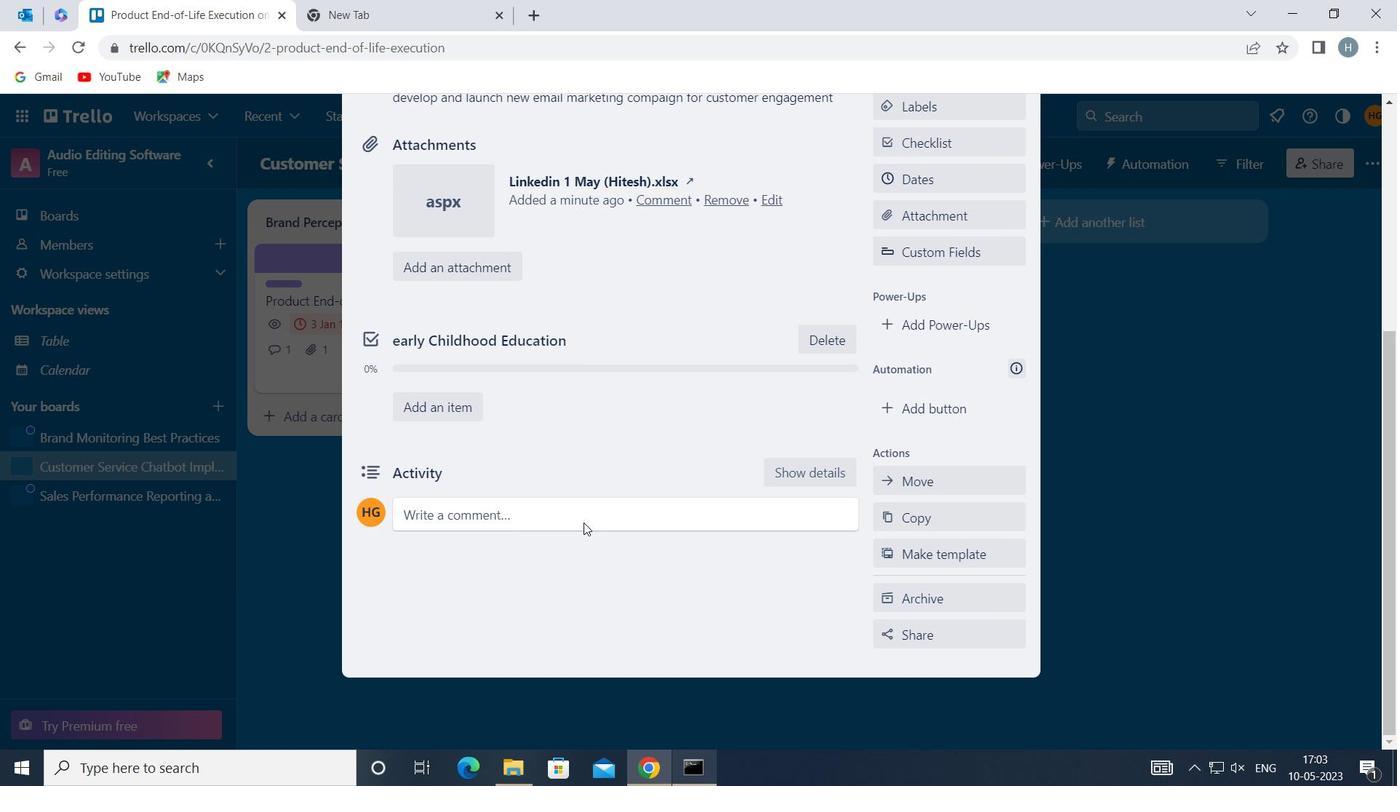 
Action: Mouse pressed left at (588, 504)
Screenshot: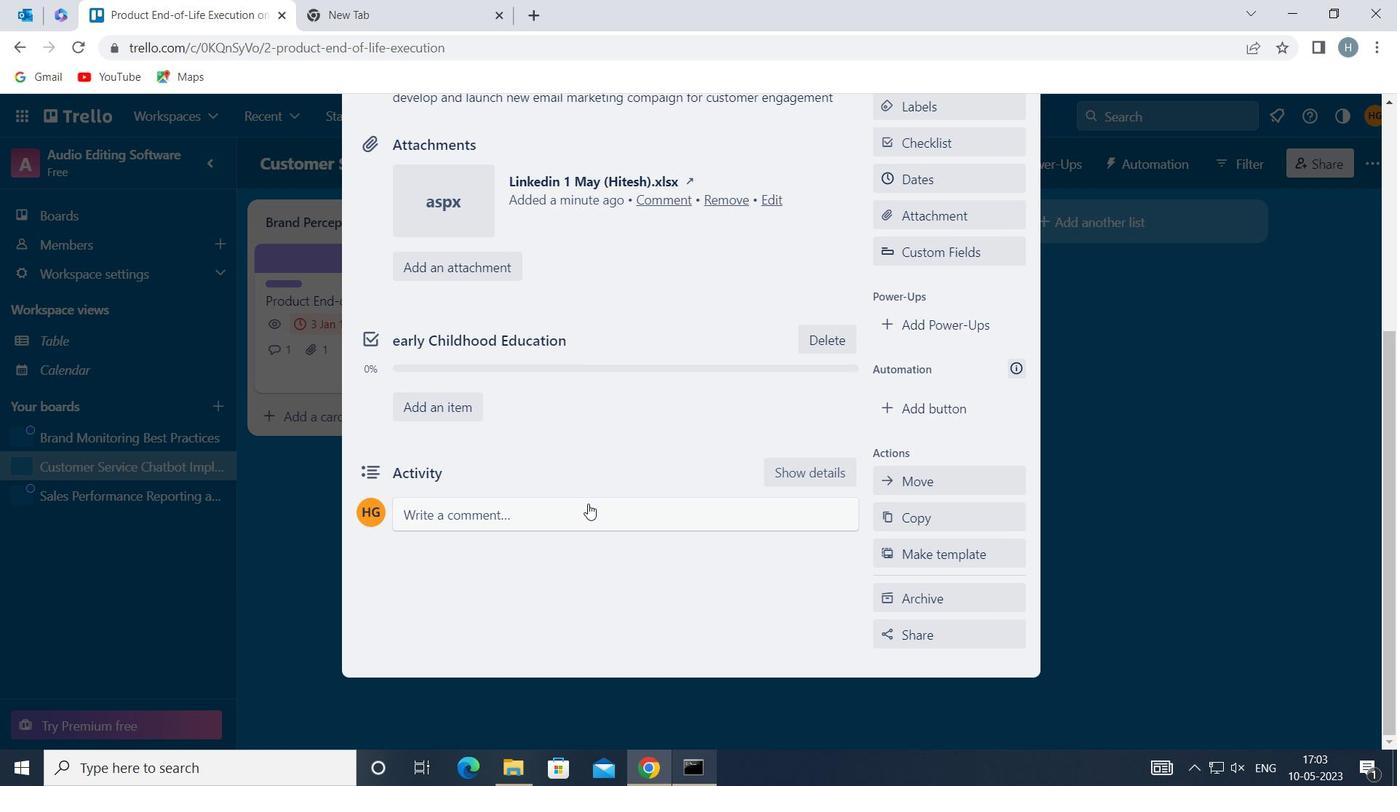 
Action: Mouse moved to (505, 561)
Screenshot: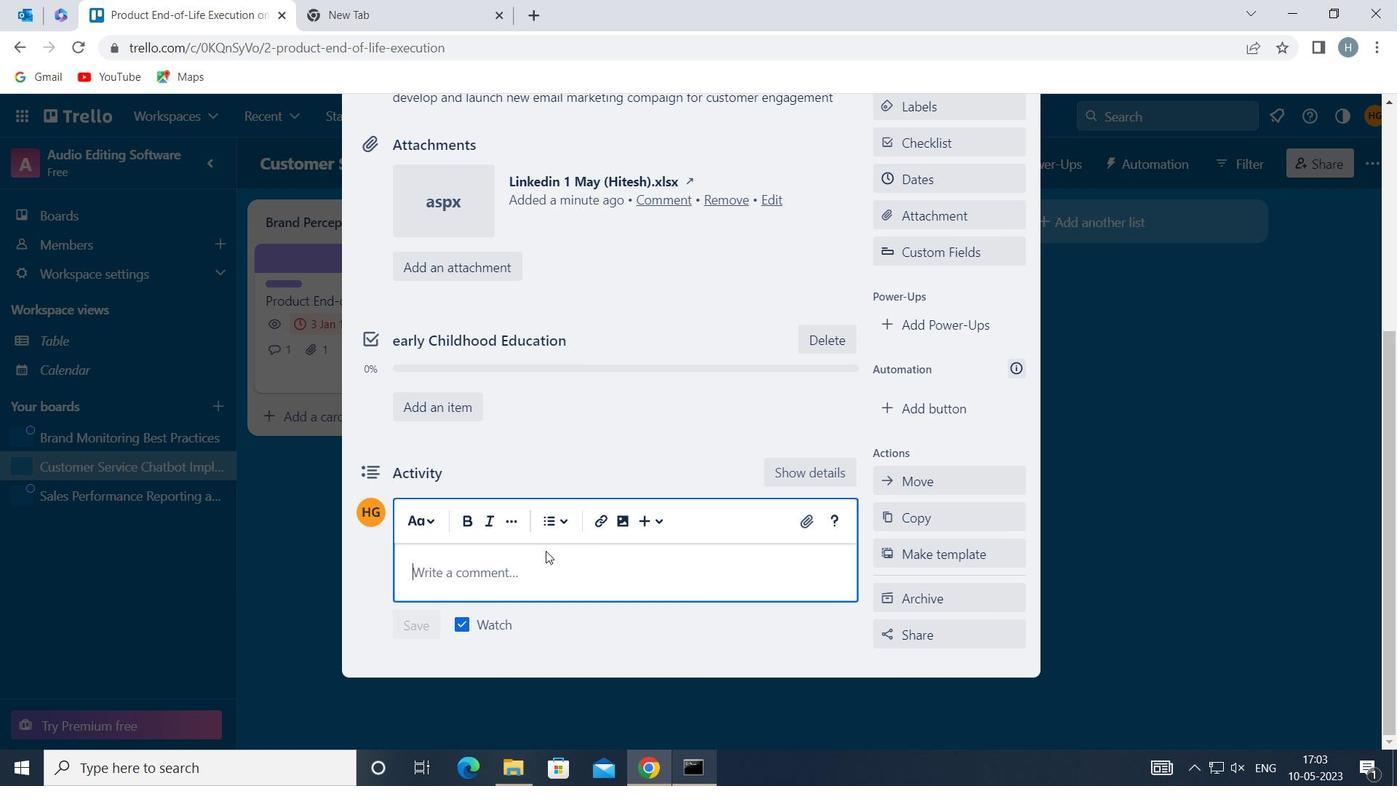 
Action: Mouse pressed left at (505, 561)
Screenshot: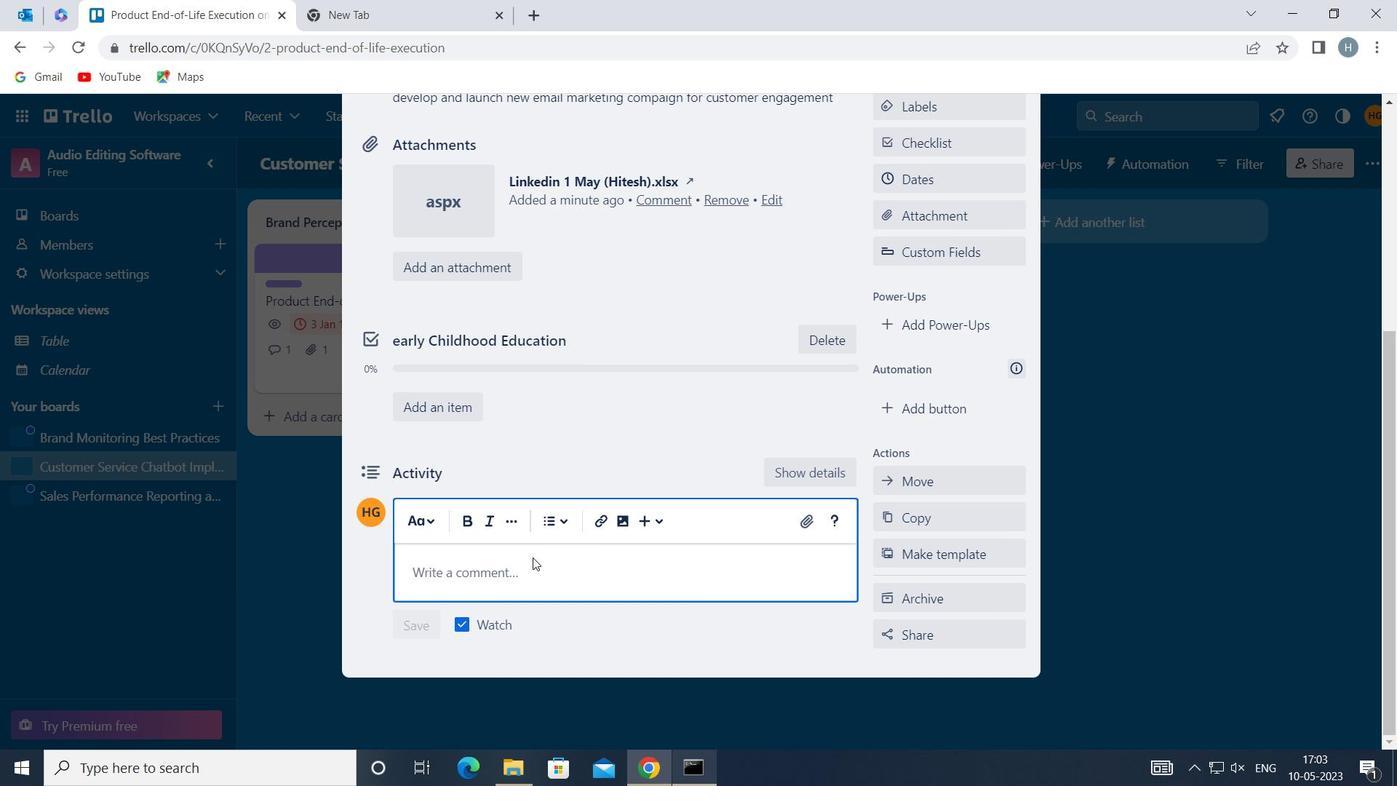 
Action: Mouse moved to (511, 532)
Screenshot: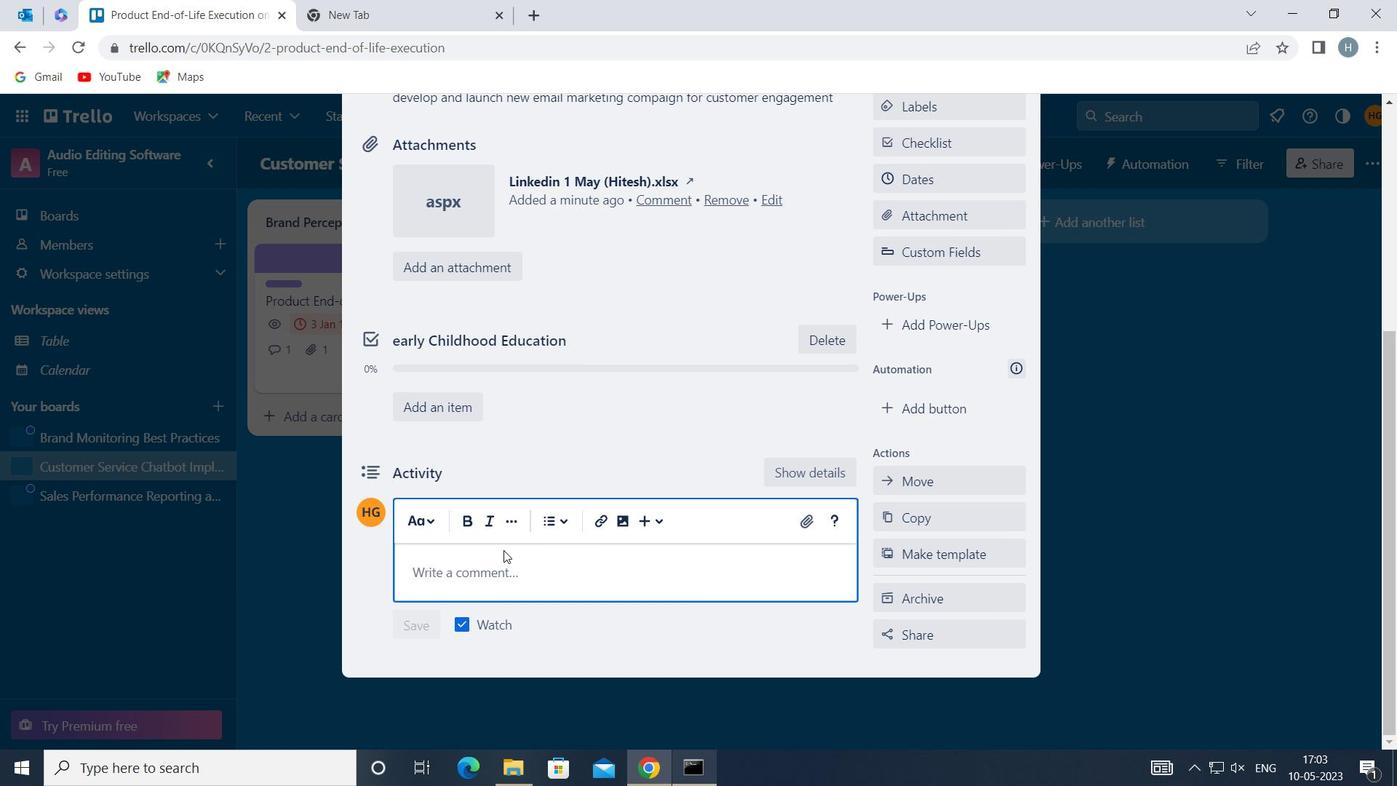 
Action: Key pressed <Key.shift>THIS<Key.space>TASK<Key.space>PRESENTS<Key.space>AN<Key.space>OPPORTUNITY<Key.space>TO<Key.space>BUILD<Key.space>STRONG<Key.space>RELATIONSHIP<Key.space>WITH<Key.space>OUR<Key.space>STAJ<Key.backspace>KEHOLDERS<Key.space>AND<Key.space>ERAN<Key.backspace><Key.backspace><Key.backspace>ARN<Key.space>THEIR<Key.space>TRUST
Screenshot: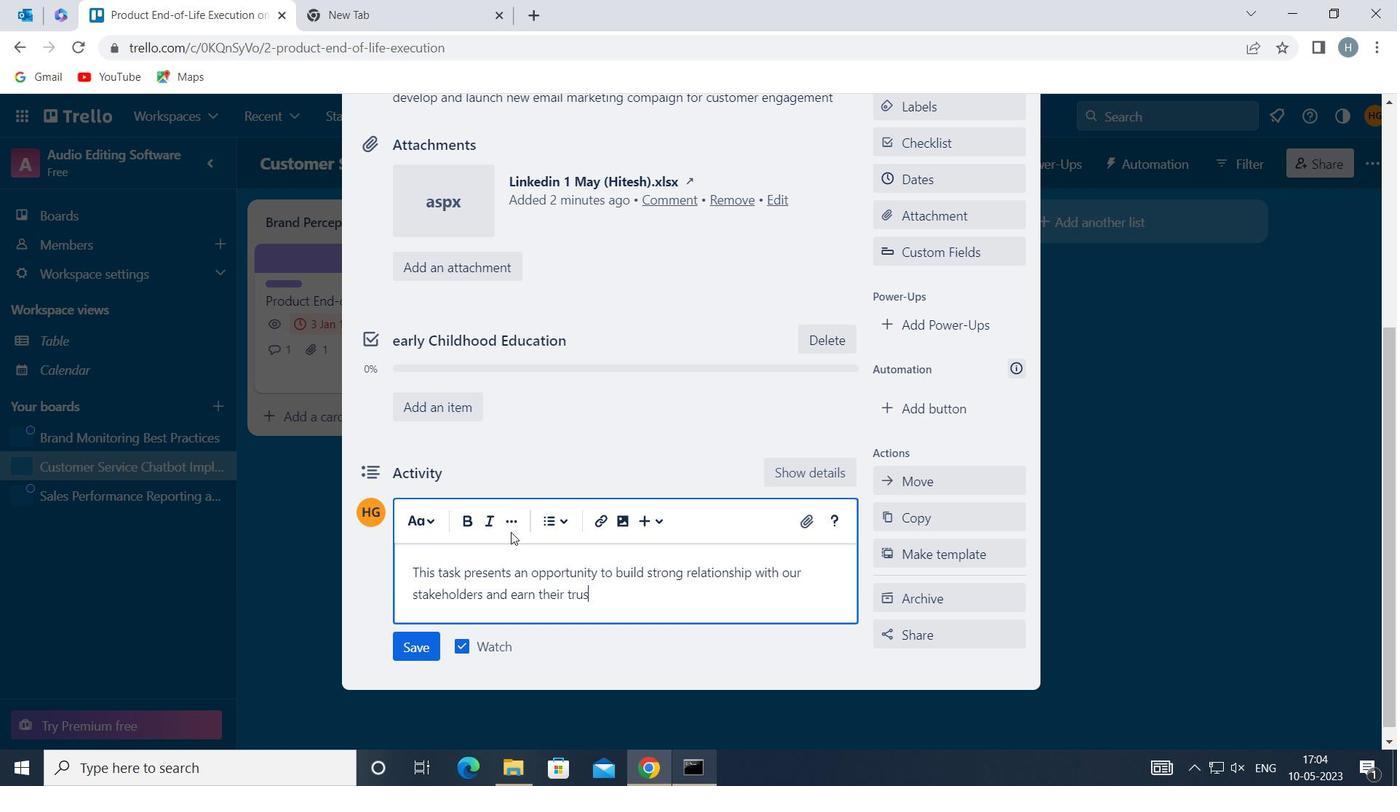 
Action: Mouse moved to (422, 639)
Screenshot: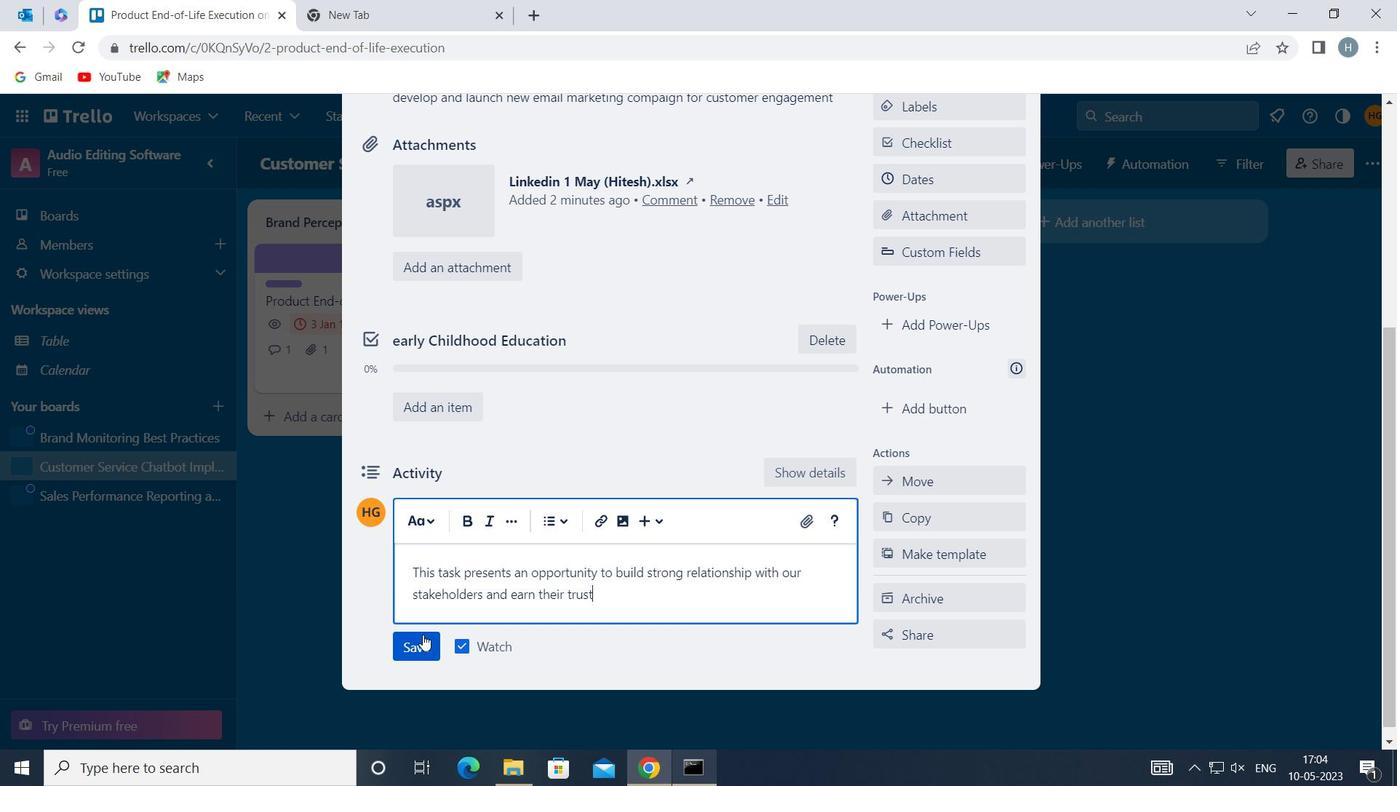 
Action: Mouse pressed left at (422, 639)
Screenshot: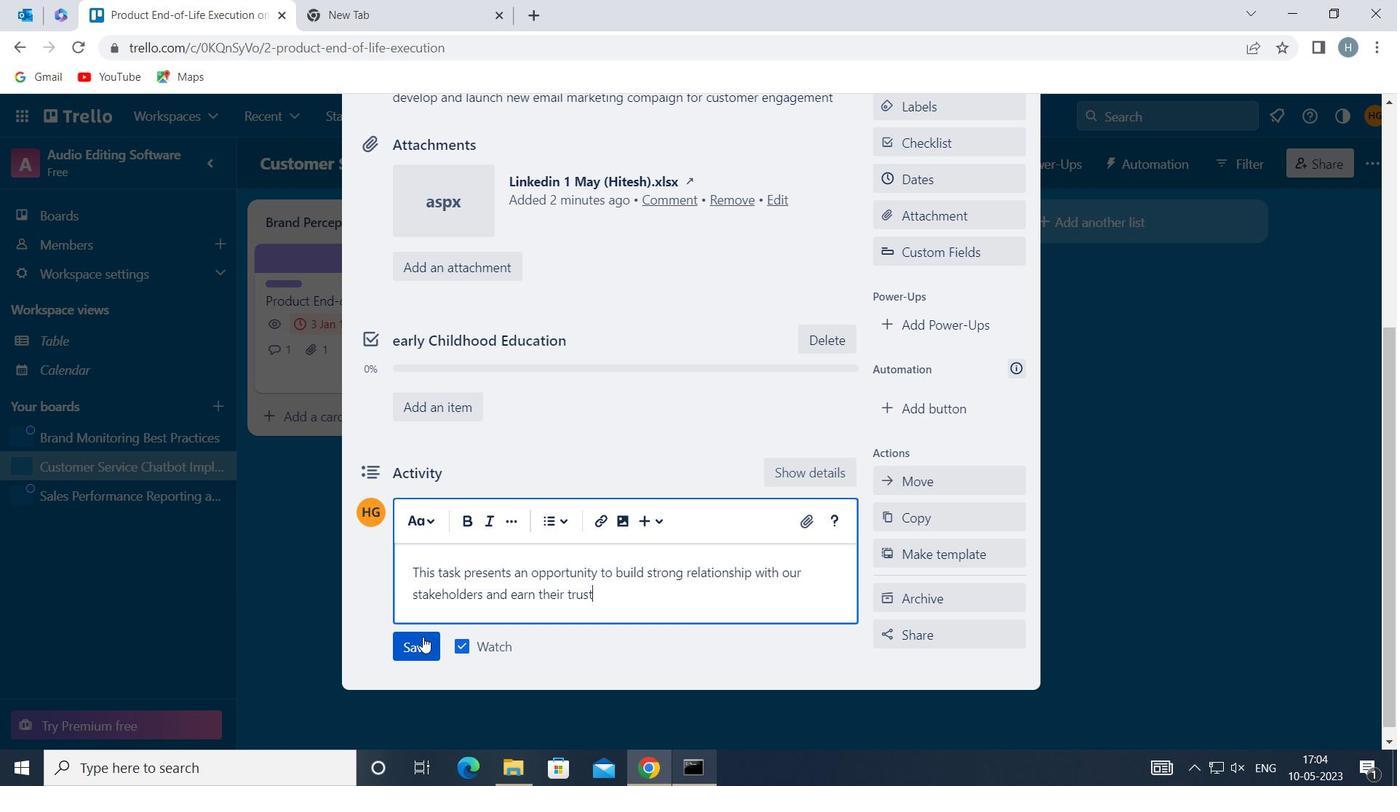 
Action: Mouse moved to (919, 179)
Screenshot: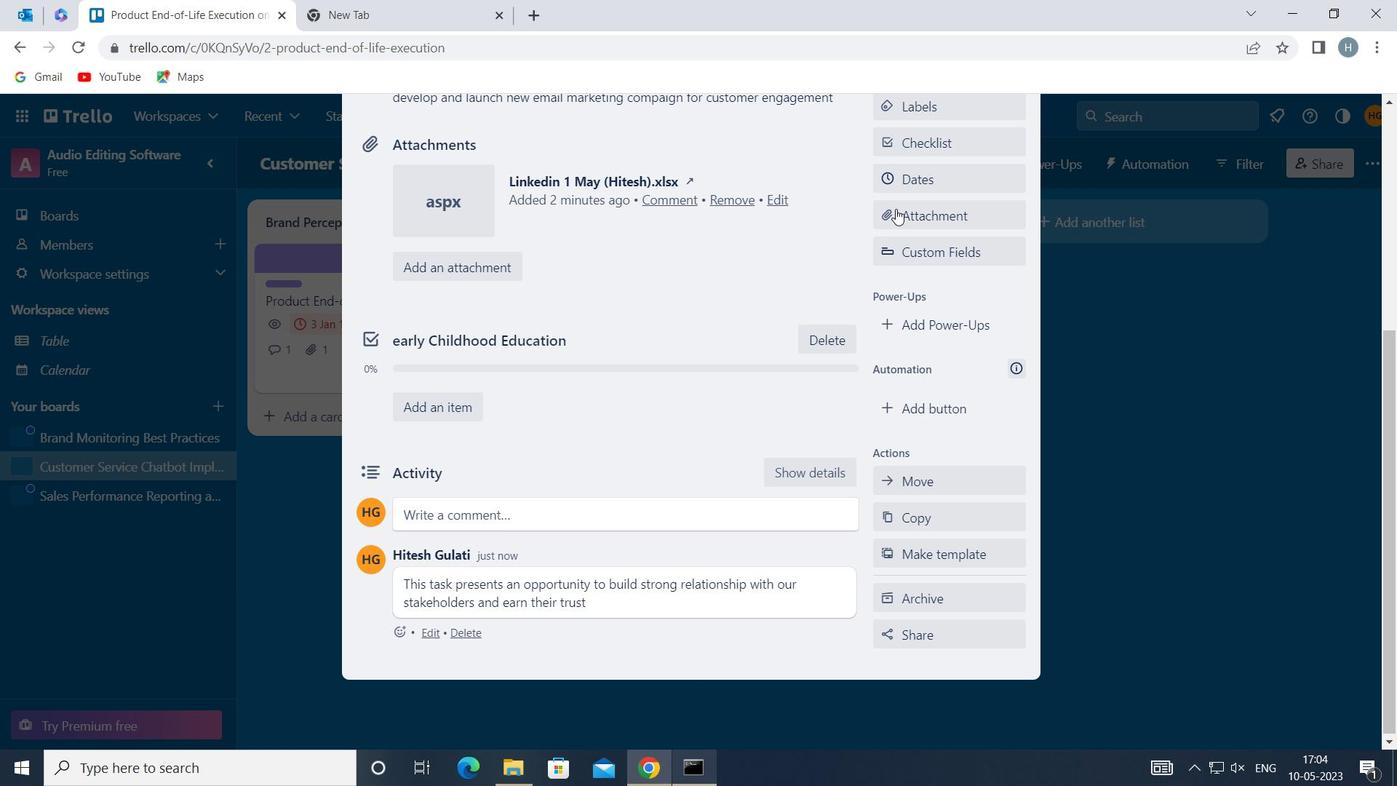 
Action: Mouse pressed left at (919, 179)
Screenshot: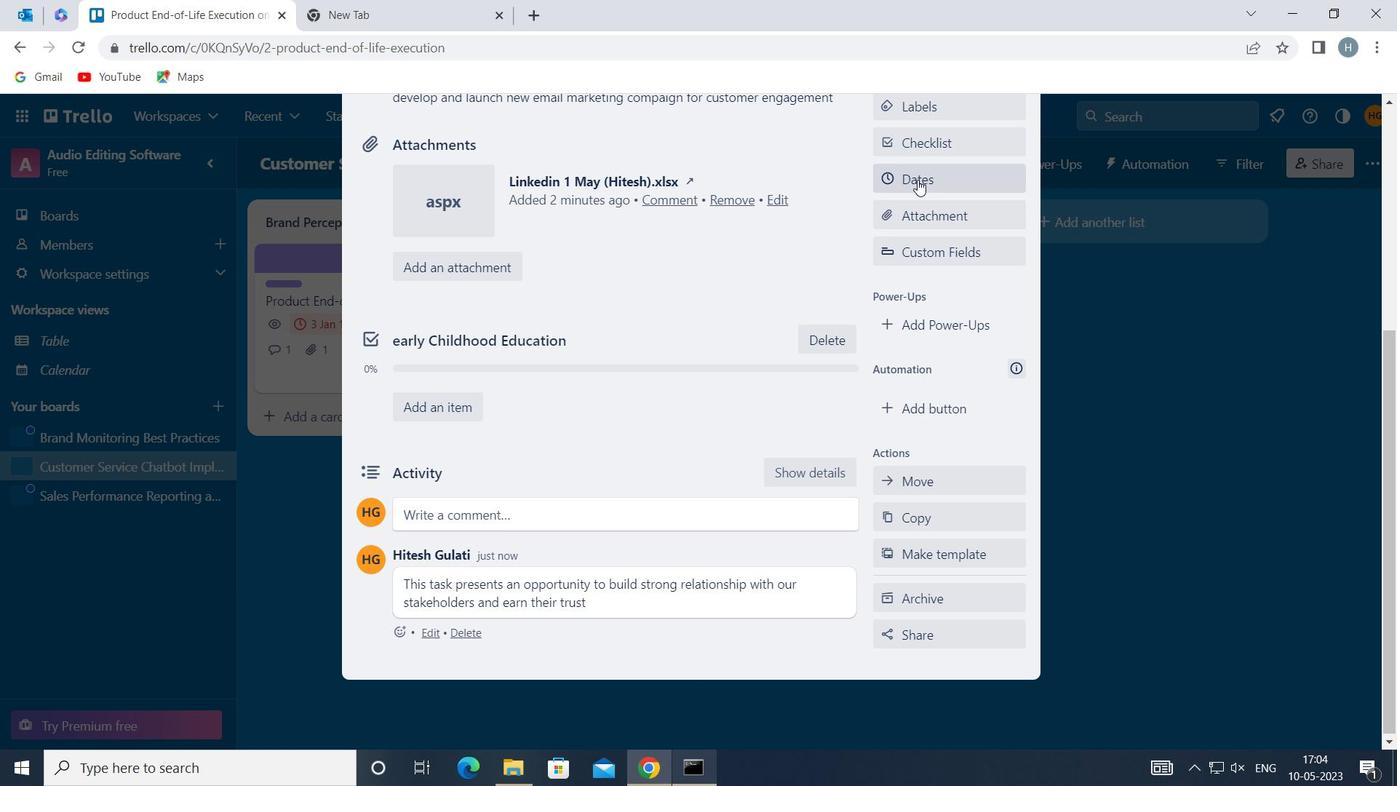 
Action: Mouse moved to (890, 491)
Screenshot: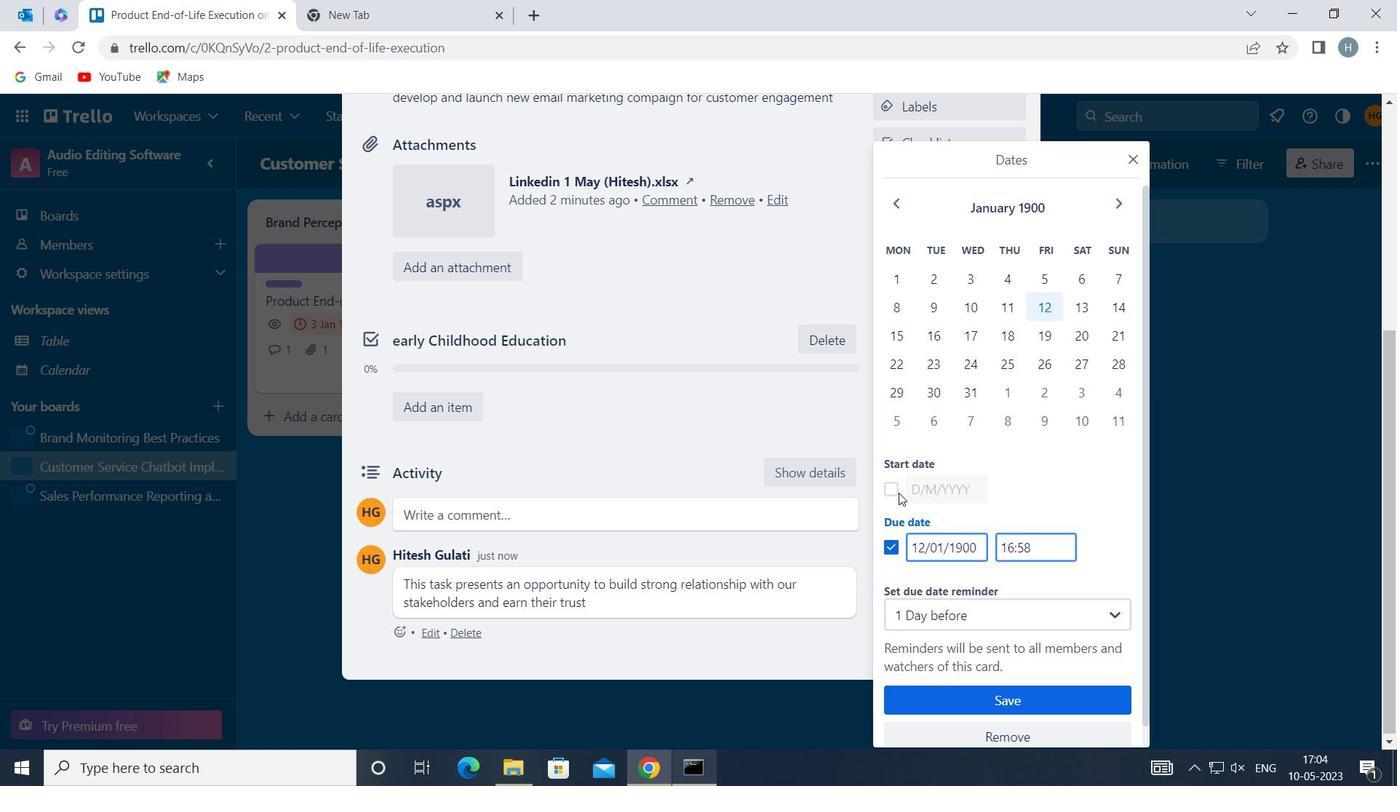 
Action: Mouse pressed left at (890, 491)
Screenshot: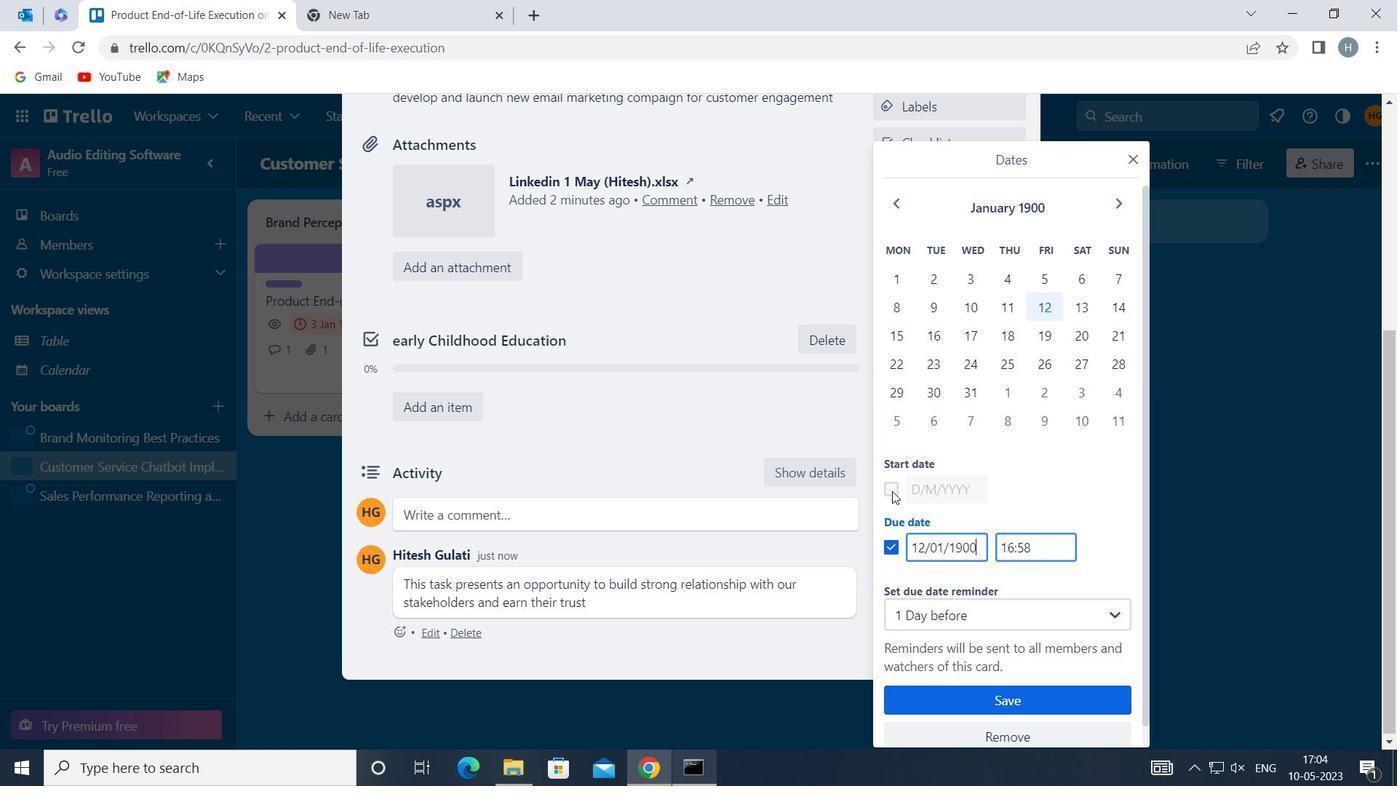 
Action: Mouse moved to (922, 486)
Screenshot: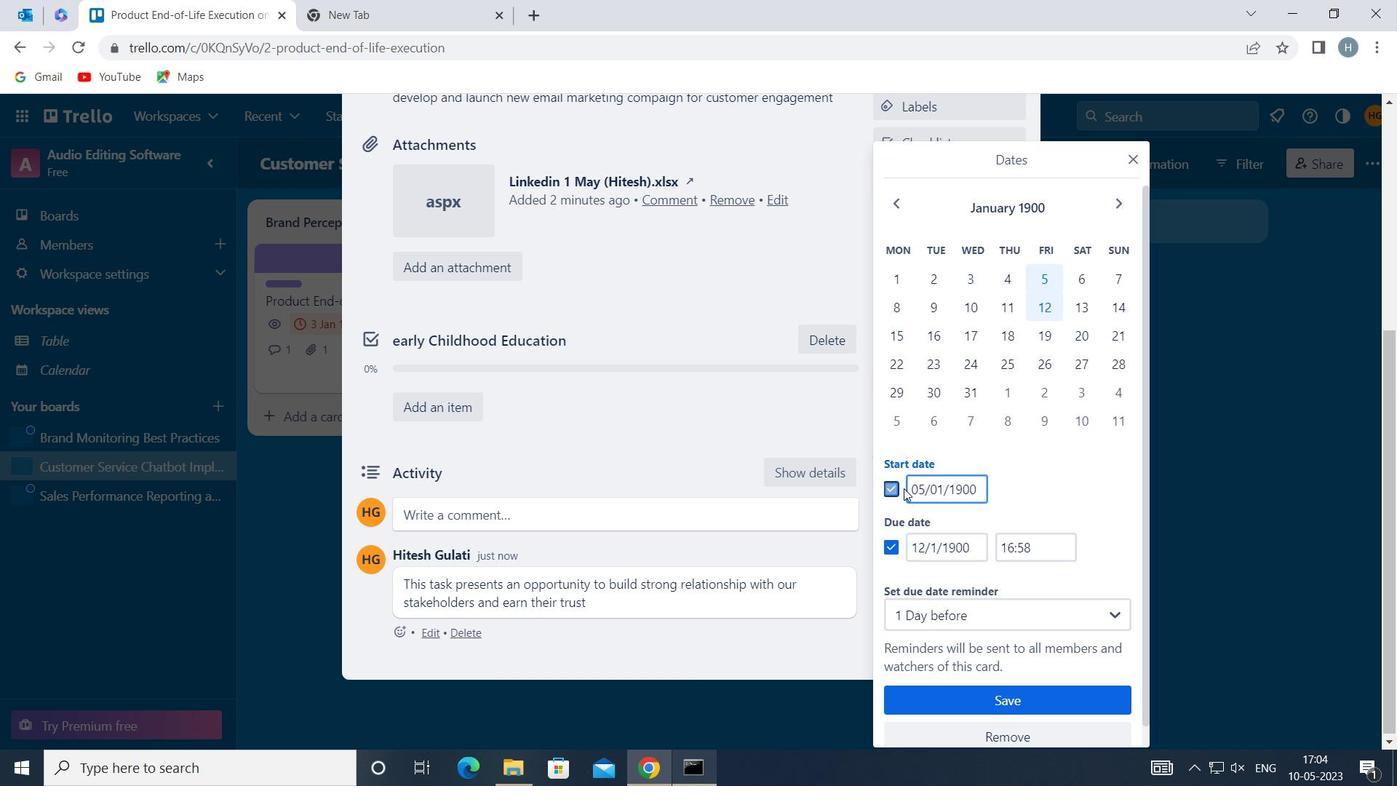 
Action: Mouse pressed left at (922, 486)
Screenshot: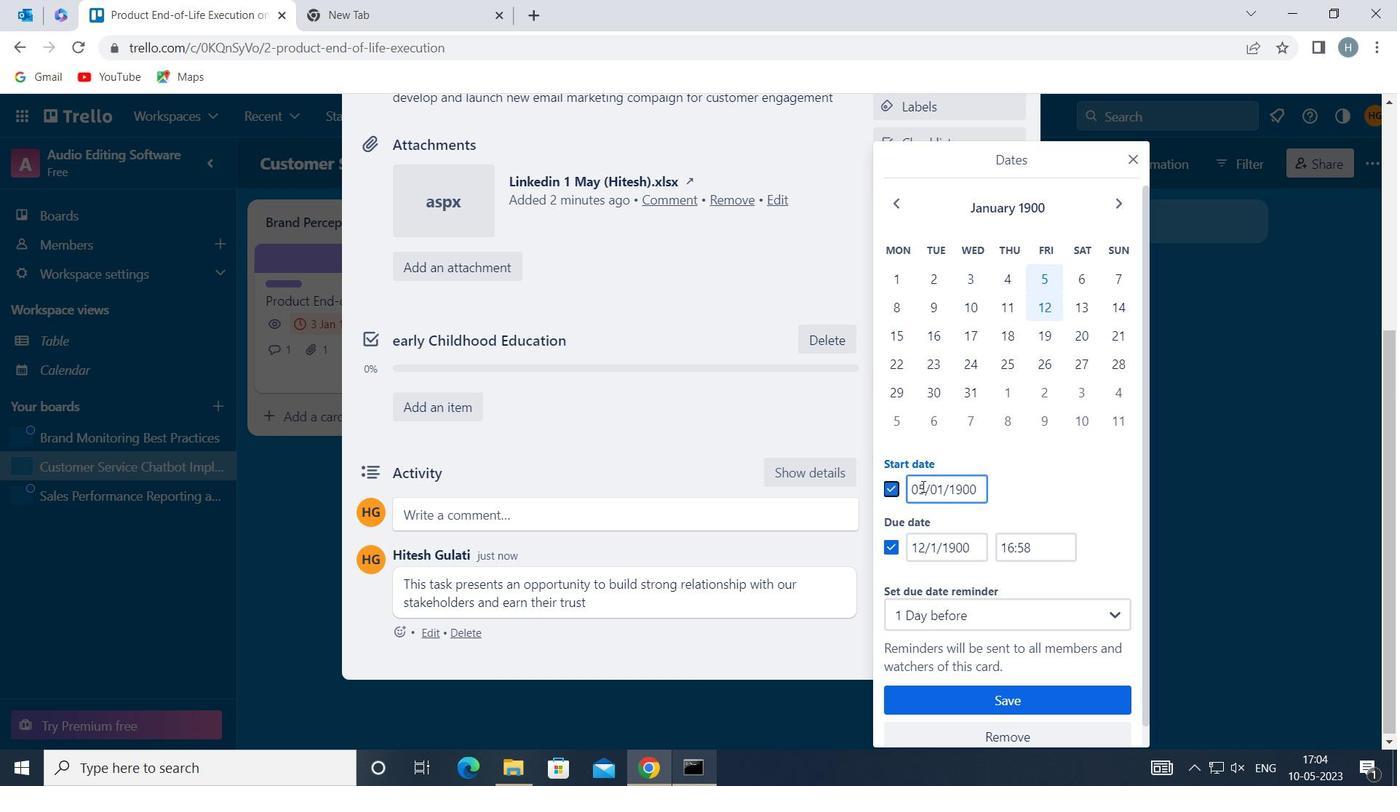 
Action: Mouse moved to (918, 485)
Screenshot: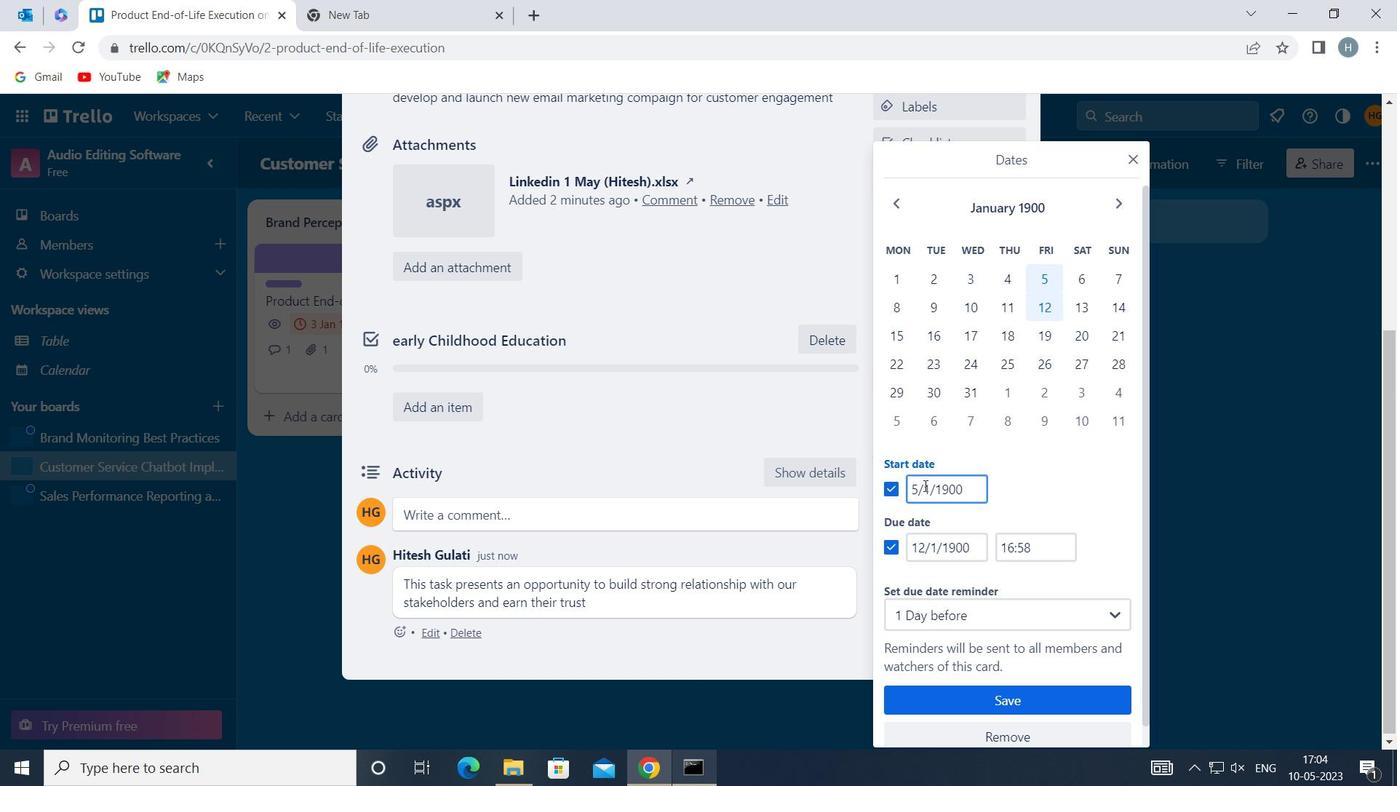 
Action: Mouse pressed left at (918, 485)
Screenshot: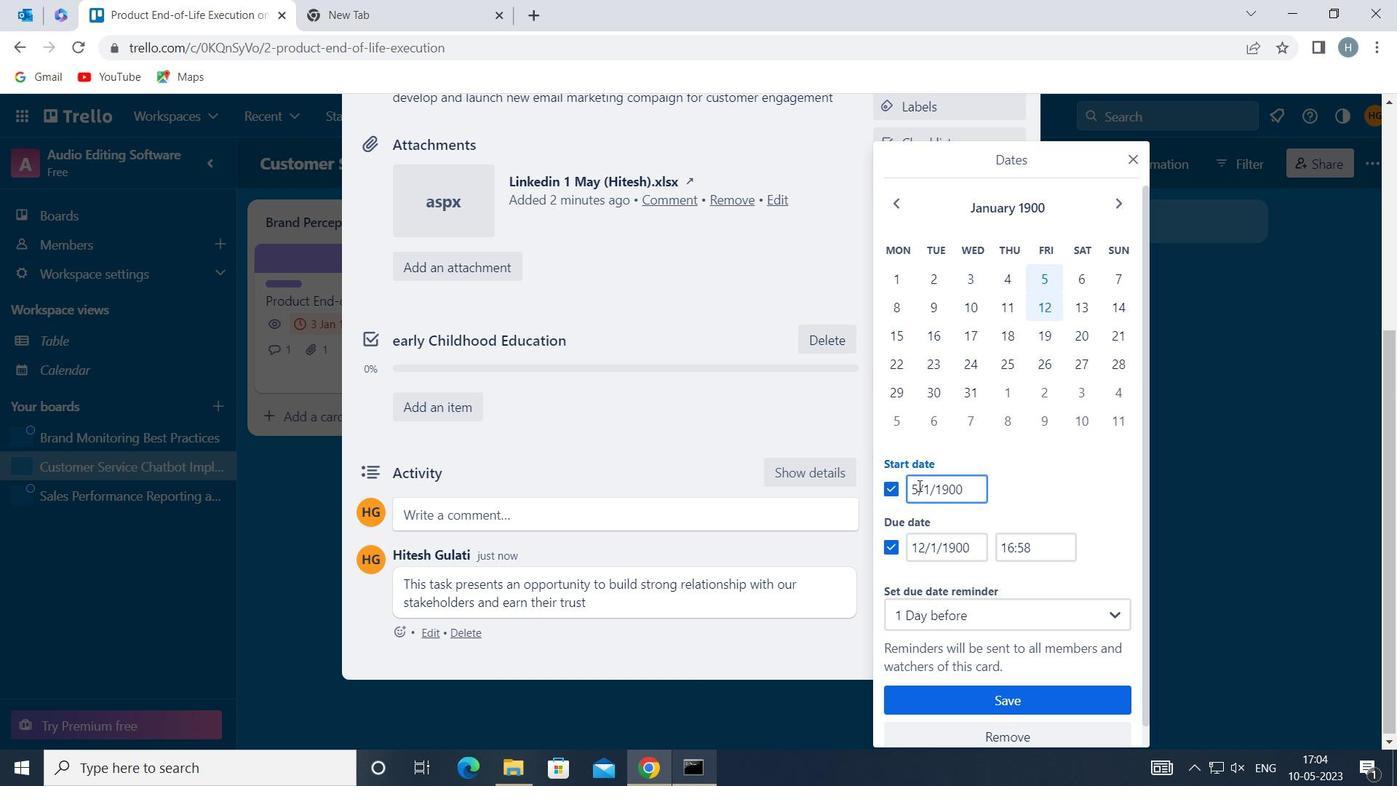 
Action: Key pressed <Key.backspace>6
Screenshot: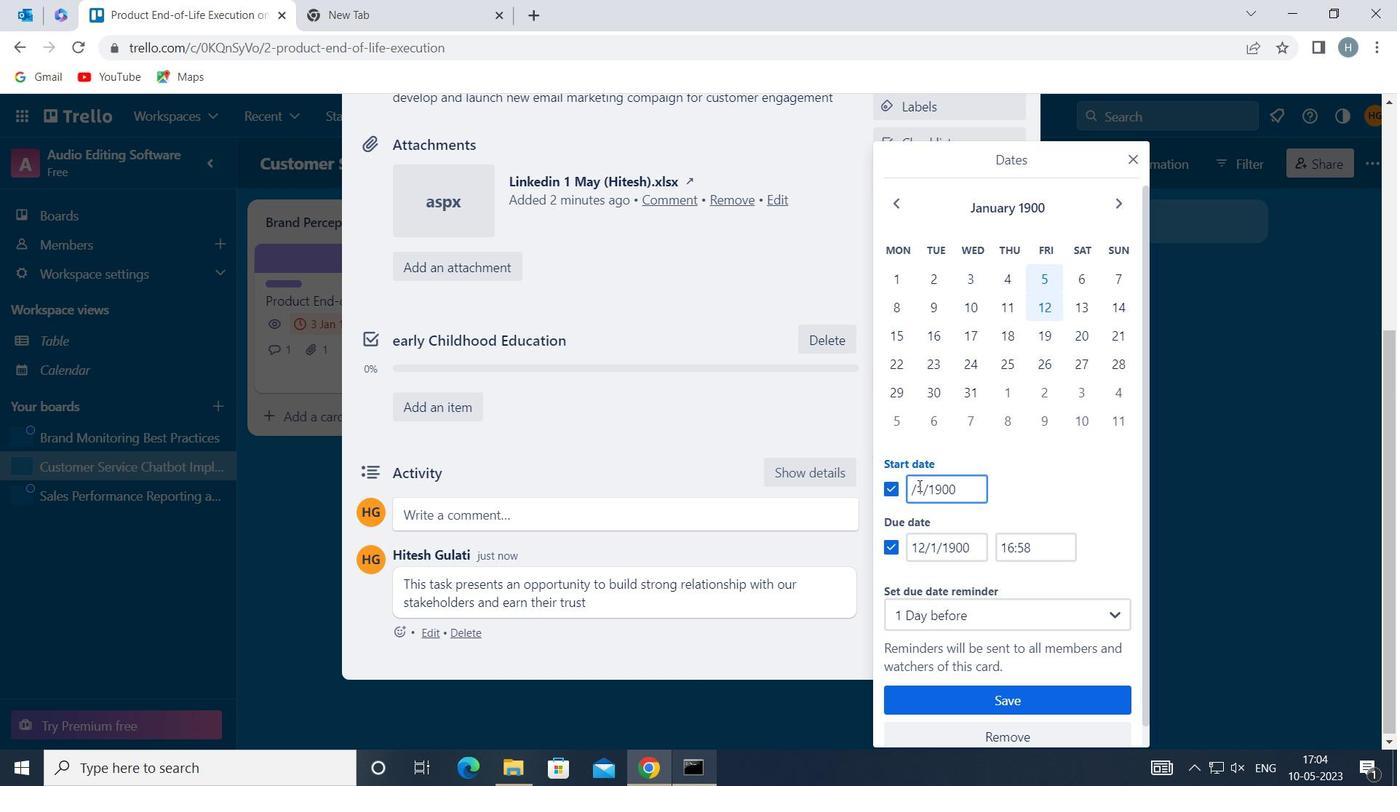 
Action: Mouse moved to (920, 539)
Screenshot: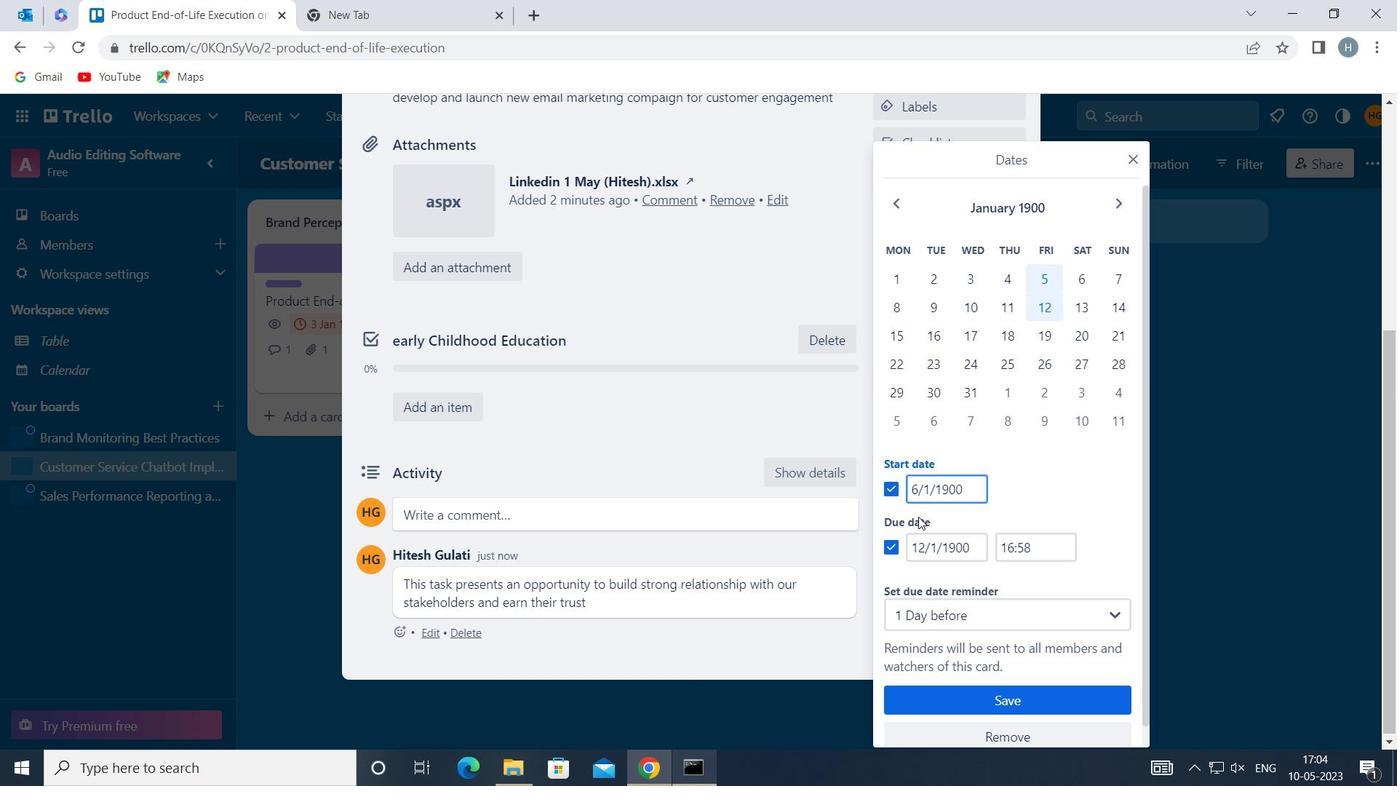 
Action: Mouse pressed left at (920, 539)
Screenshot: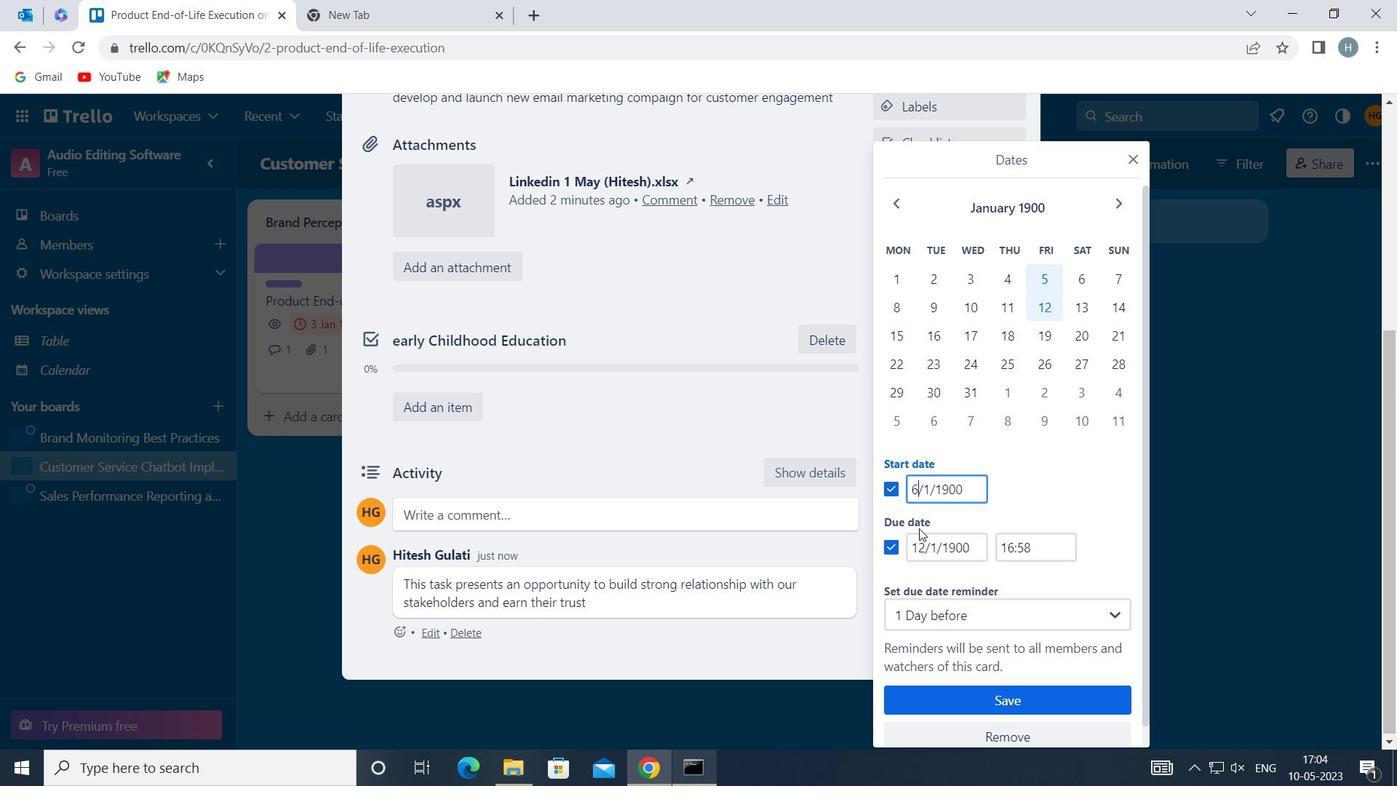 
Action: Mouse moved to (925, 540)
Screenshot: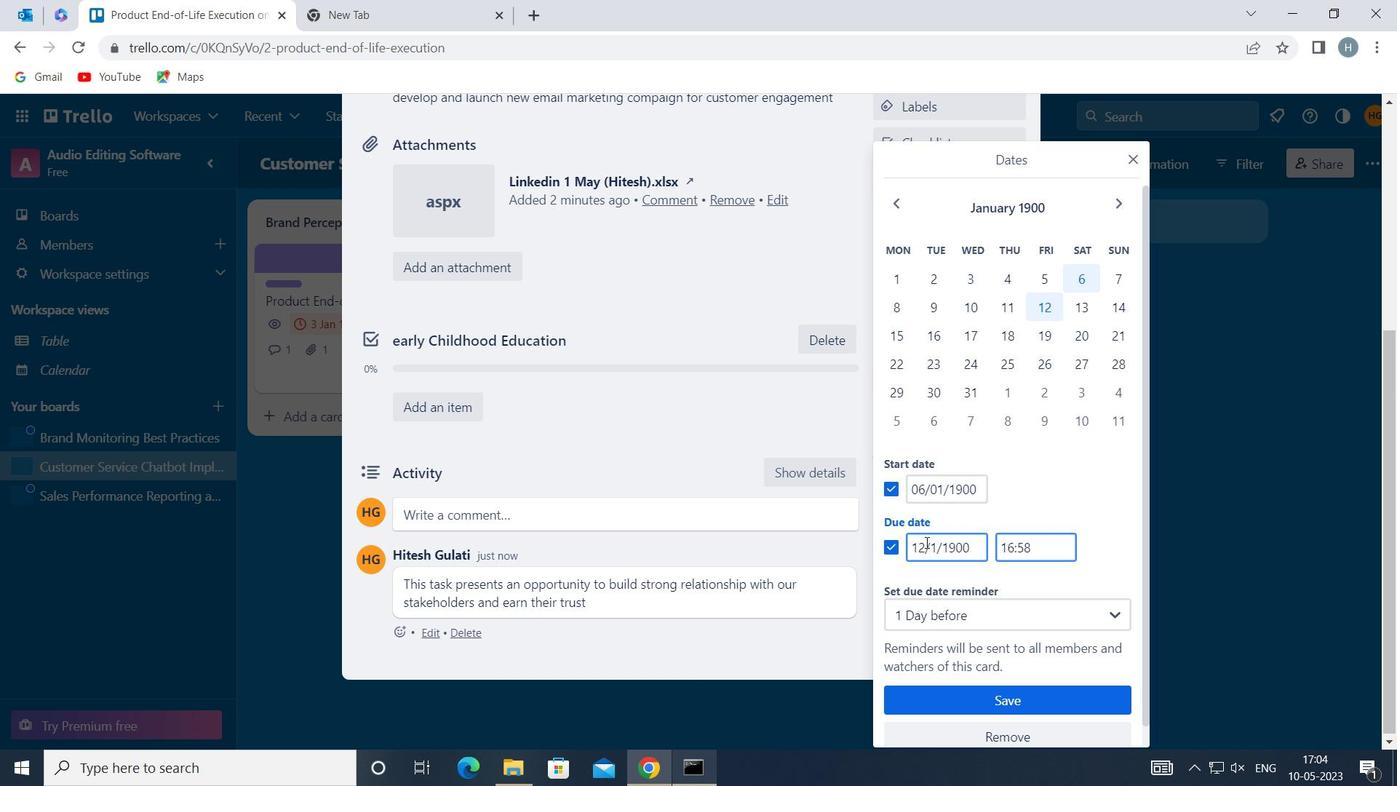 
Action: Mouse pressed left at (925, 540)
Screenshot: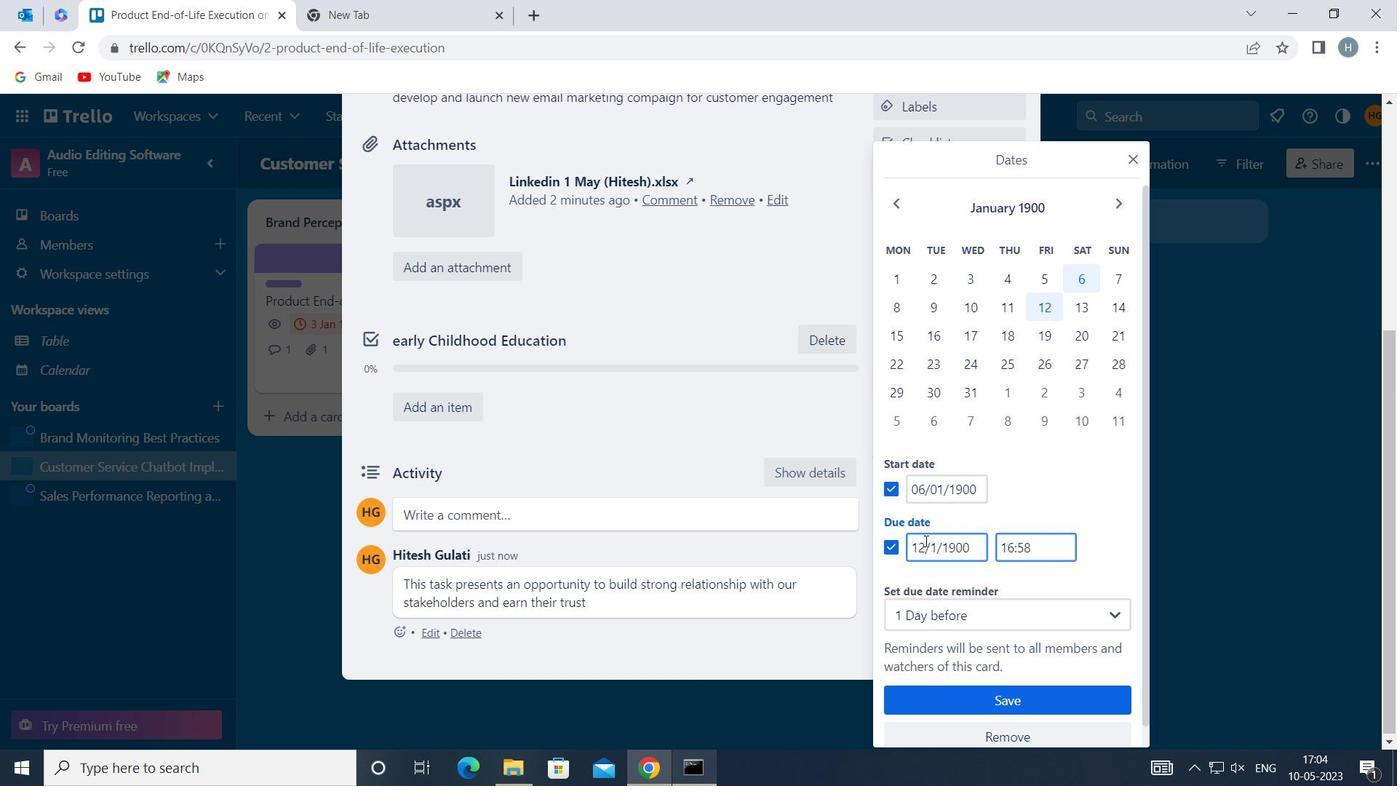 
Action: Key pressed <Key.backspace>3
Screenshot: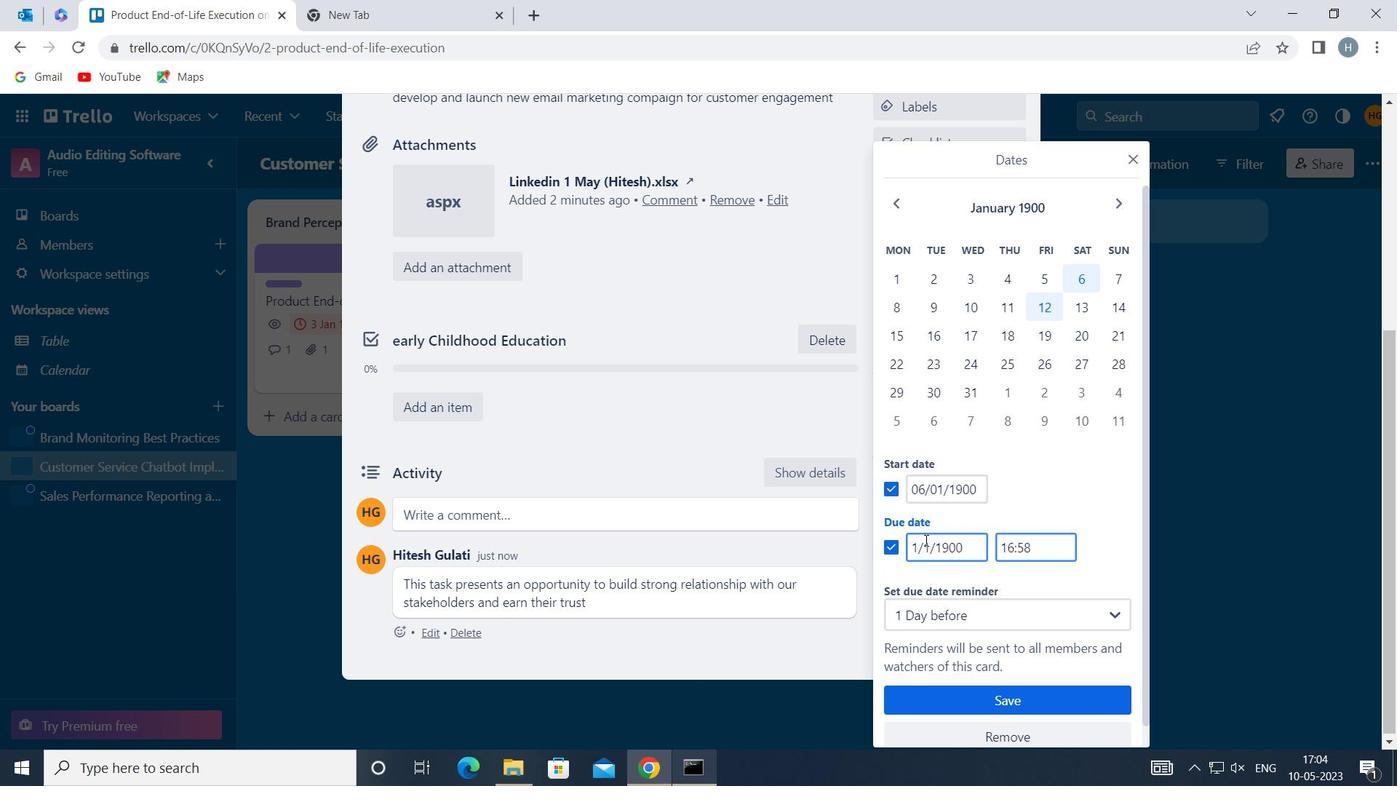 
Action: Mouse moved to (957, 692)
Screenshot: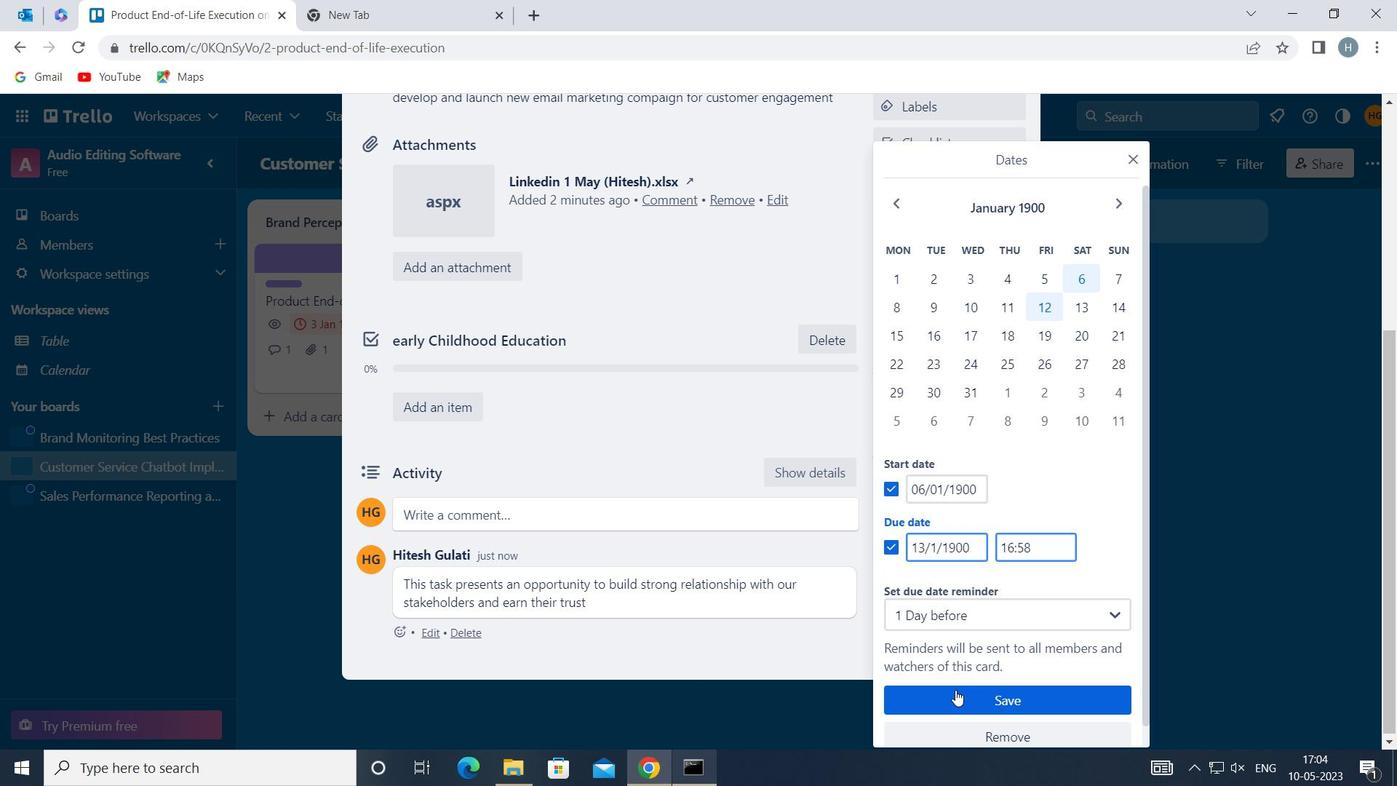 
Action: Mouse pressed left at (957, 692)
Screenshot: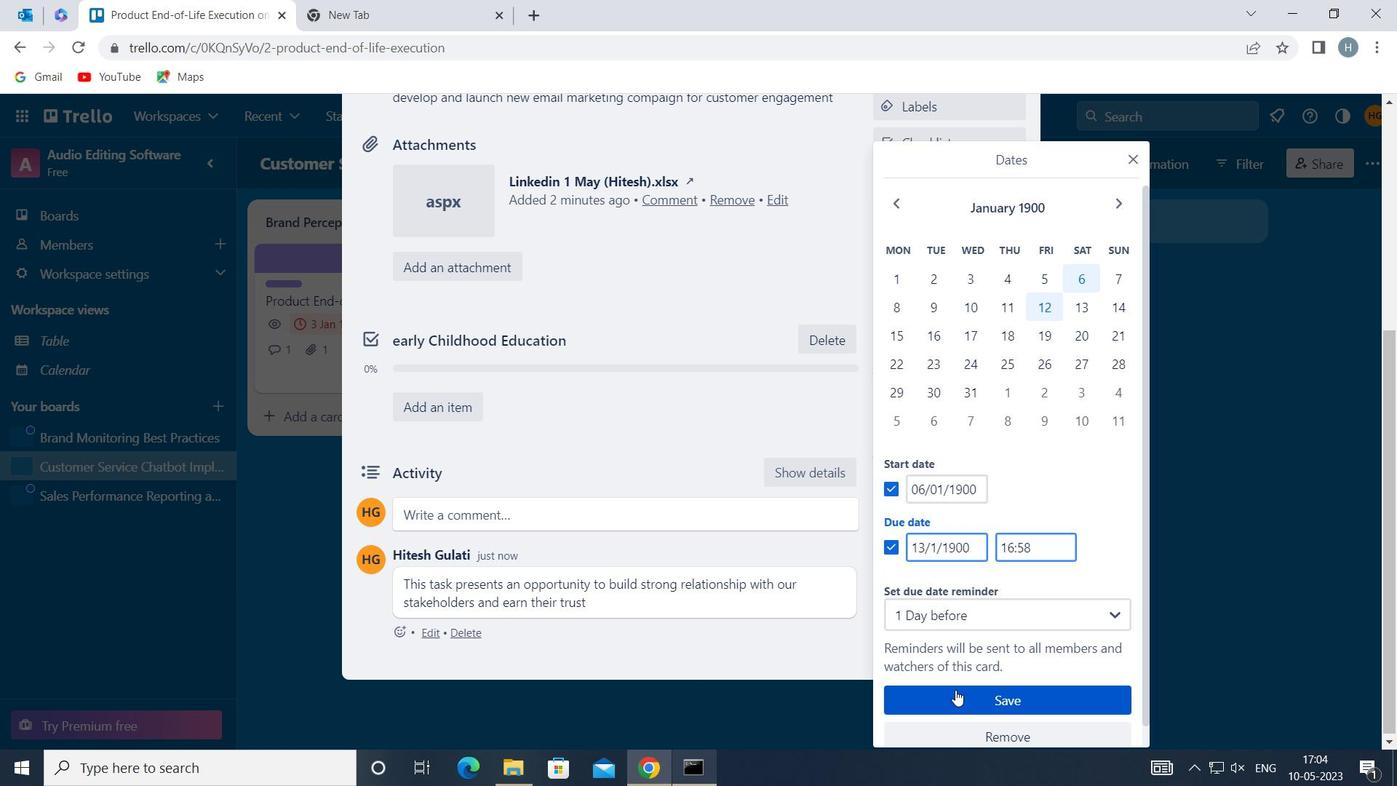 
Action: Mouse moved to (832, 361)
Screenshot: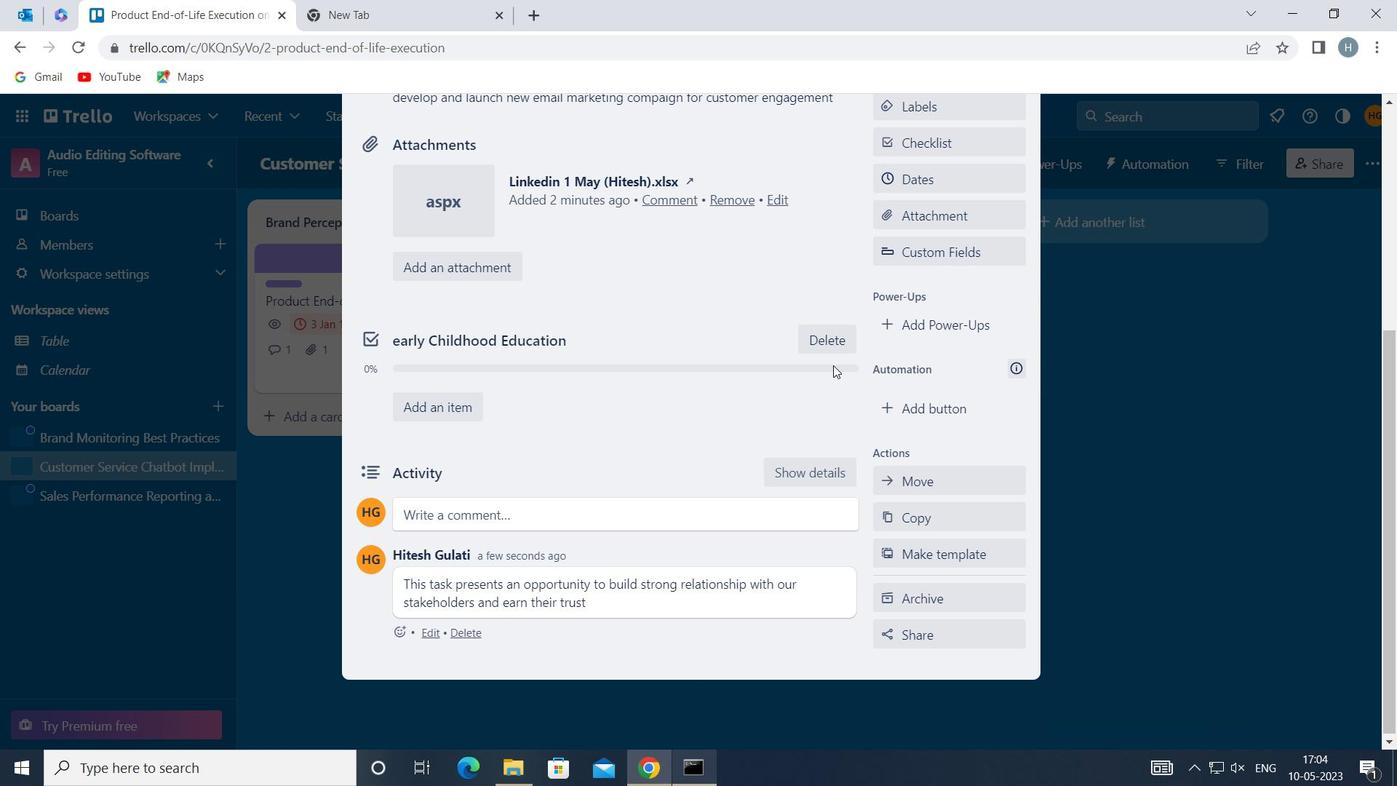 
